 Task: Look for space in Eagle River, United States from 10th September, 2023 to 18th September, 2023 for 7 adults, 3 children in price range Rs.10000 to Rs.15000. Place can be shared room with 5 bedrooms having 10 beds and 5 bathrooms. Property type can be house, flat, guest house. Amenities needed are: wifi, TV, free parkinig on premises, gym, breakfast. Booking option can be shelf check-in. Required host language is English.
Action: Mouse moved to (634, 152)
Screenshot: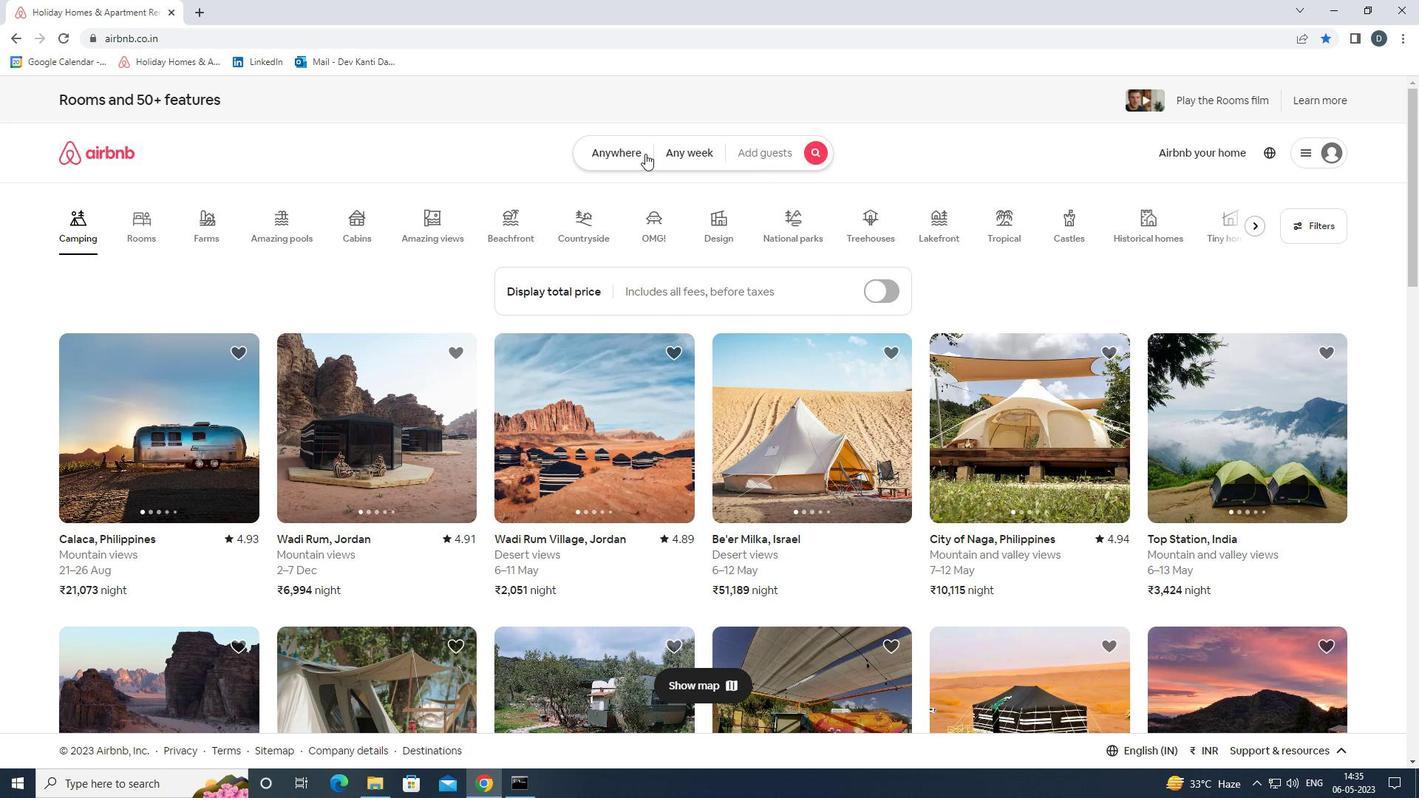 
Action: Mouse pressed left at (634, 152)
Screenshot: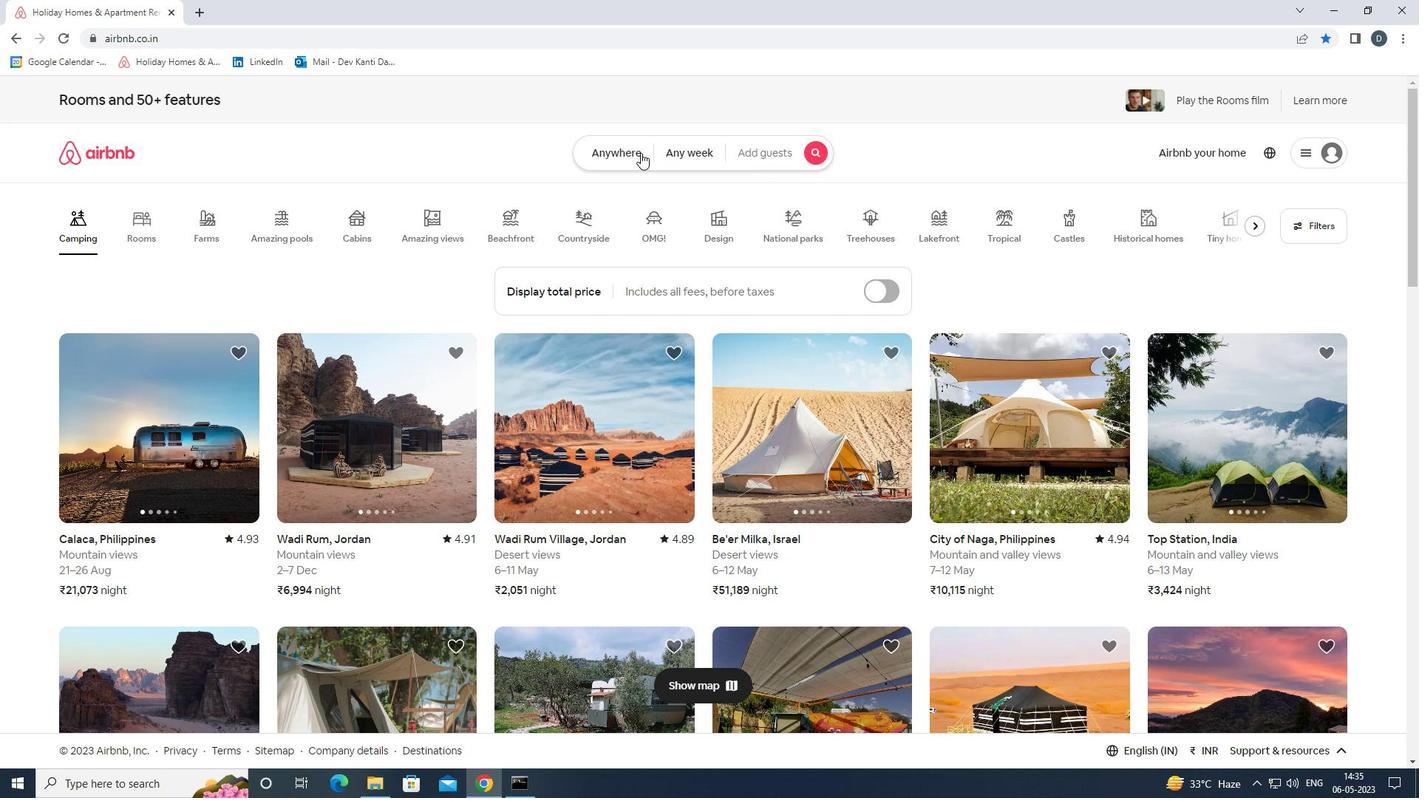 
Action: Mouse moved to (537, 212)
Screenshot: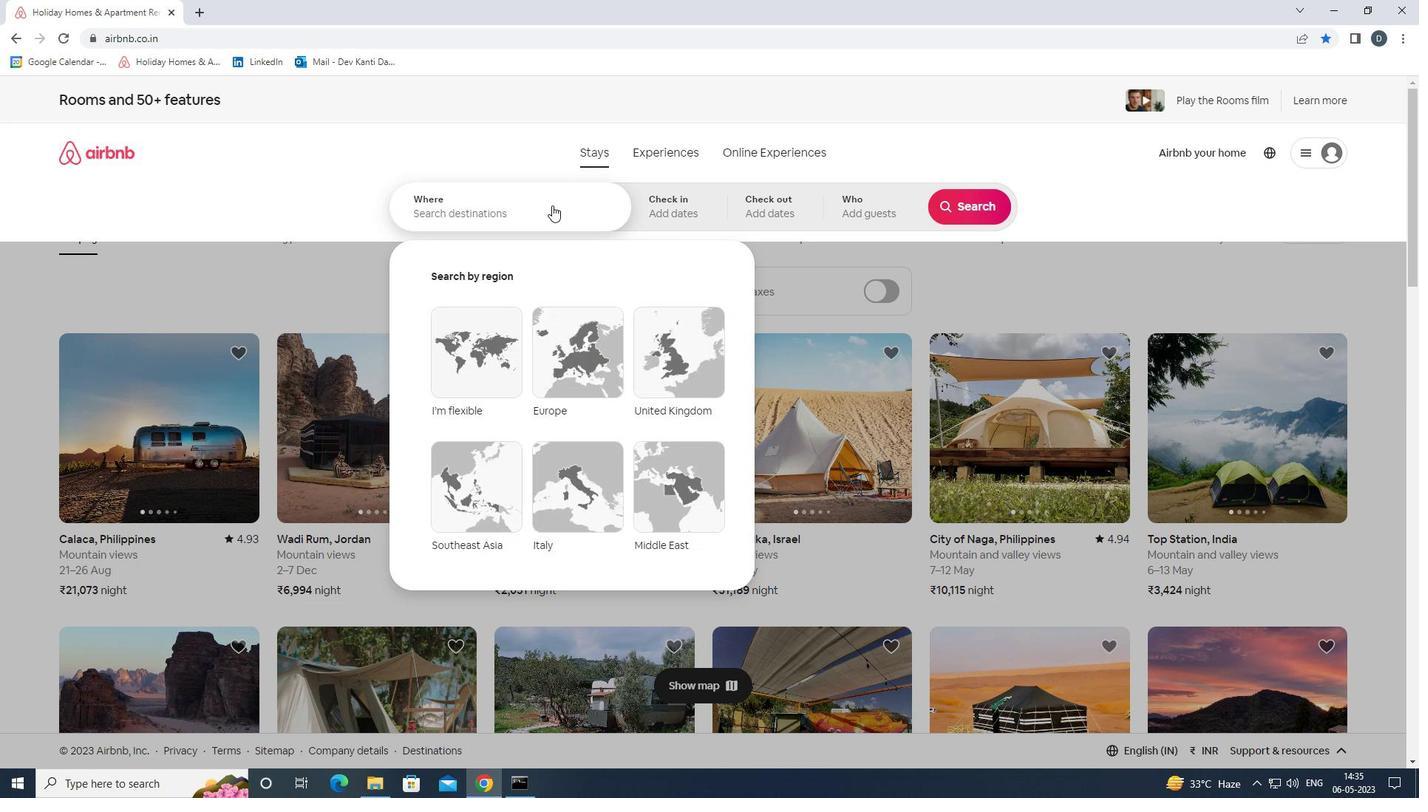 
Action: Mouse pressed left at (537, 212)
Screenshot: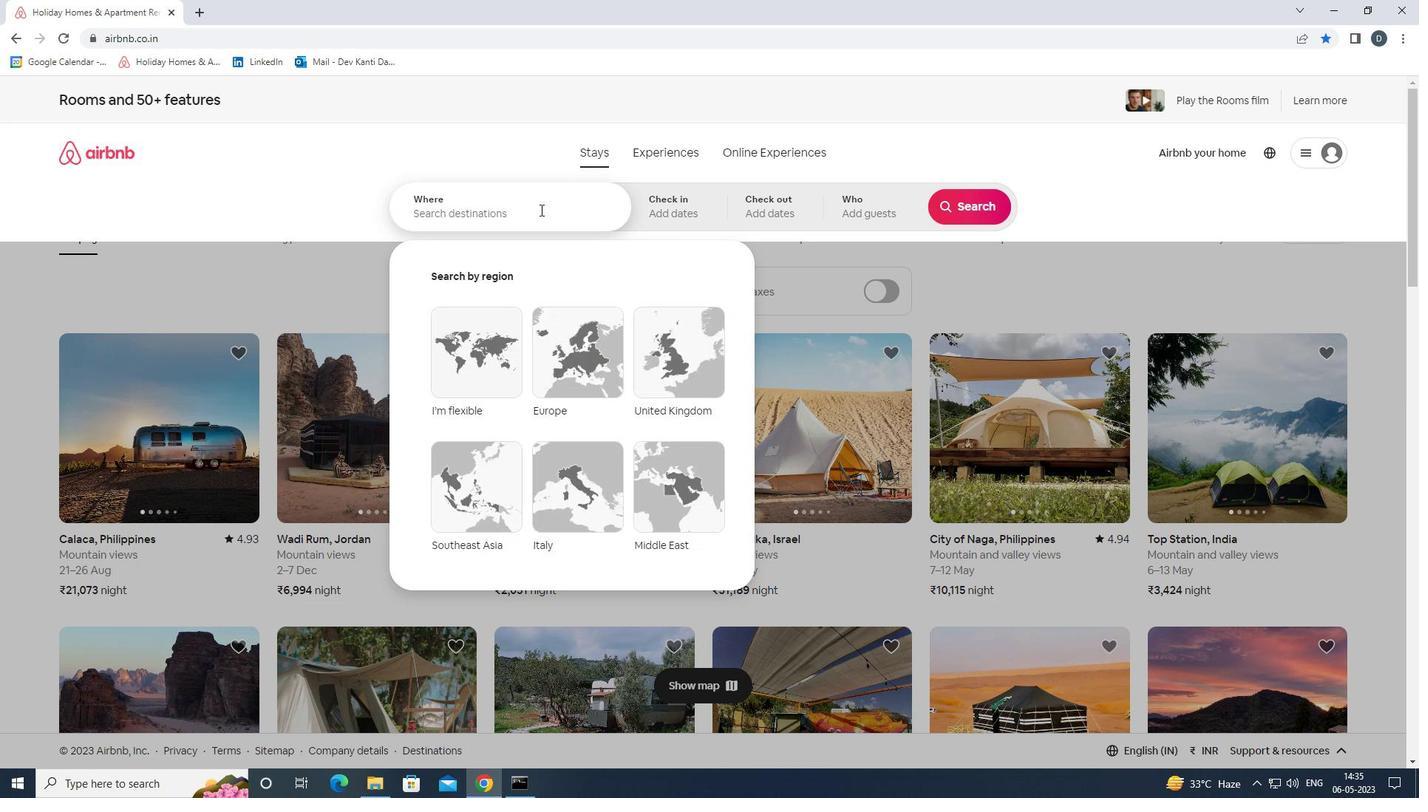 
Action: Mouse moved to (562, 206)
Screenshot: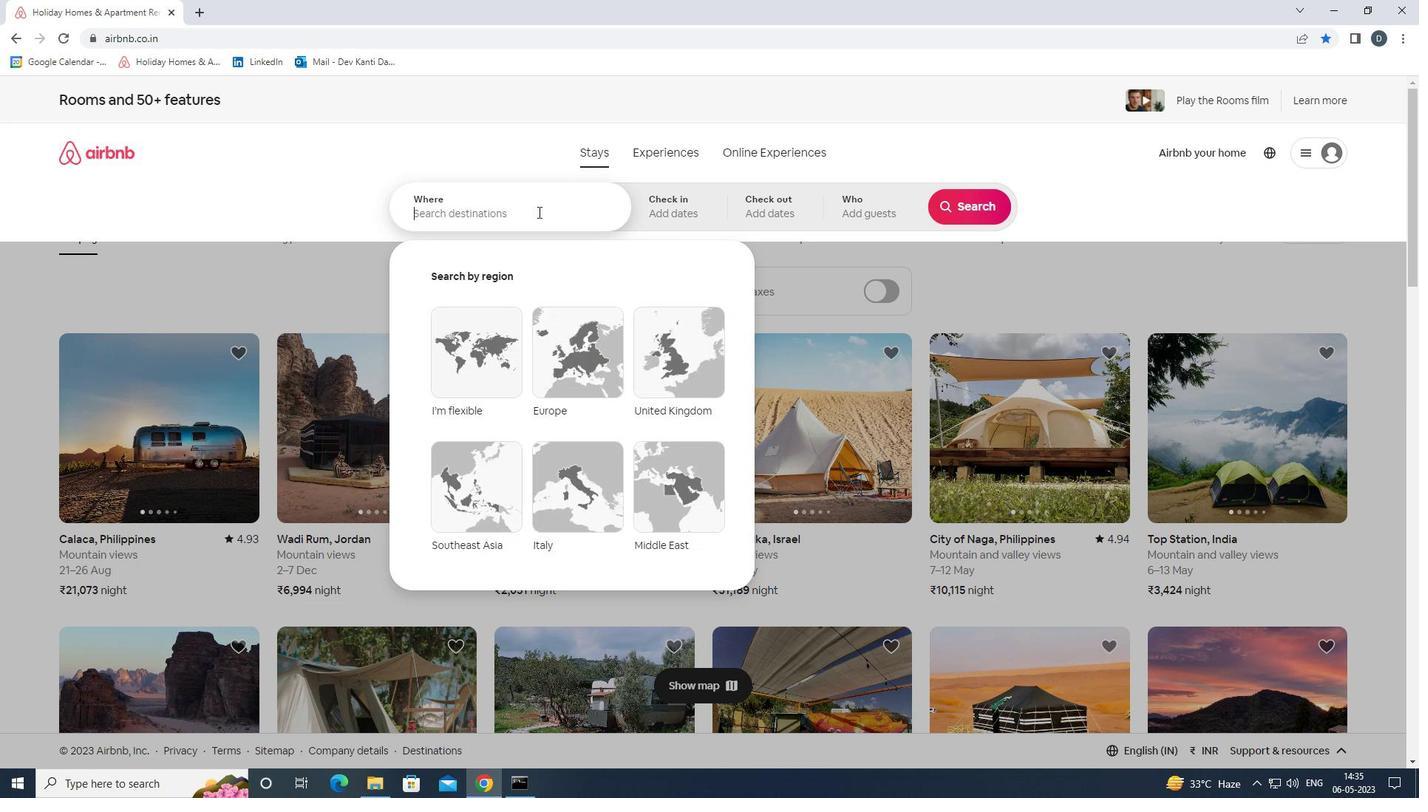 
Action: Key pressed <Key.shift>
Screenshot: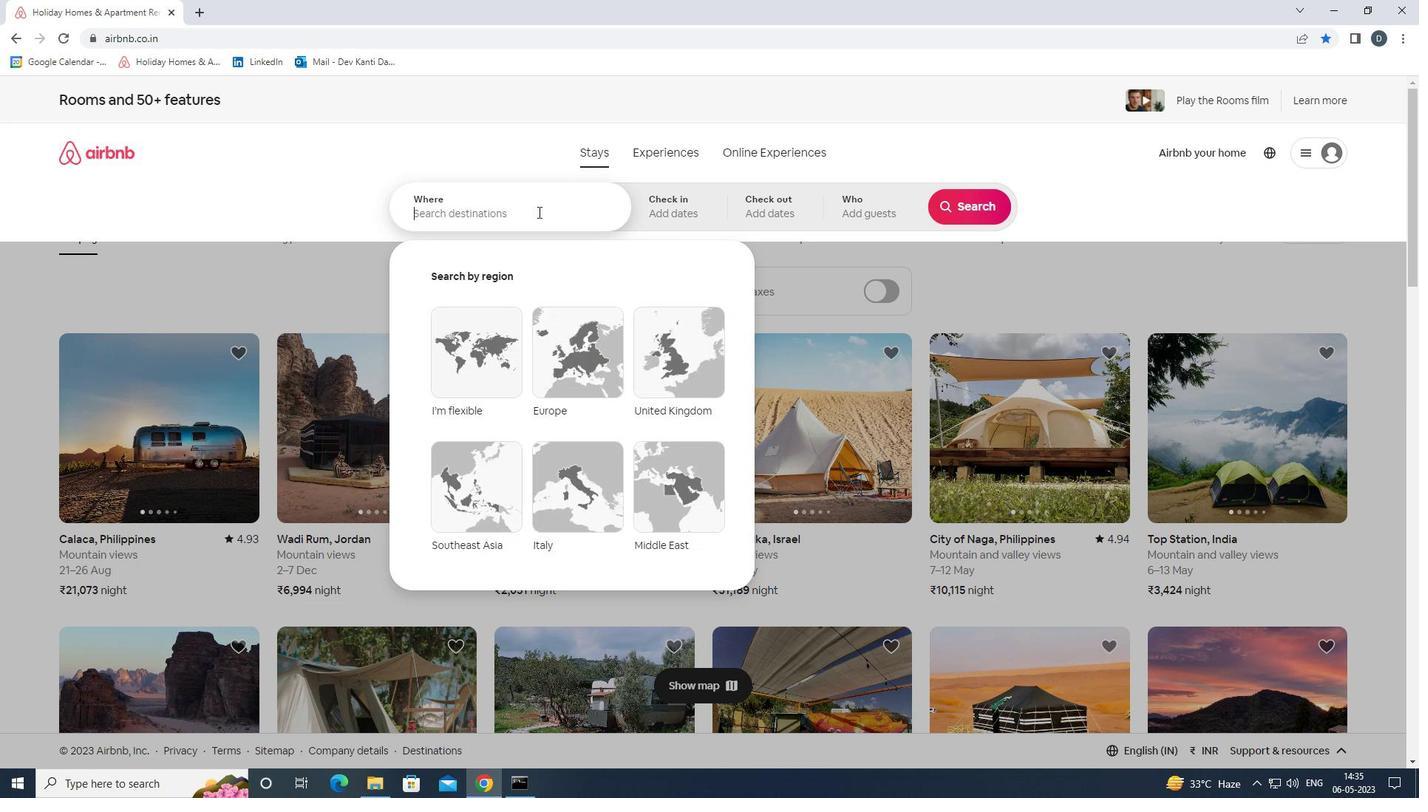 
Action: Mouse moved to (567, 204)
Screenshot: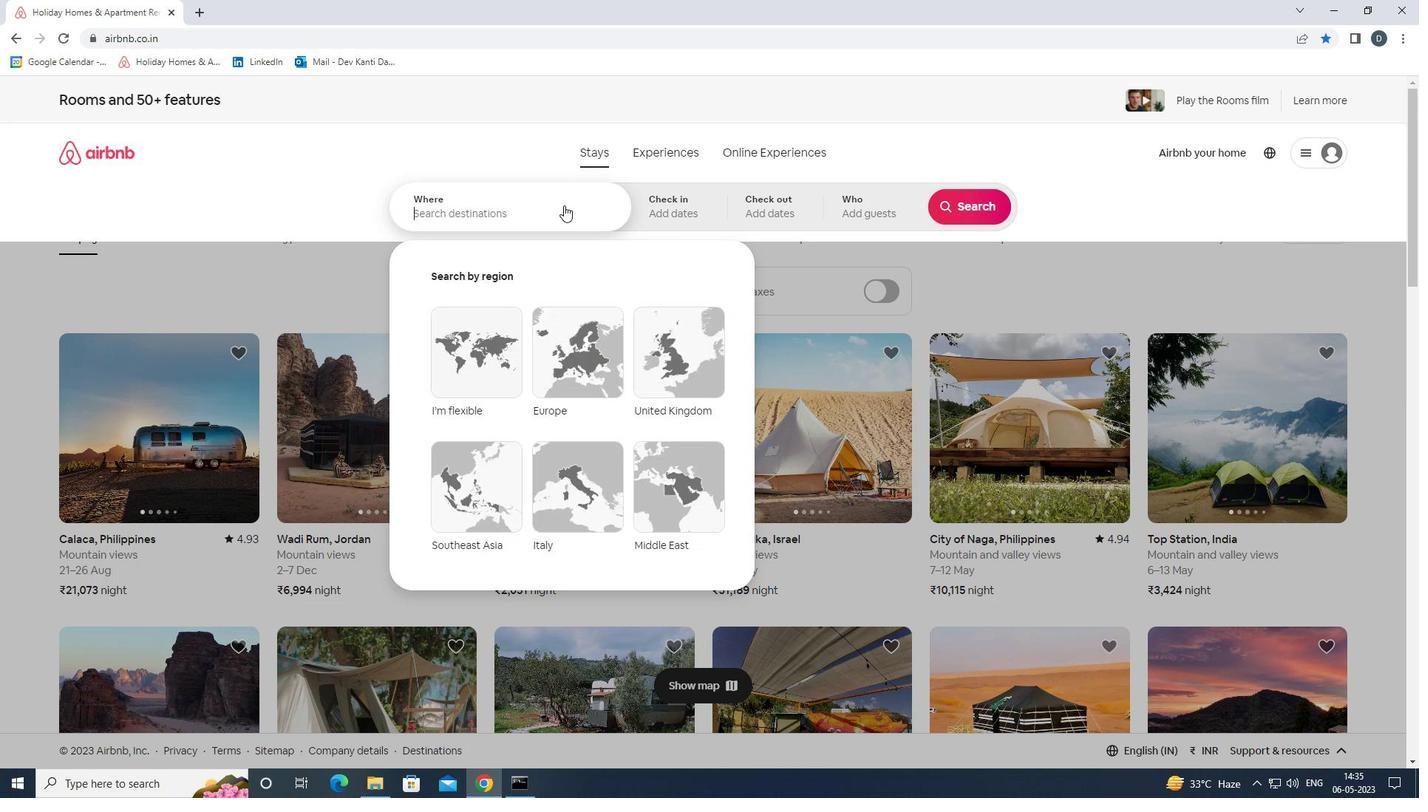 
Action: Key pressed <Key.shift><Key.shift>EAGLE<Key.space><Key.shift><Key.shift><Key.shift><Key.shift><Key.shift><Key.shift><Key.shift>RIVER,<Key.shift>UNITED<Key.space><Key.shift>STATES<Key.enter>
Screenshot: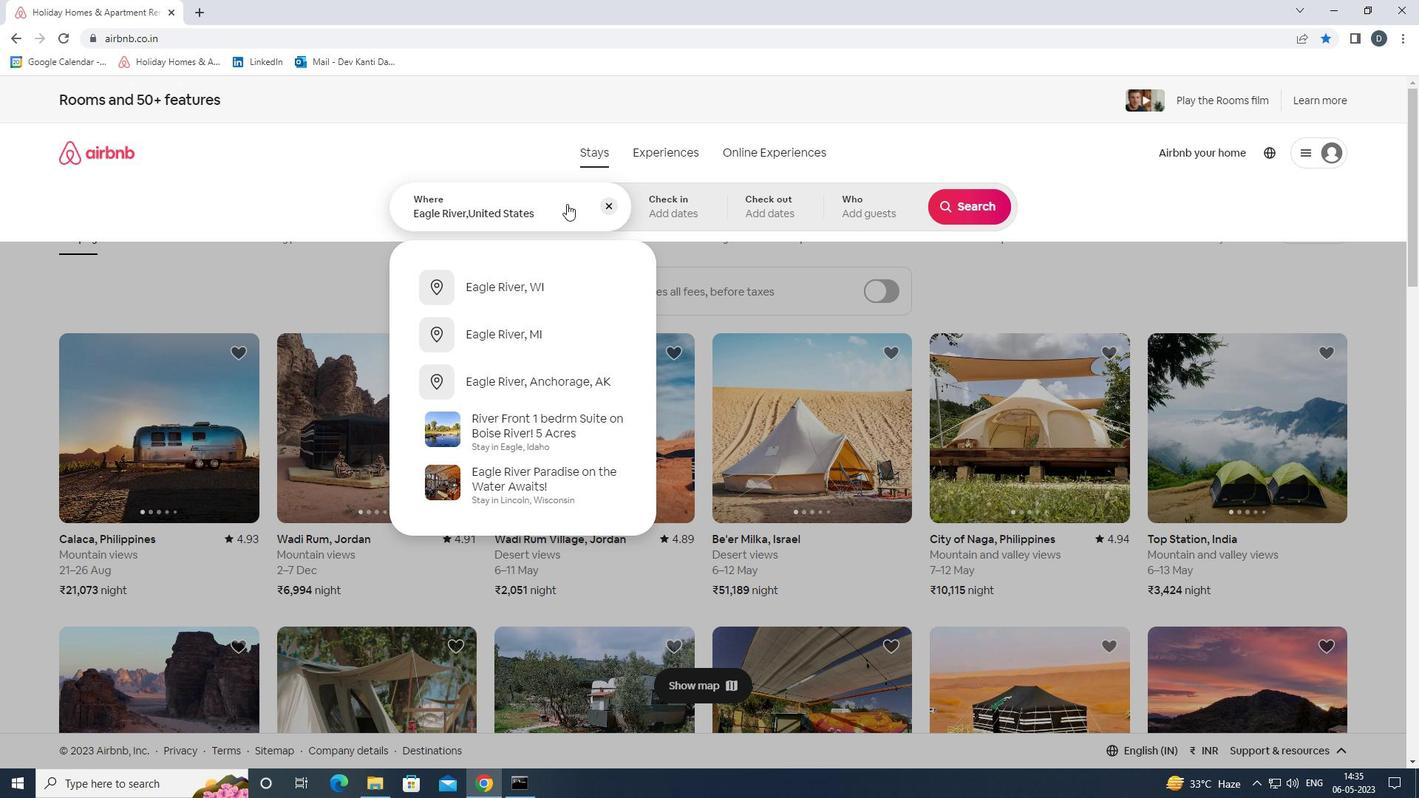 
Action: Mouse moved to (965, 330)
Screenshot: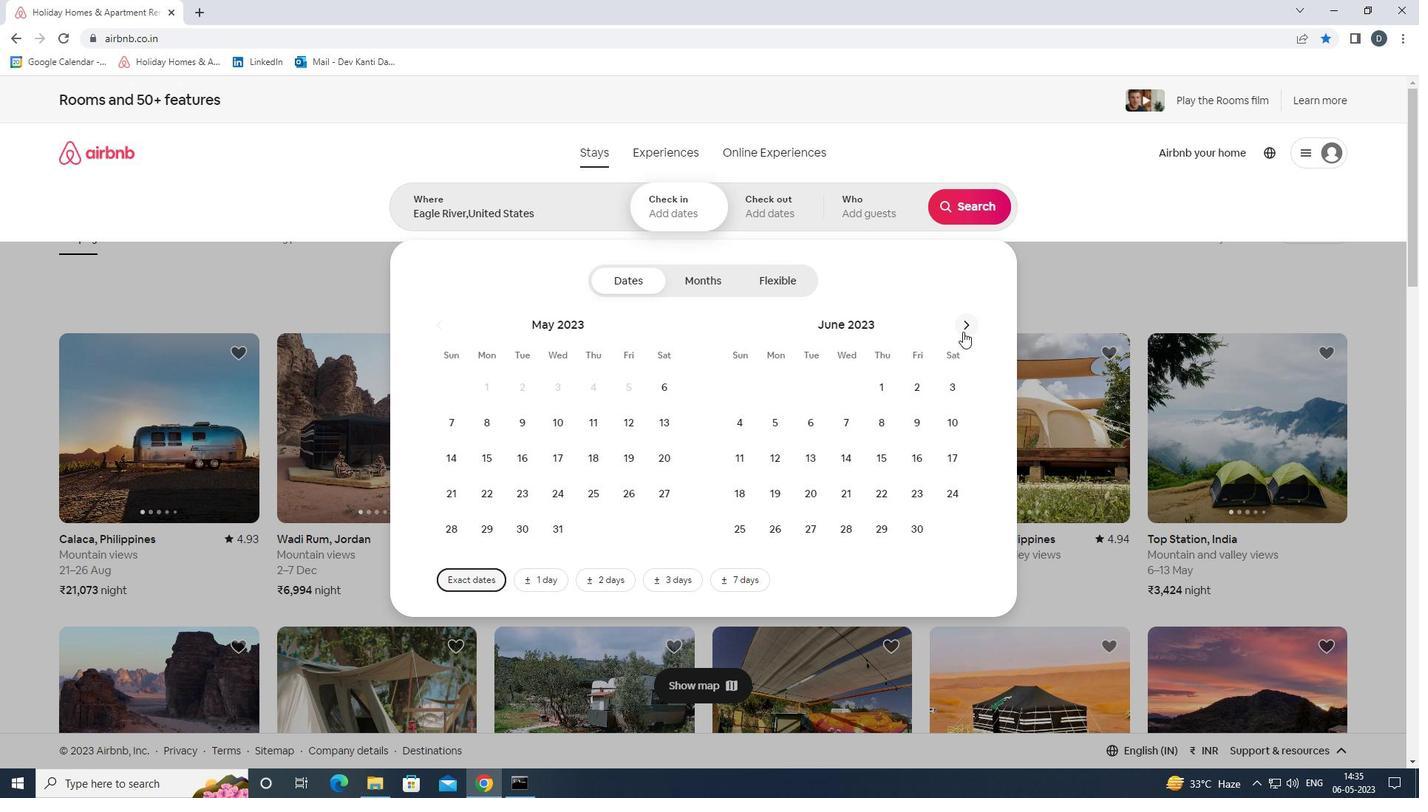 
Action: Mouse pressed left at (965, 330)
Screenshot: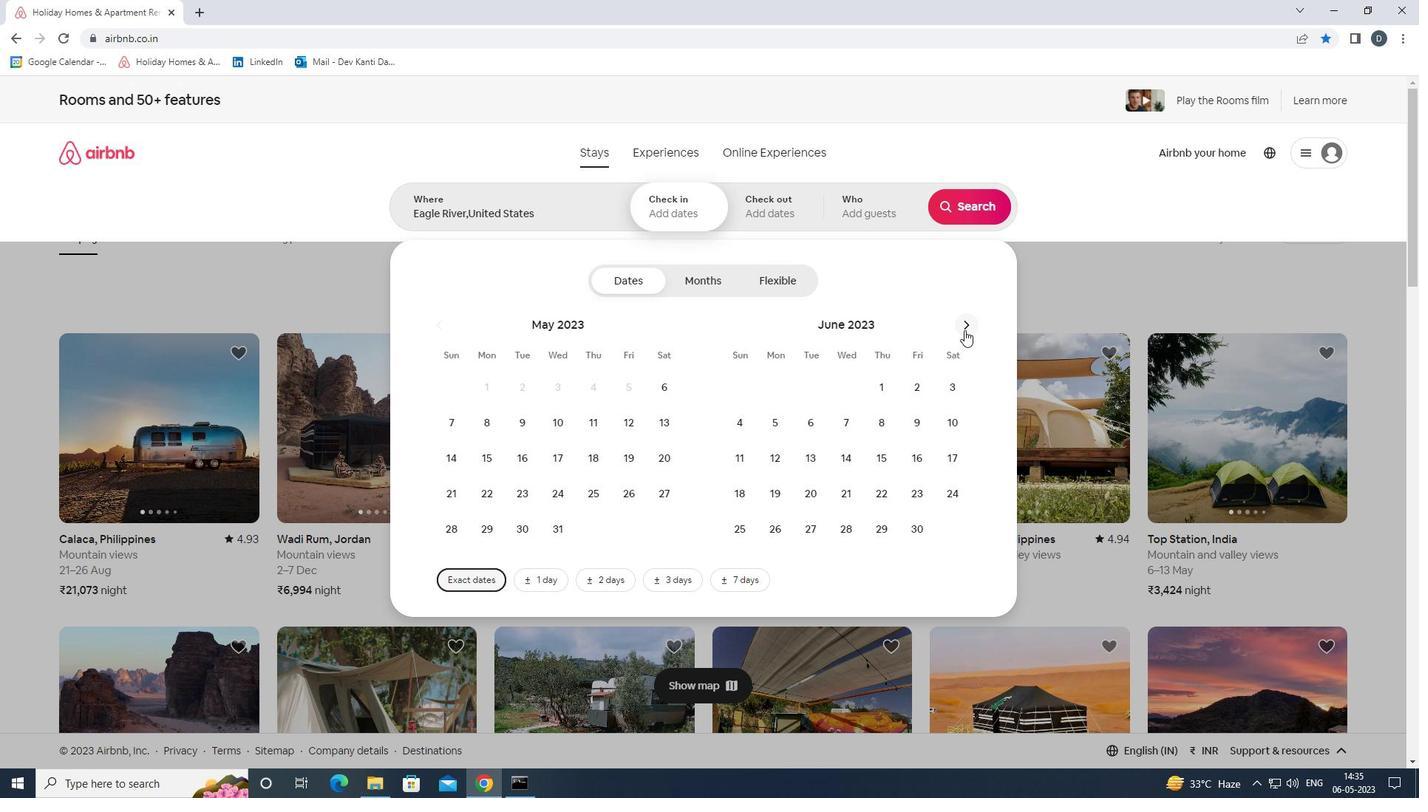
Action: Mouse pressed left at (965, 330)
Screenshot: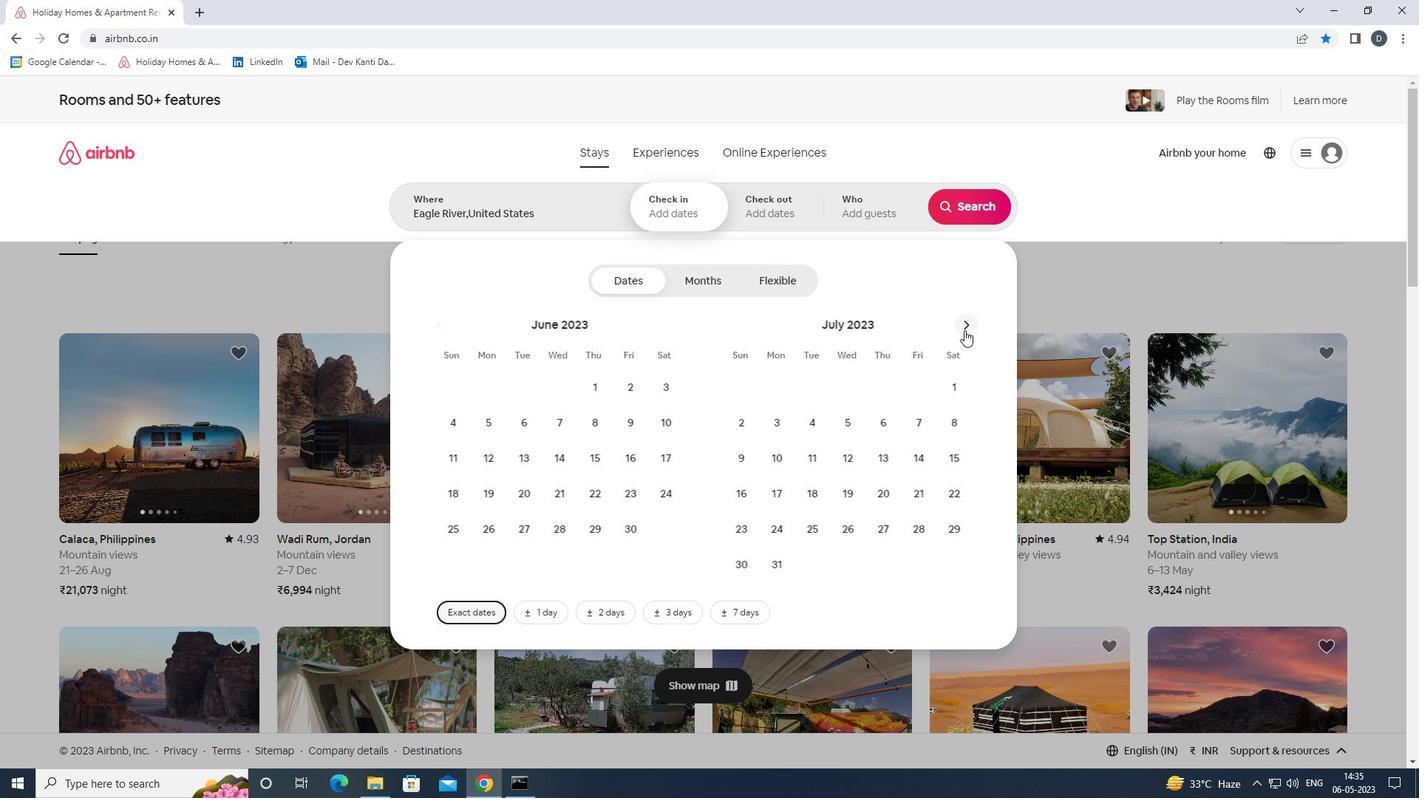 
Action: Mouse pressed left at (965, 330)
Screenshot: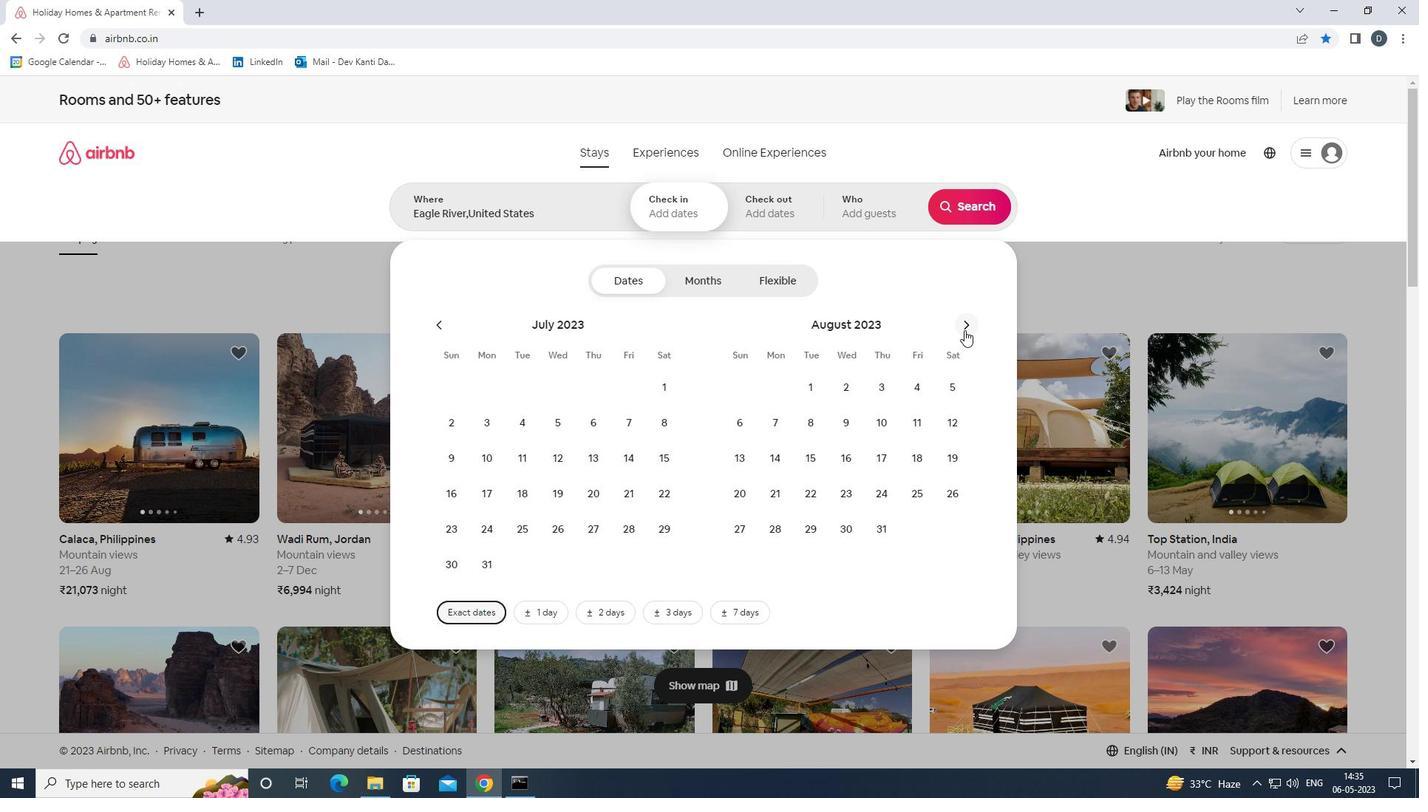 
Action: Mouse moved to (749, 451)
Screenshot: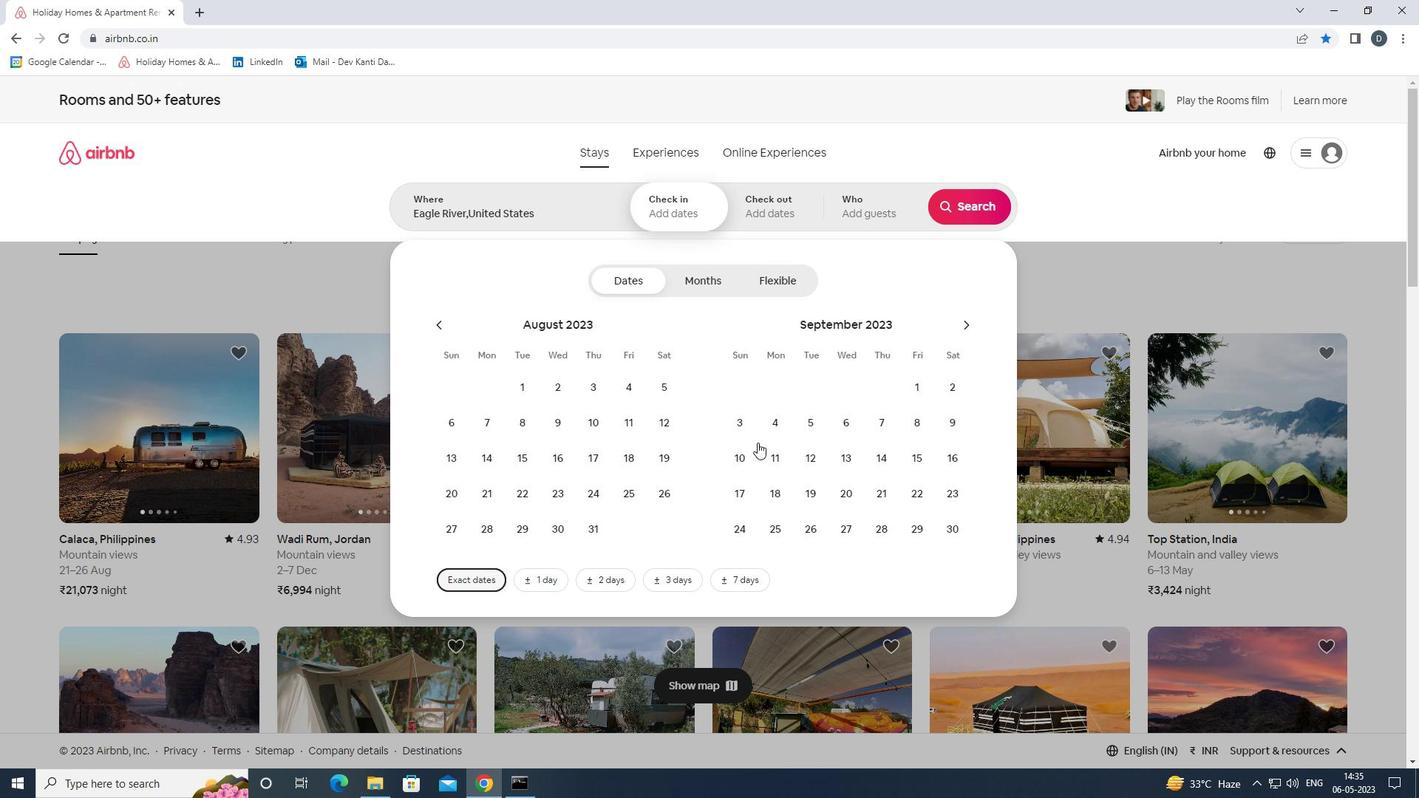 
Action: Mouse pressed left at (749, 451)
Screenshot: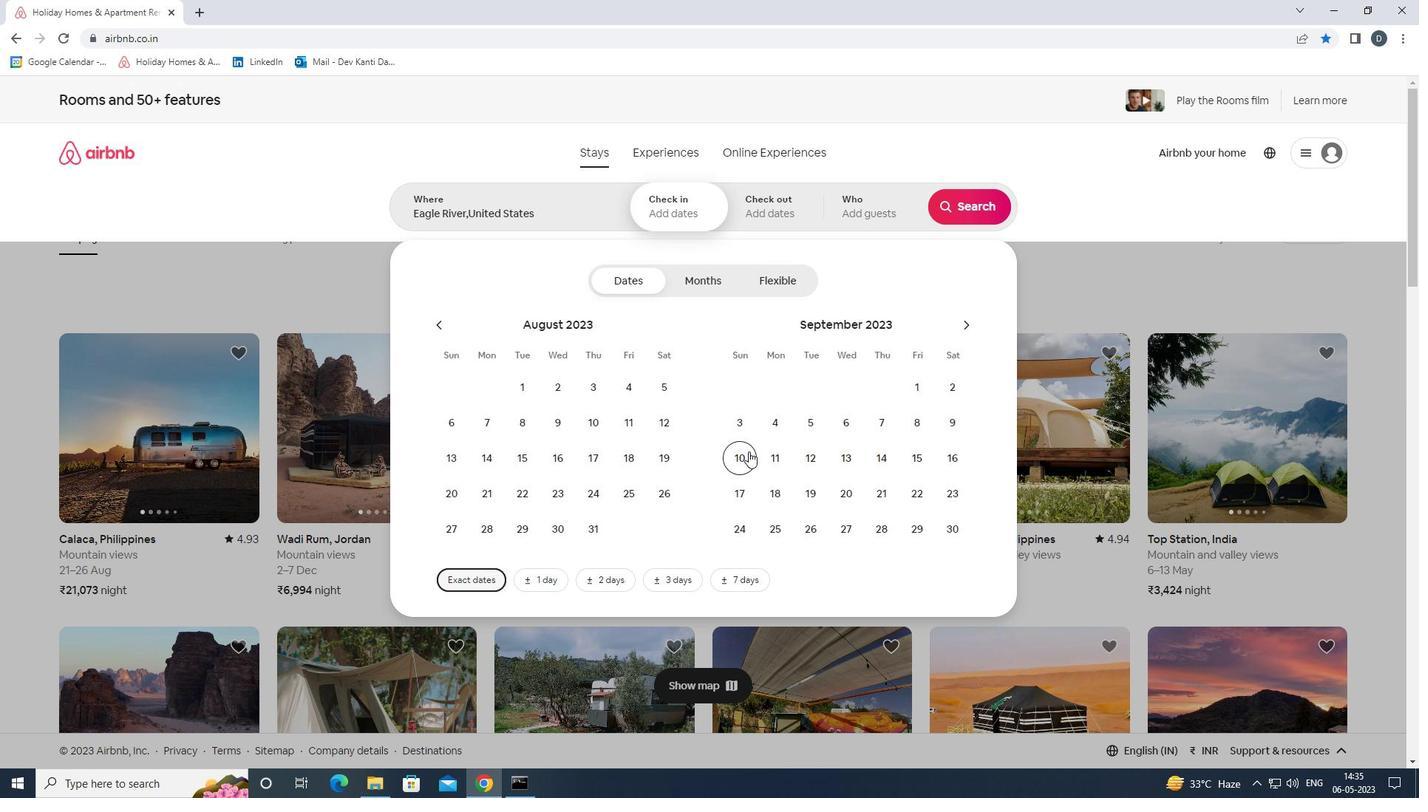 
Action: Mouse moved to (781, 484)
Screenshot: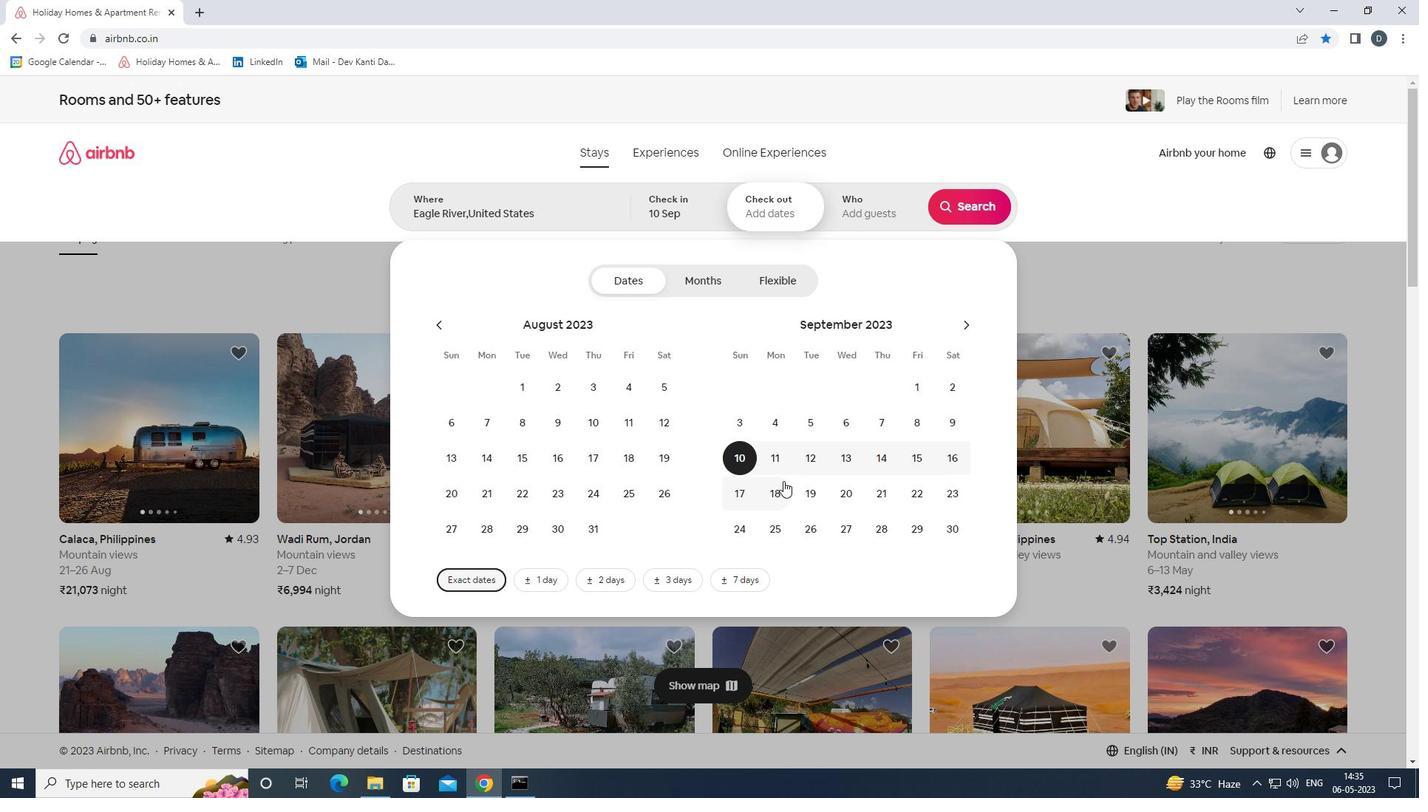 
Action: Mouse pressed left at (781, 484)
Screenshot: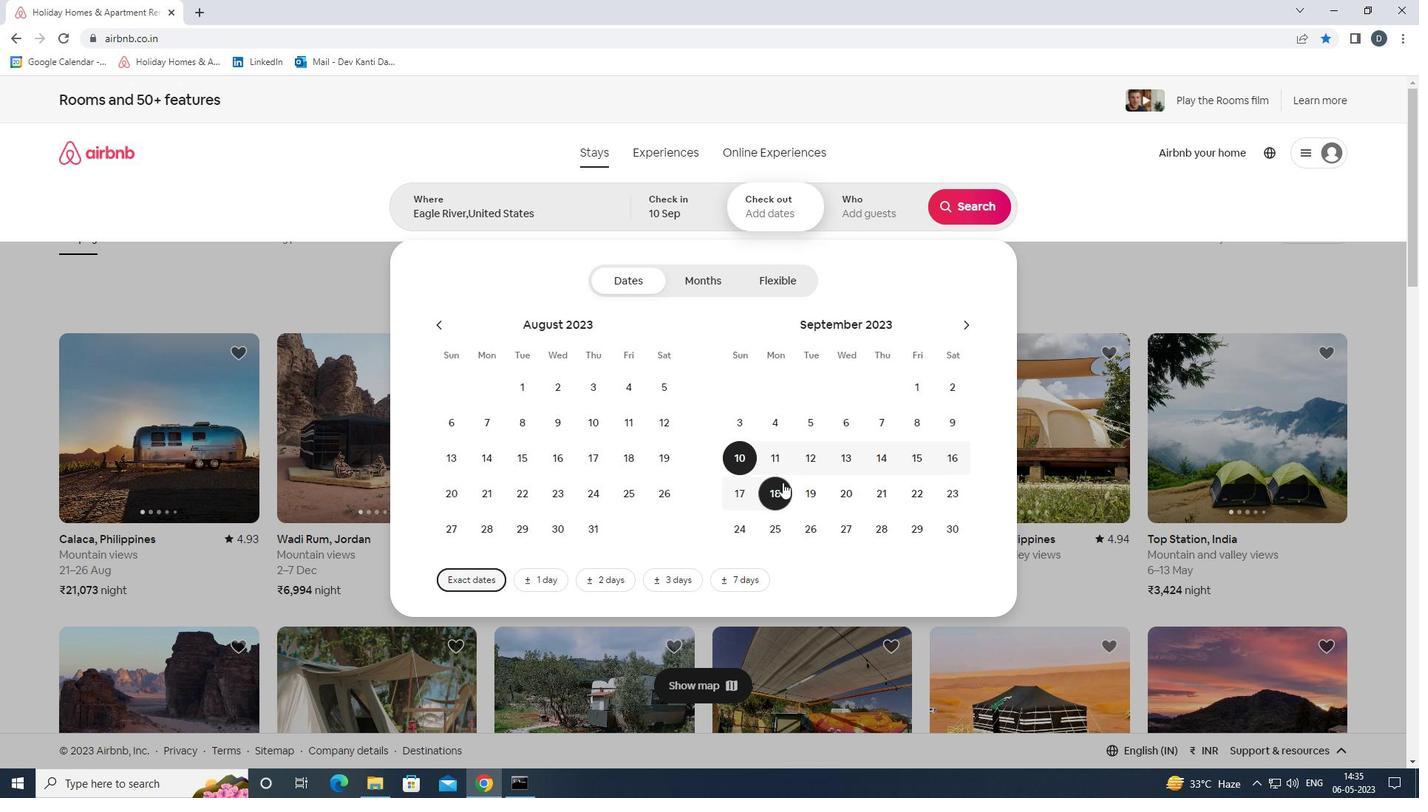 
Action: Mouse moved to (863, 223)
Screenshot: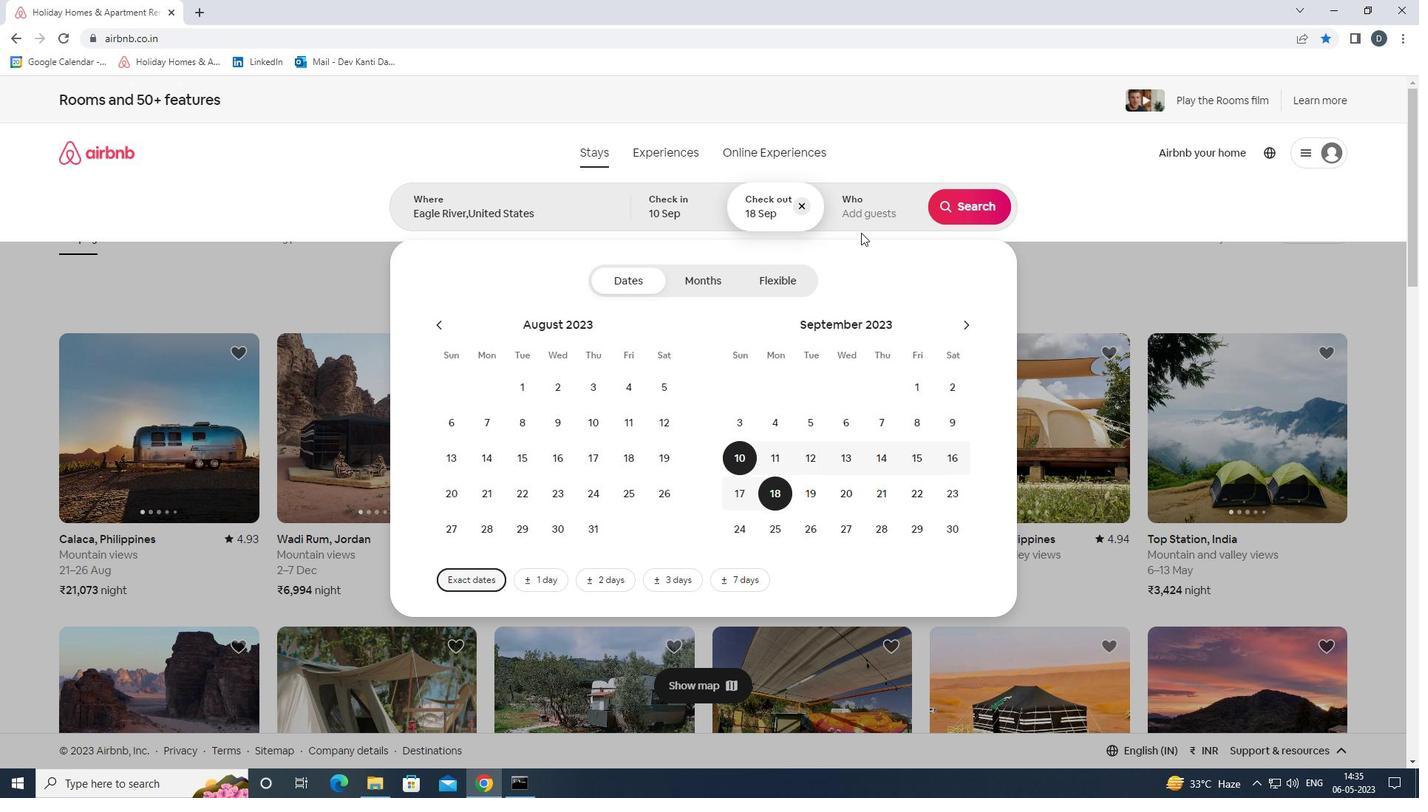 
Action: Mouse pressed left at (863, 223)
Screenshot: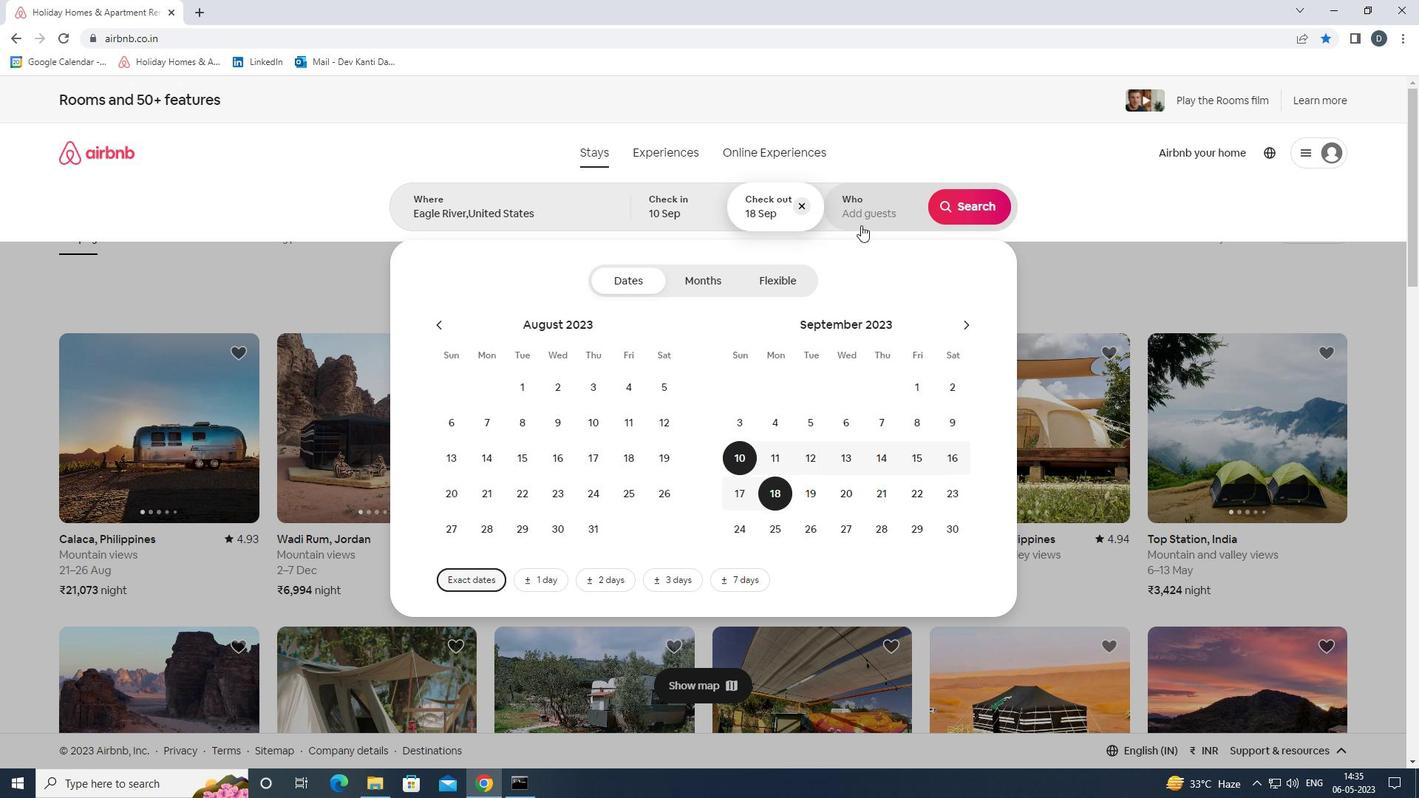 
Action: Mouse moved to (970, 284)
Screenshot: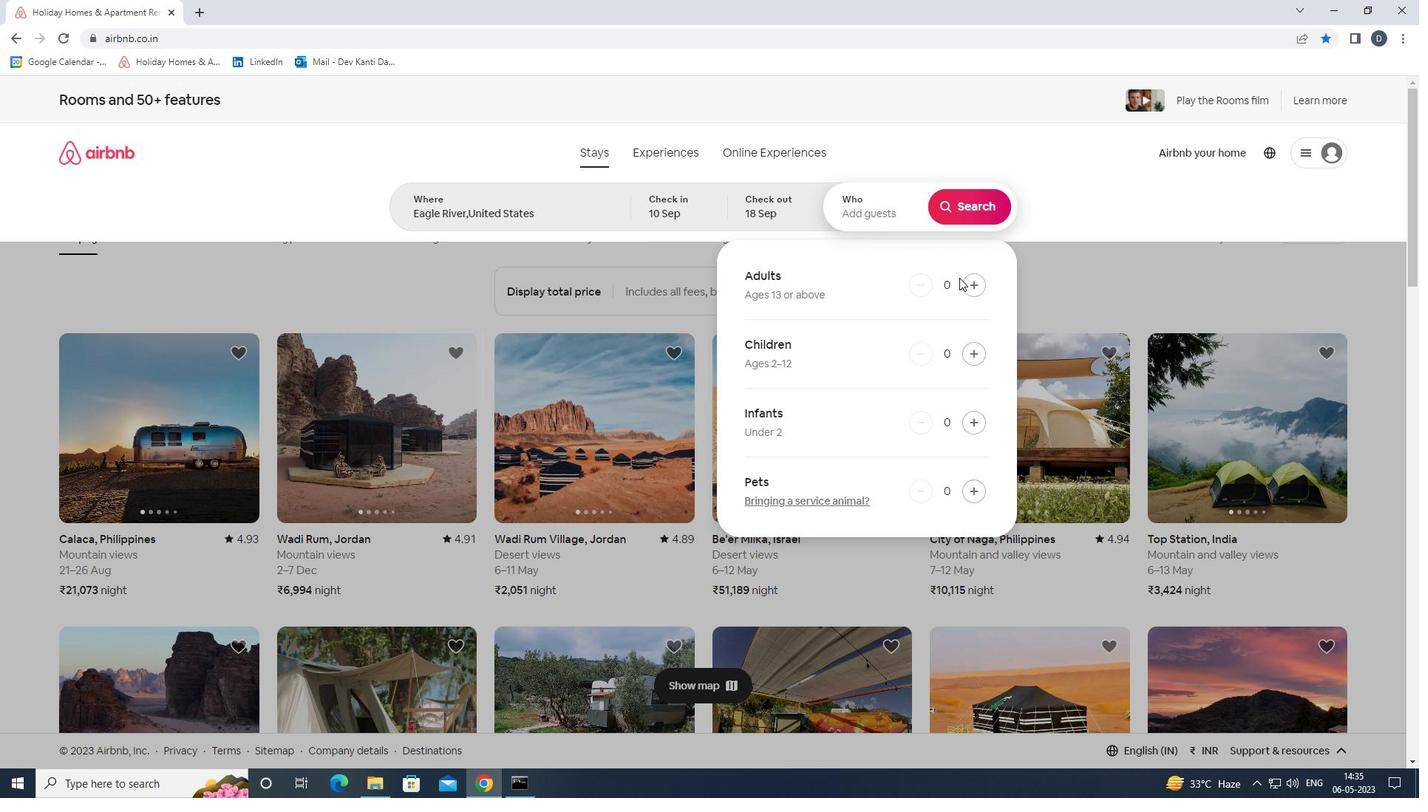 
Action: Mouse pressed left at (970, 284)
Screenshot: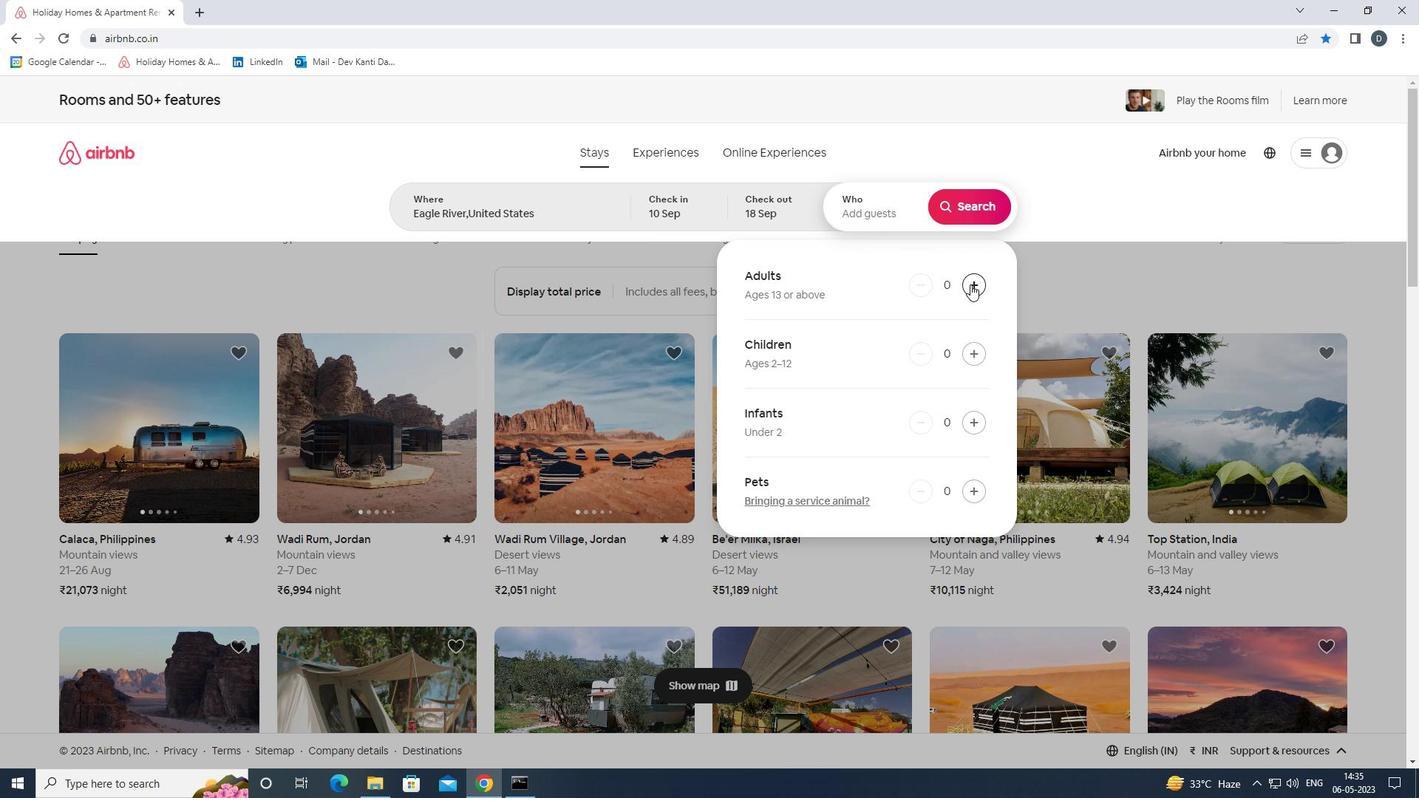 
Action: Mouse pressed left at (970, 284)
Screenshot: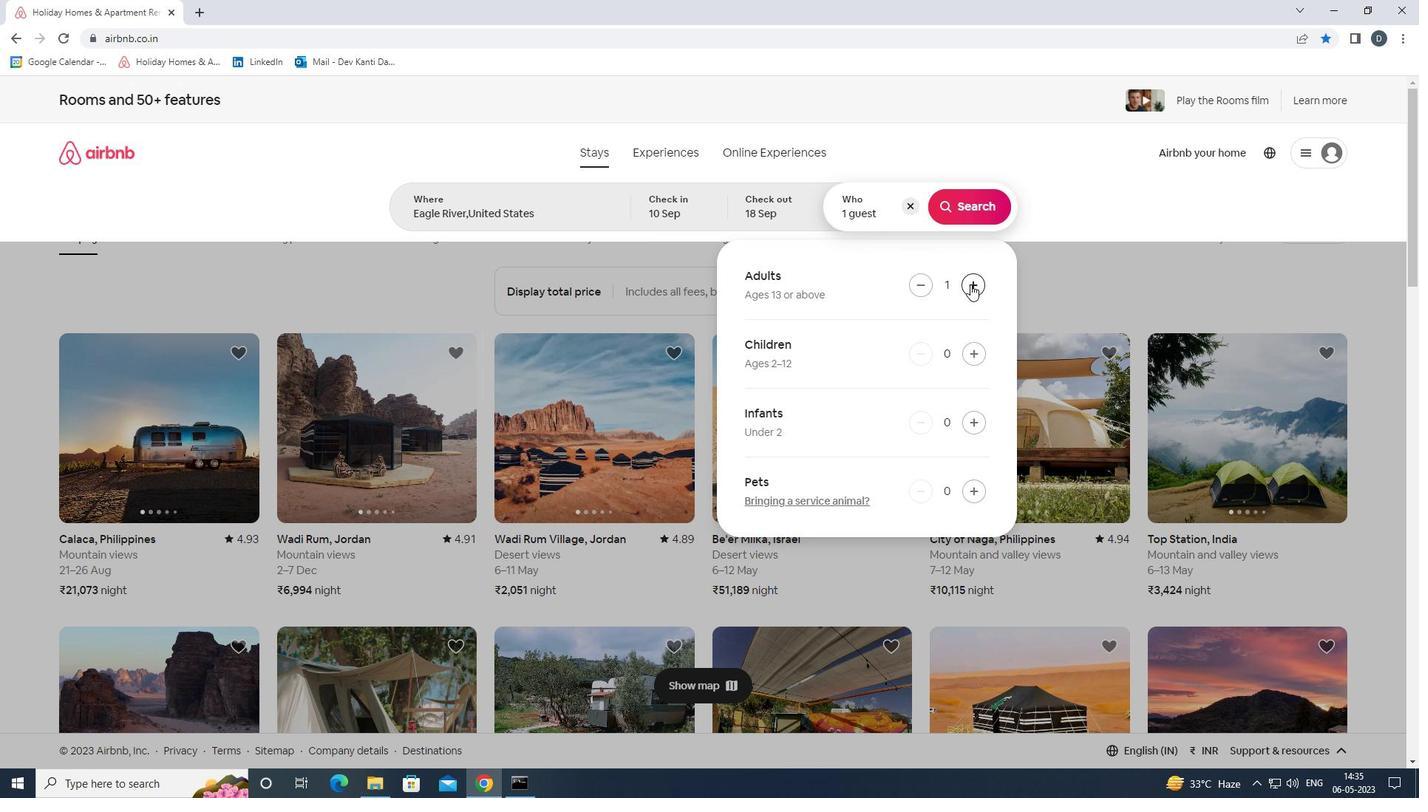 
Action: Mouse pressed left at (970, 284)
Screenshot: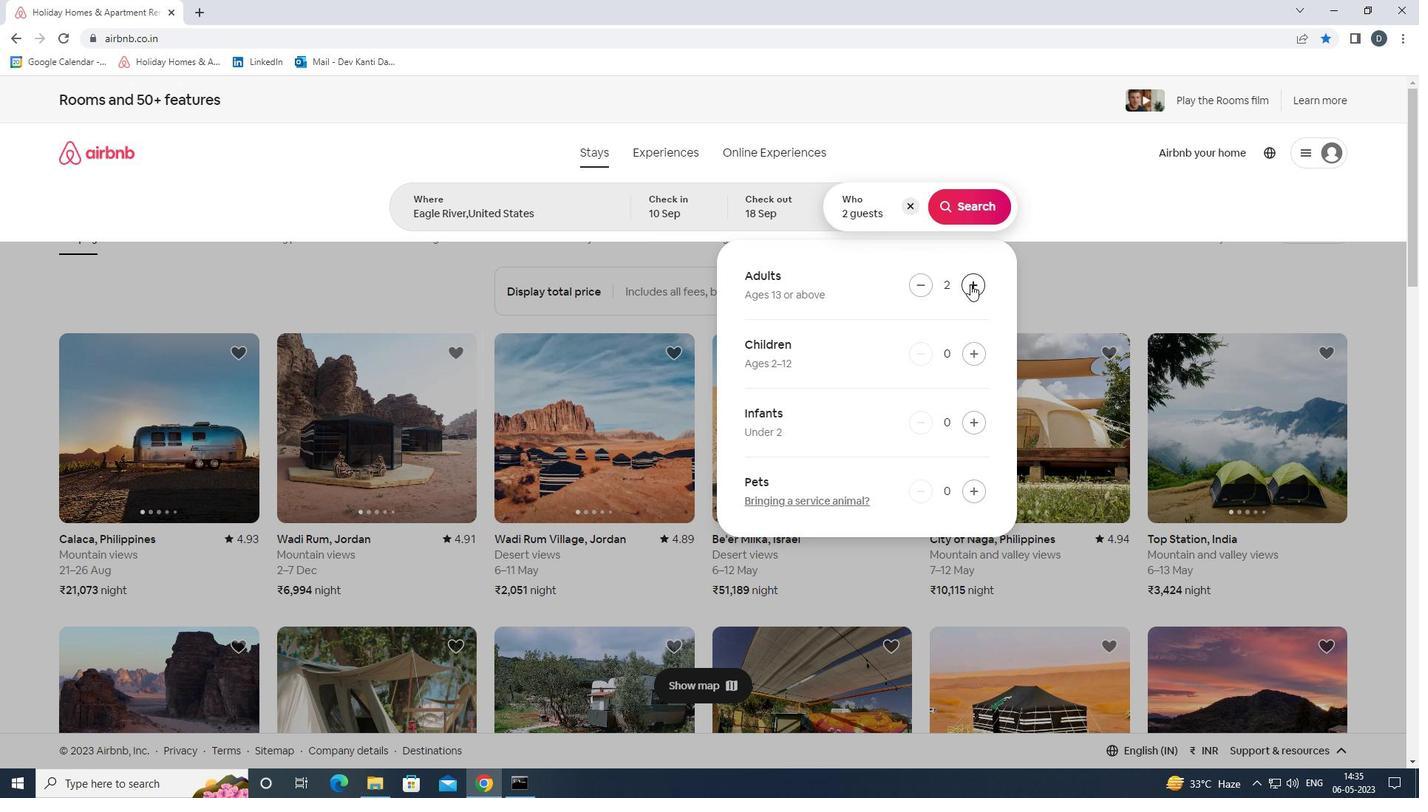 
Action: Mouse pressed left at (970, 284)
Screenshot: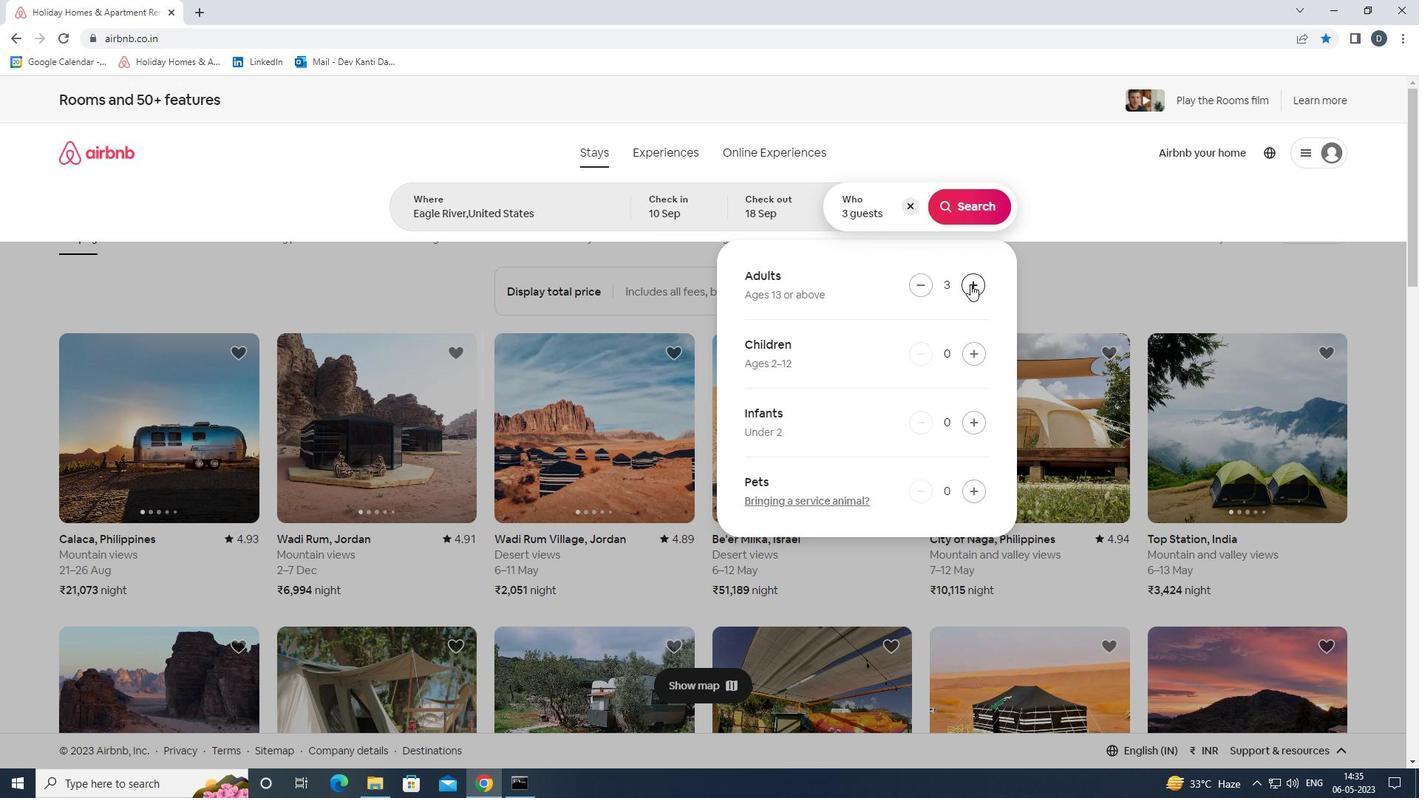 
Action: Mouse moved to (970, 284)
Screenshot: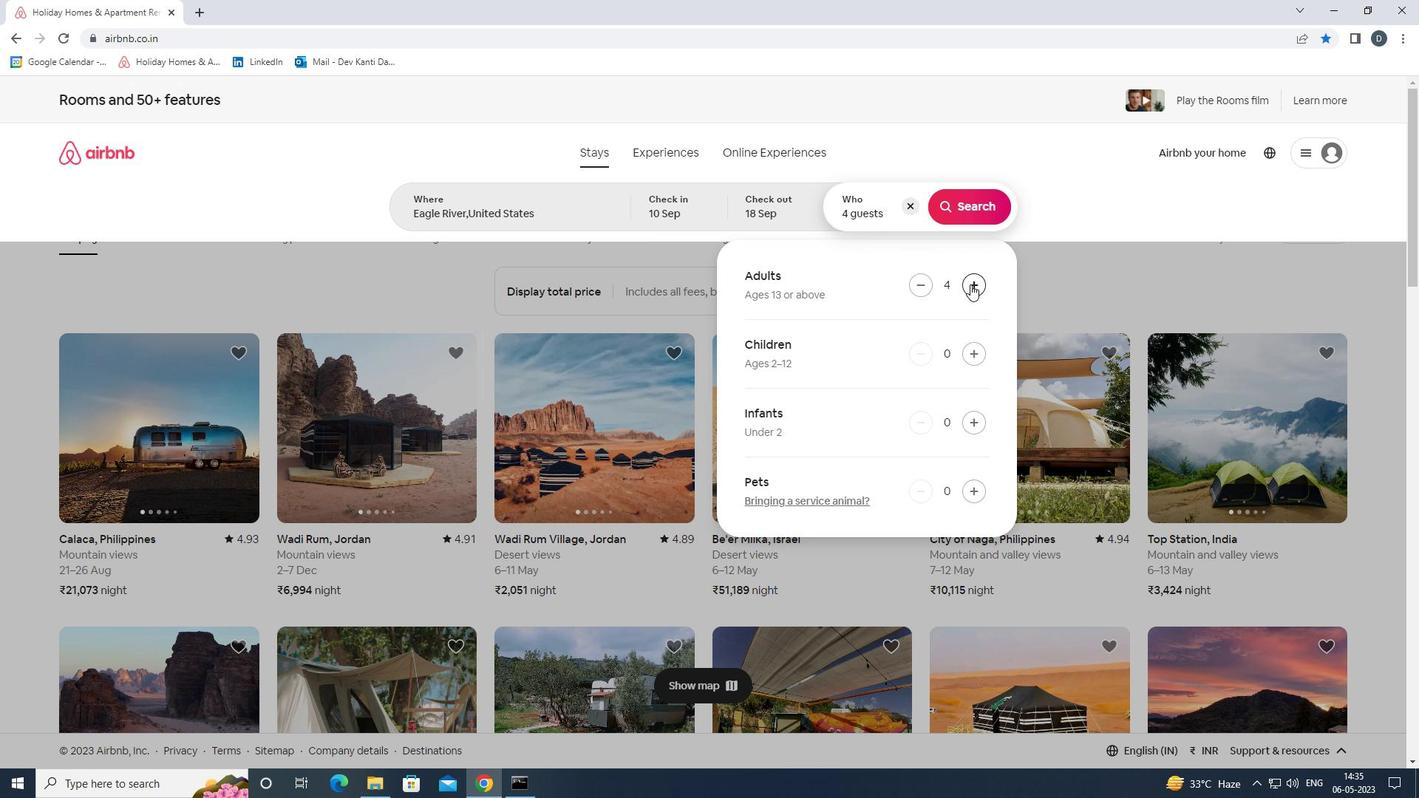 
Action: Mouse pressed left at (970, 284)
Screenshot: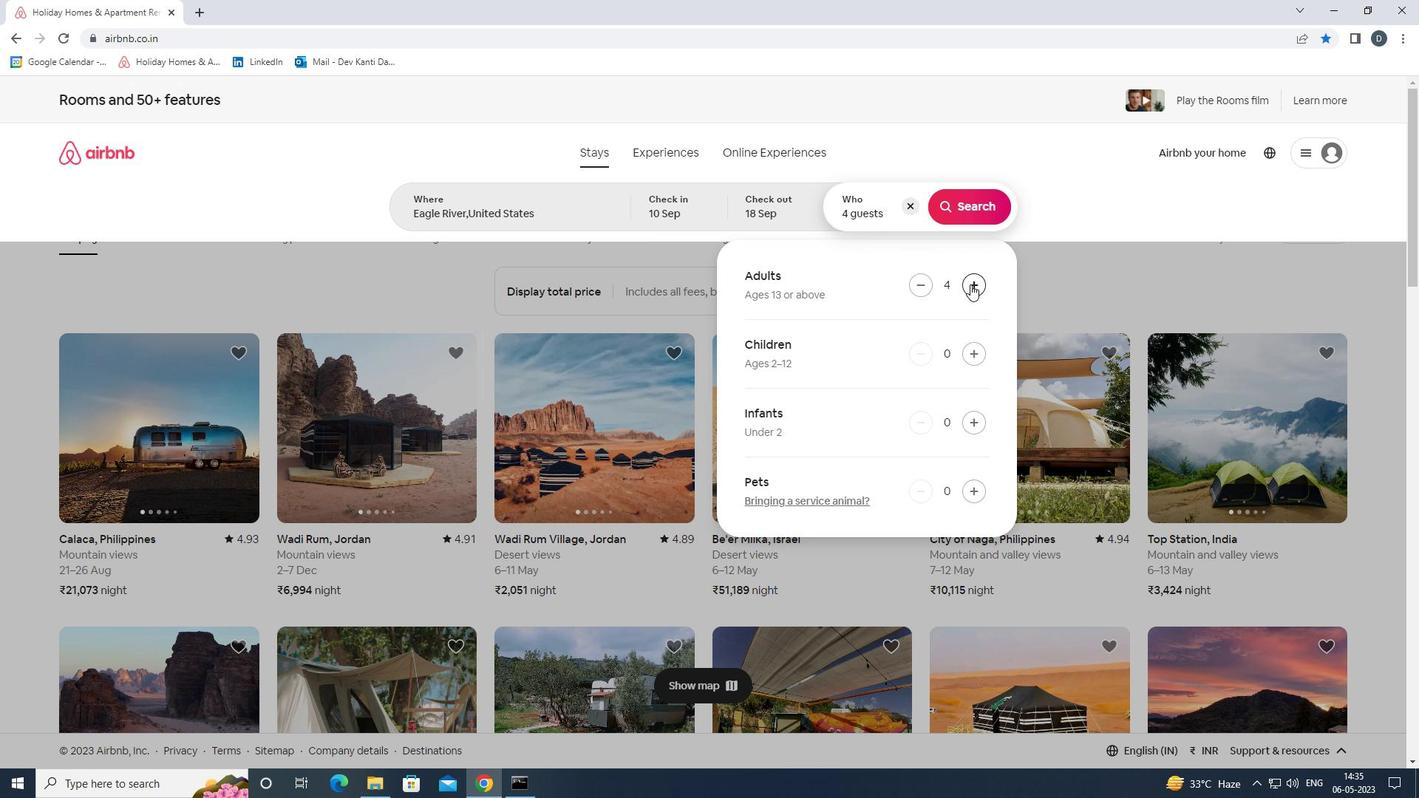 
Action: Mouse pressed left at (970, 284)
Screenshot: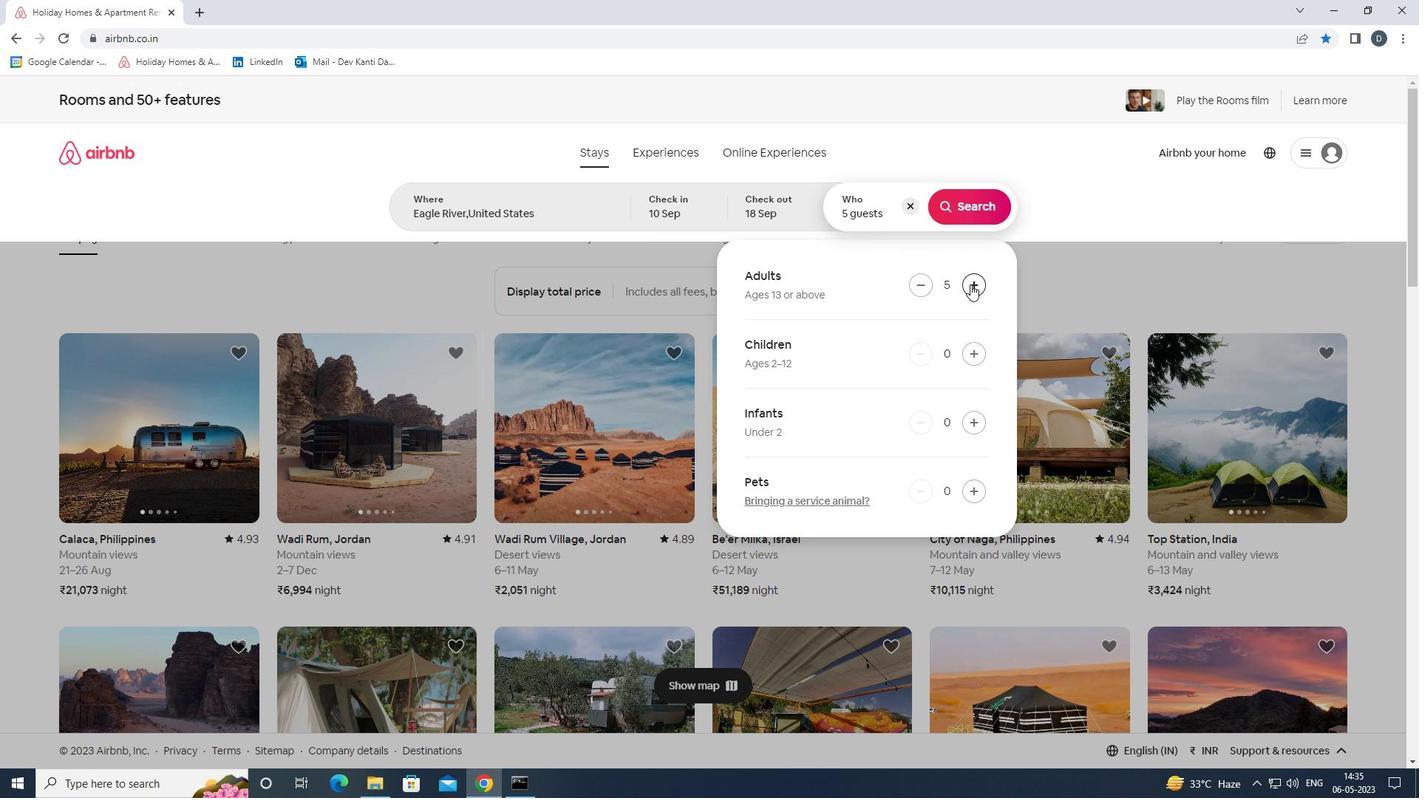 
Action: Mouse pressed left at (970, 284)
Screenshot: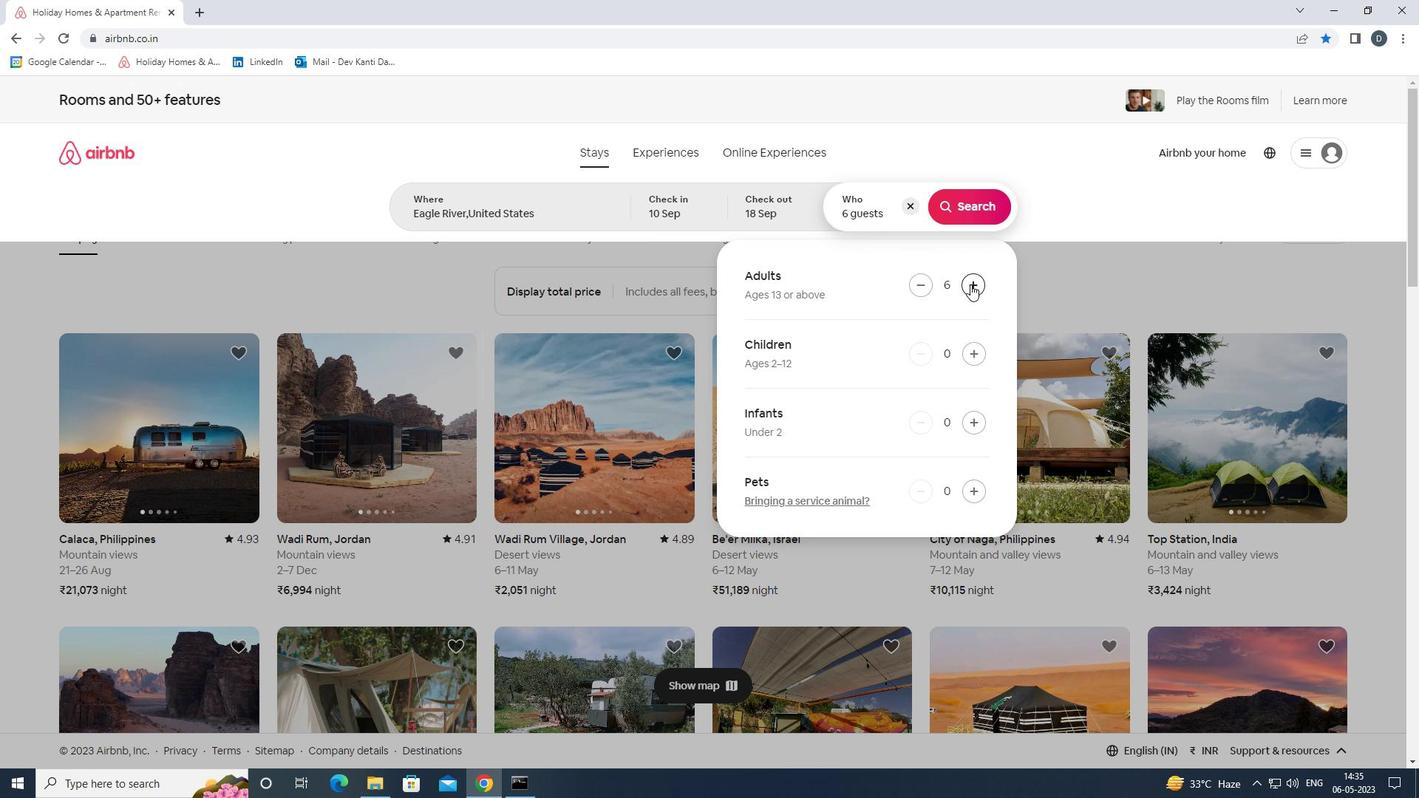 
Action: Mouse moved to (976, 348)
Screenshot: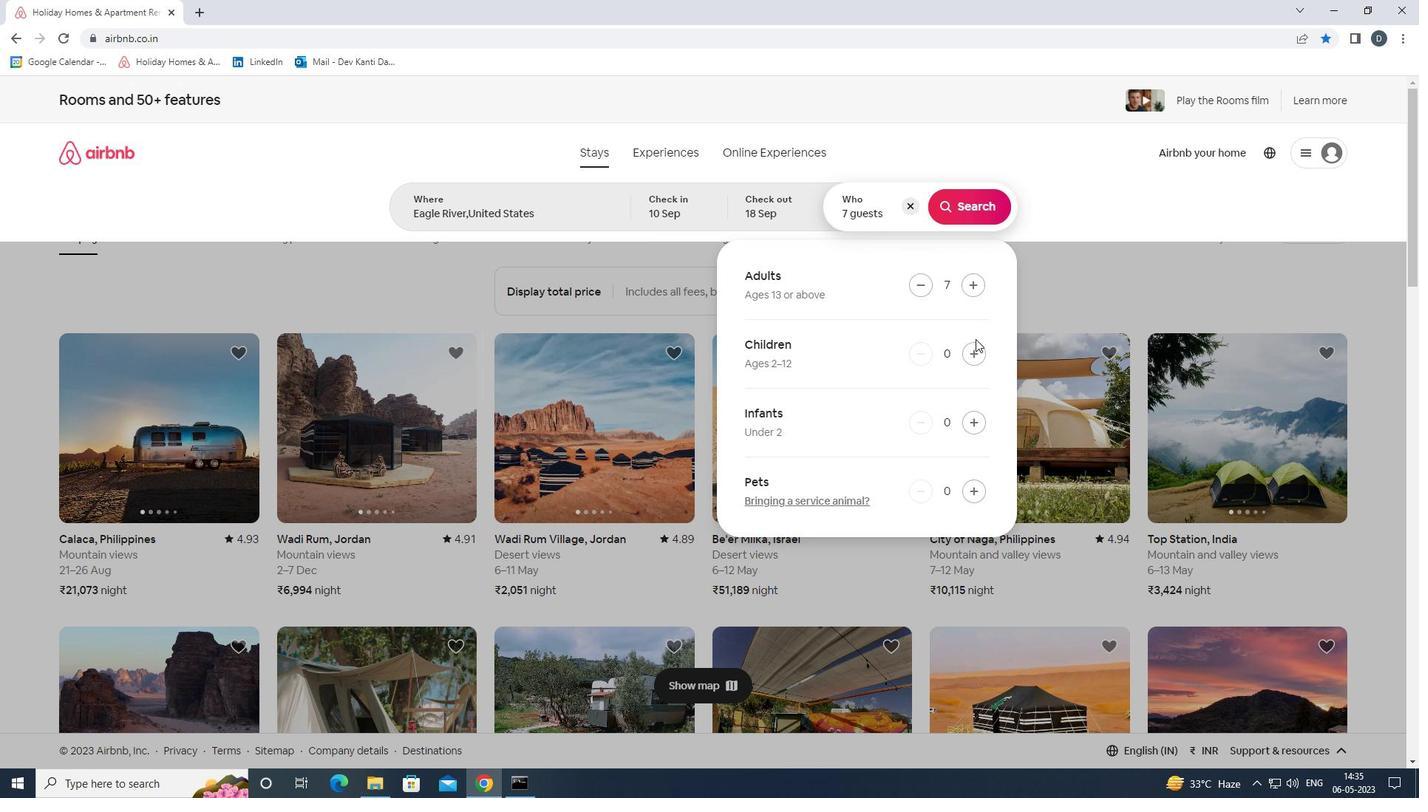 
Action: Mouse pressed left at (976, 348)
Screenshot: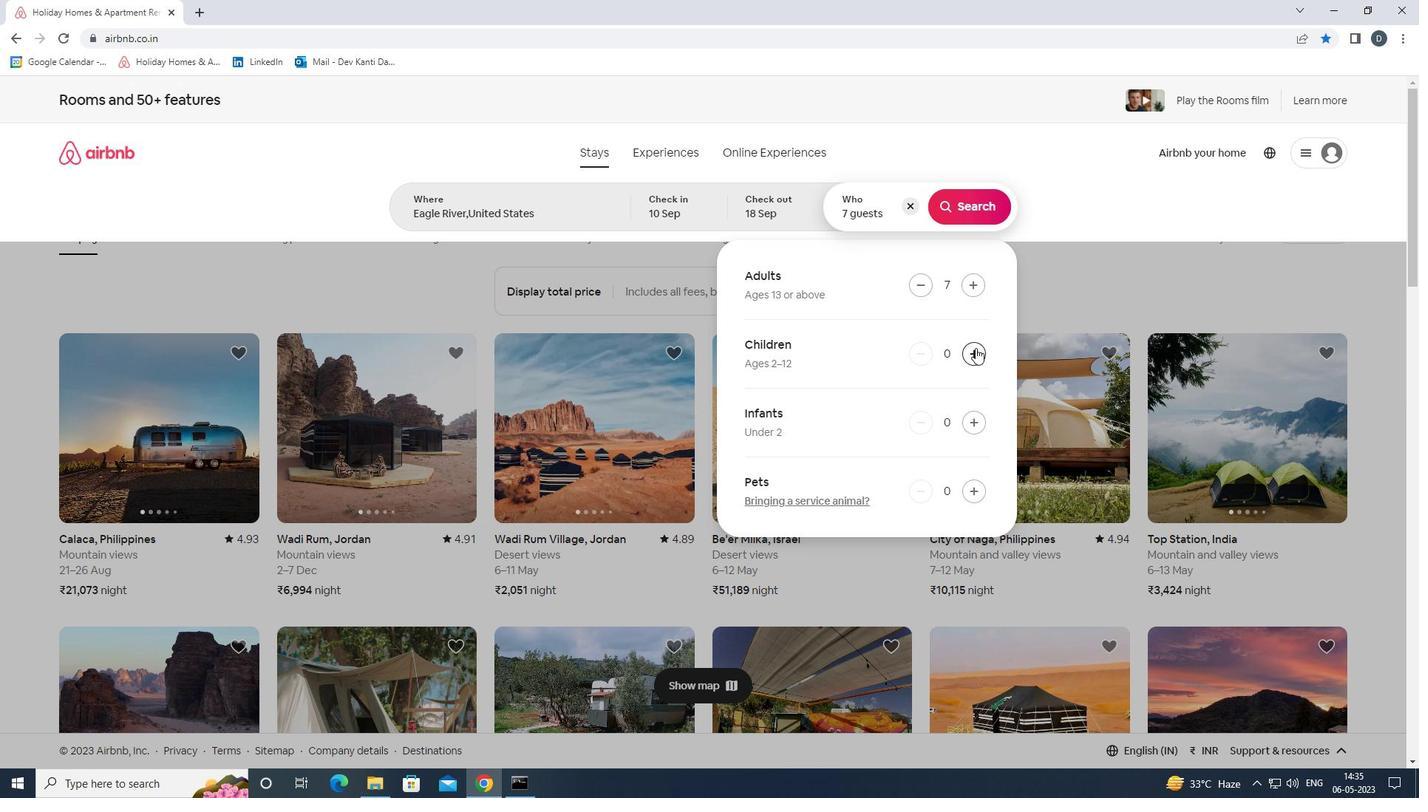 
Action: Mouse pressed left at (976, 348)
Screenshot: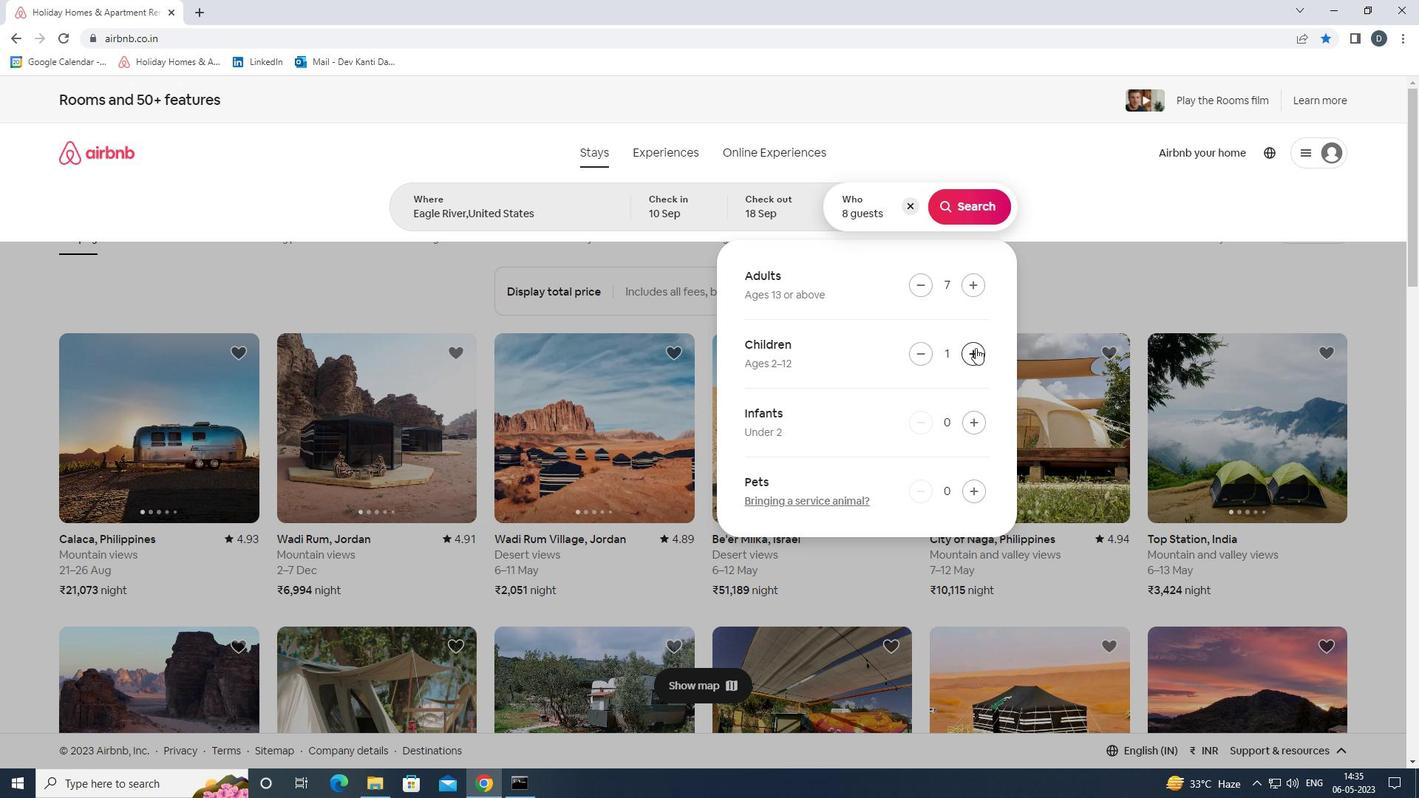 
Action: Mouse pressed left at (976, 348)
Screenshot: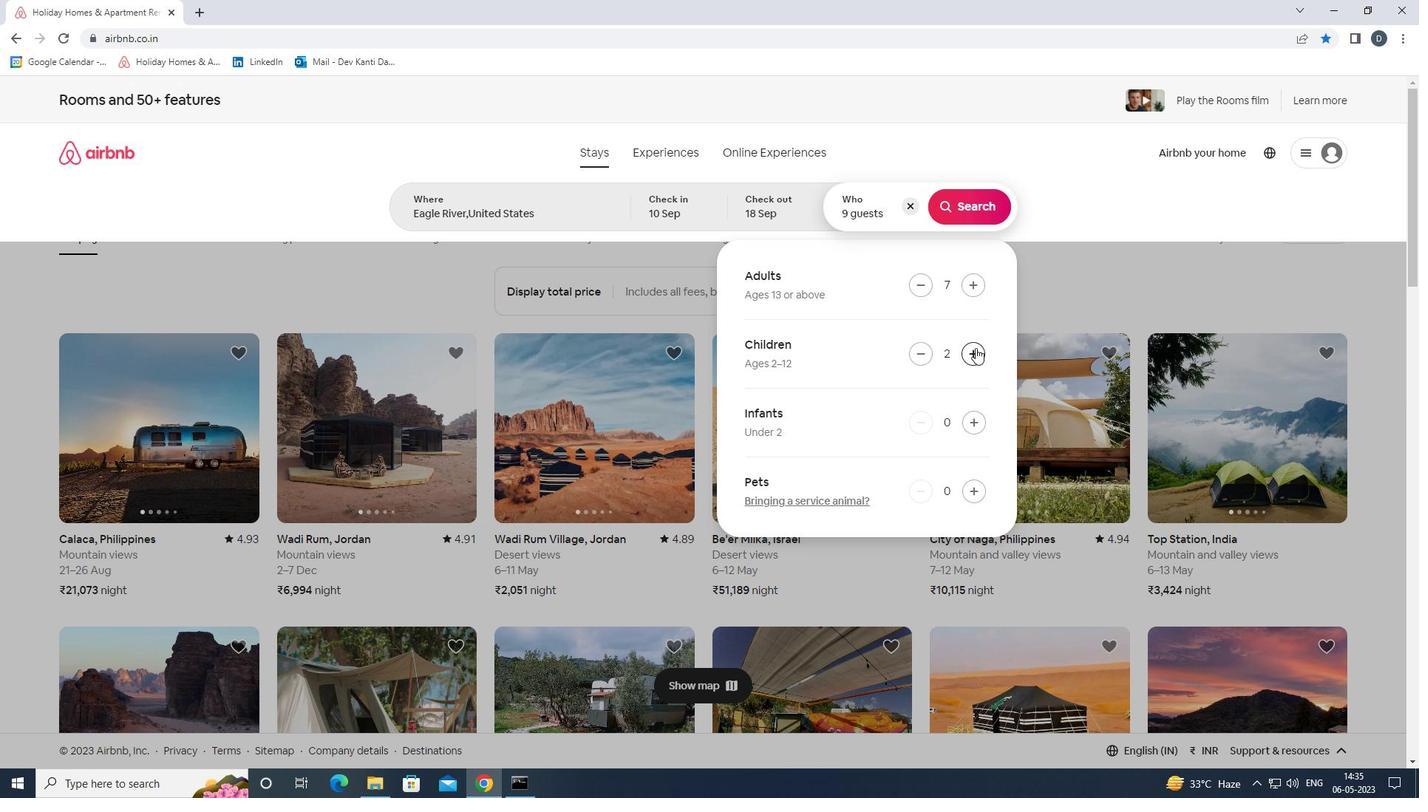 
Action: Mouse moved to (982, 215)
Screenshot: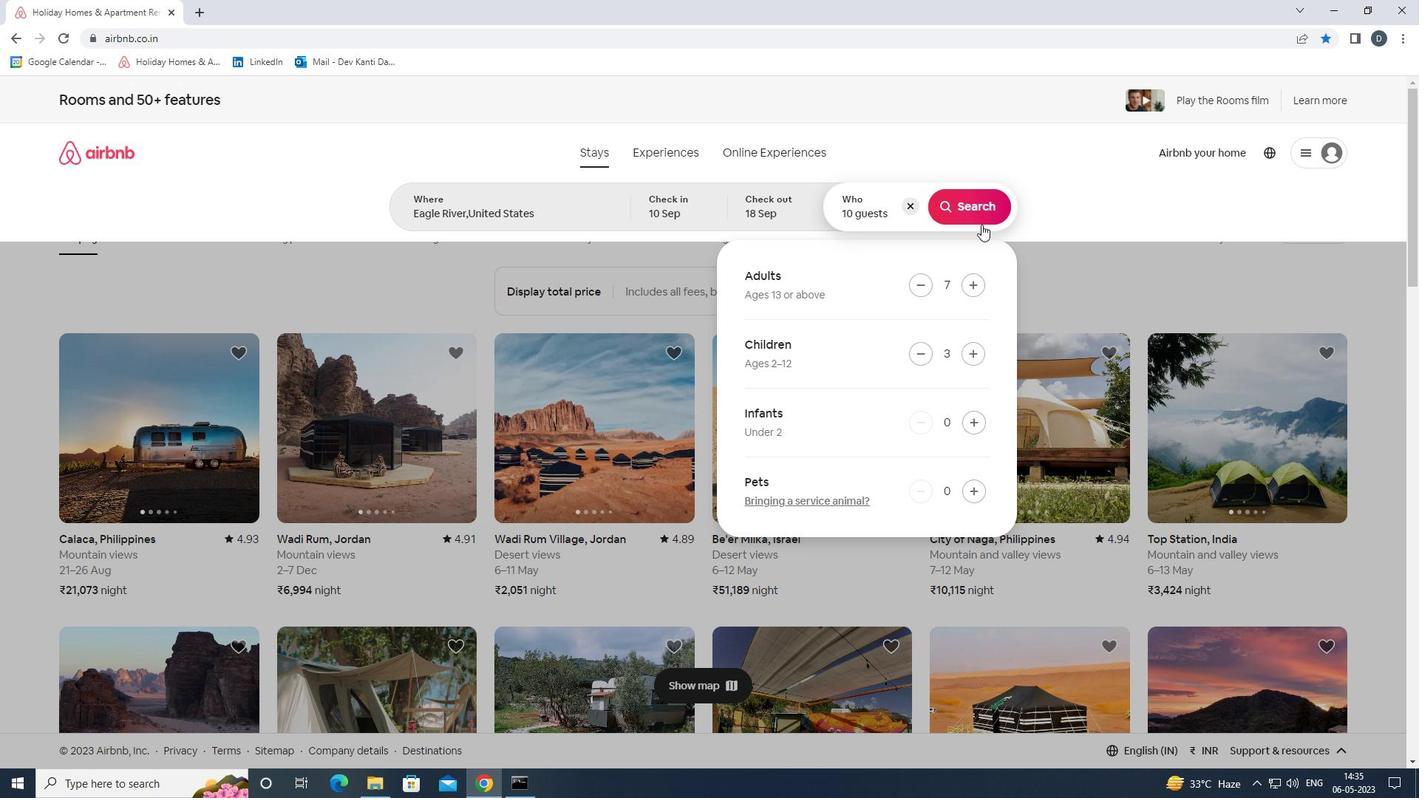 
Action: Mouse pressed left at (982, 215)
Screenshot: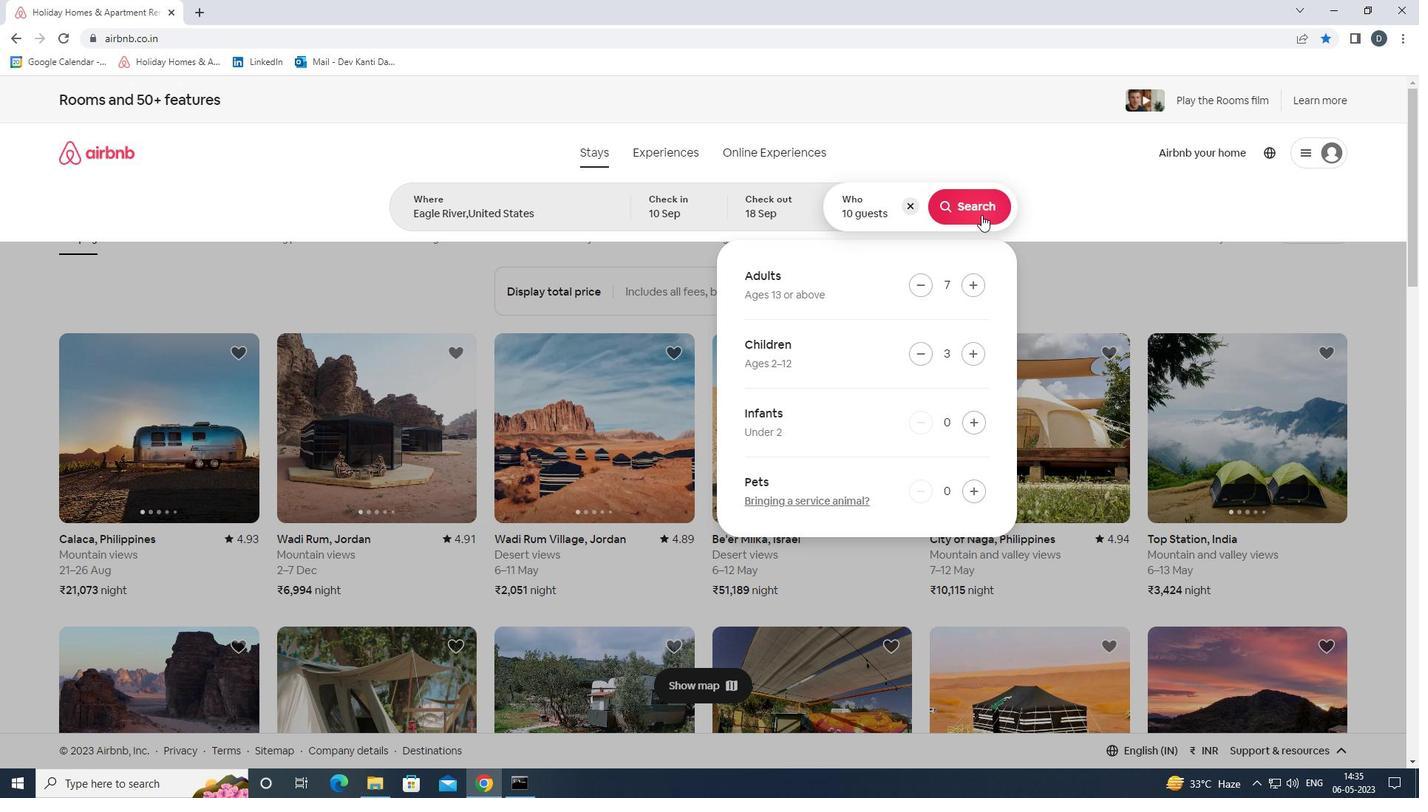 
Action: Mouse moved to (1340, 164)
Screenshot: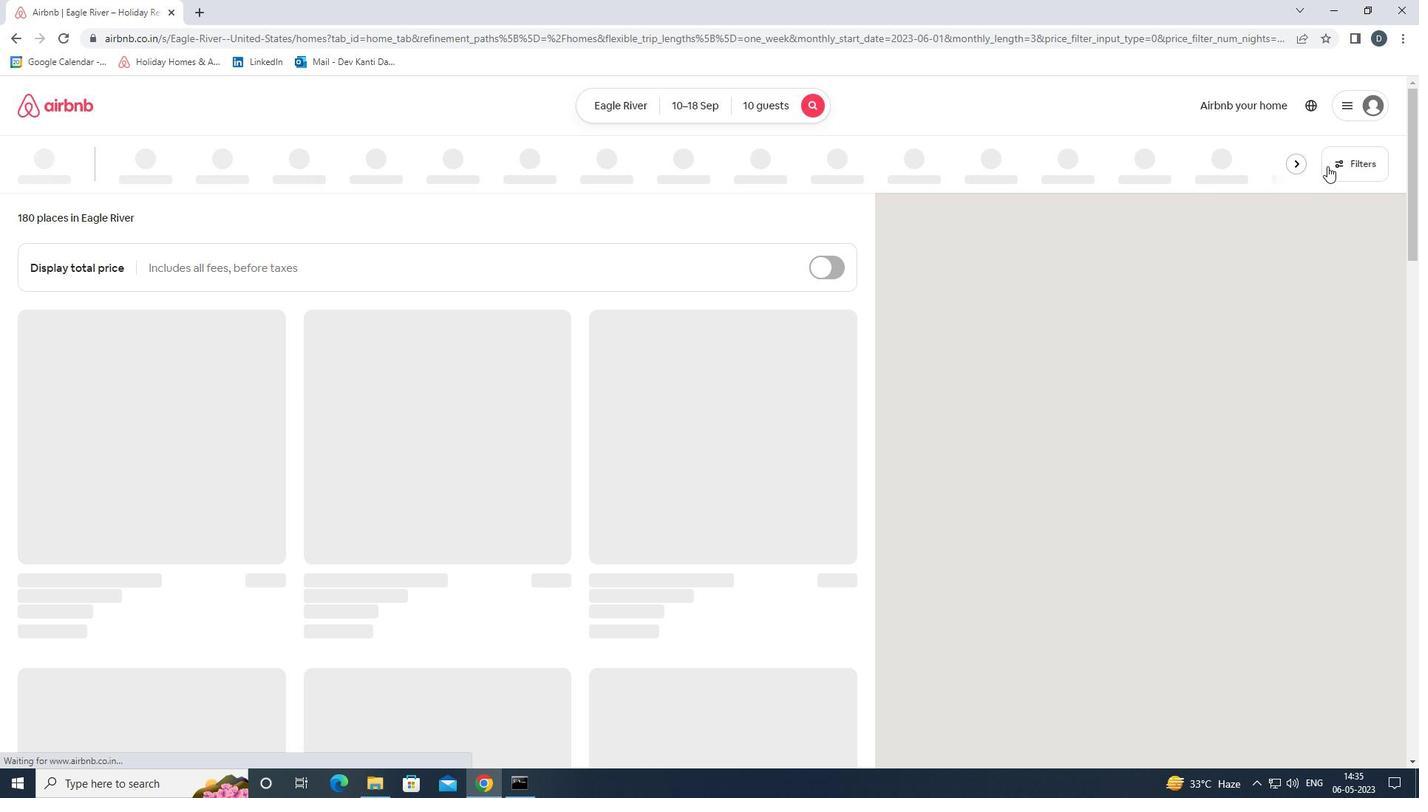 
Action: Mouse pressed left at (1340, 164)
Screenshot: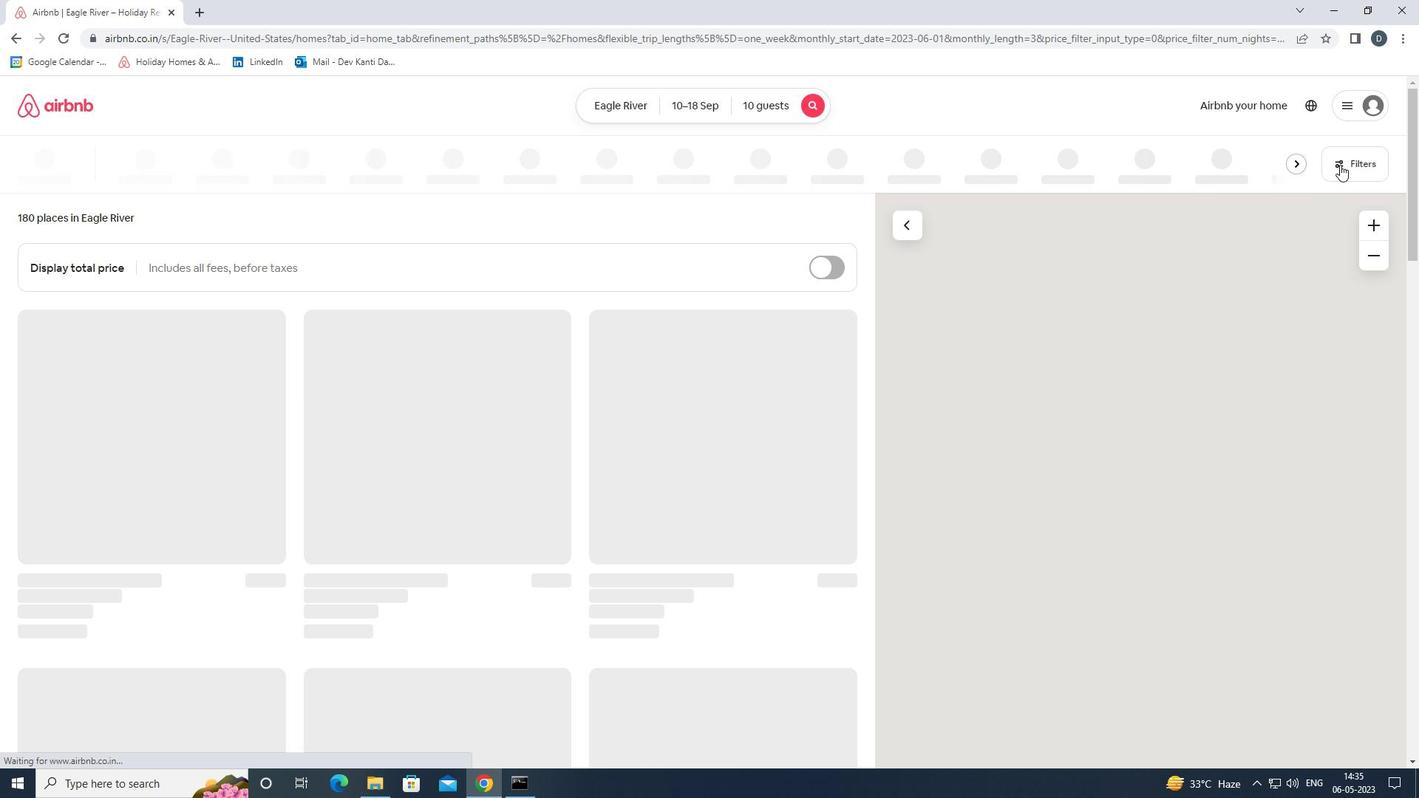 
Action: Mouse moved to (623, 525)
Screenshot: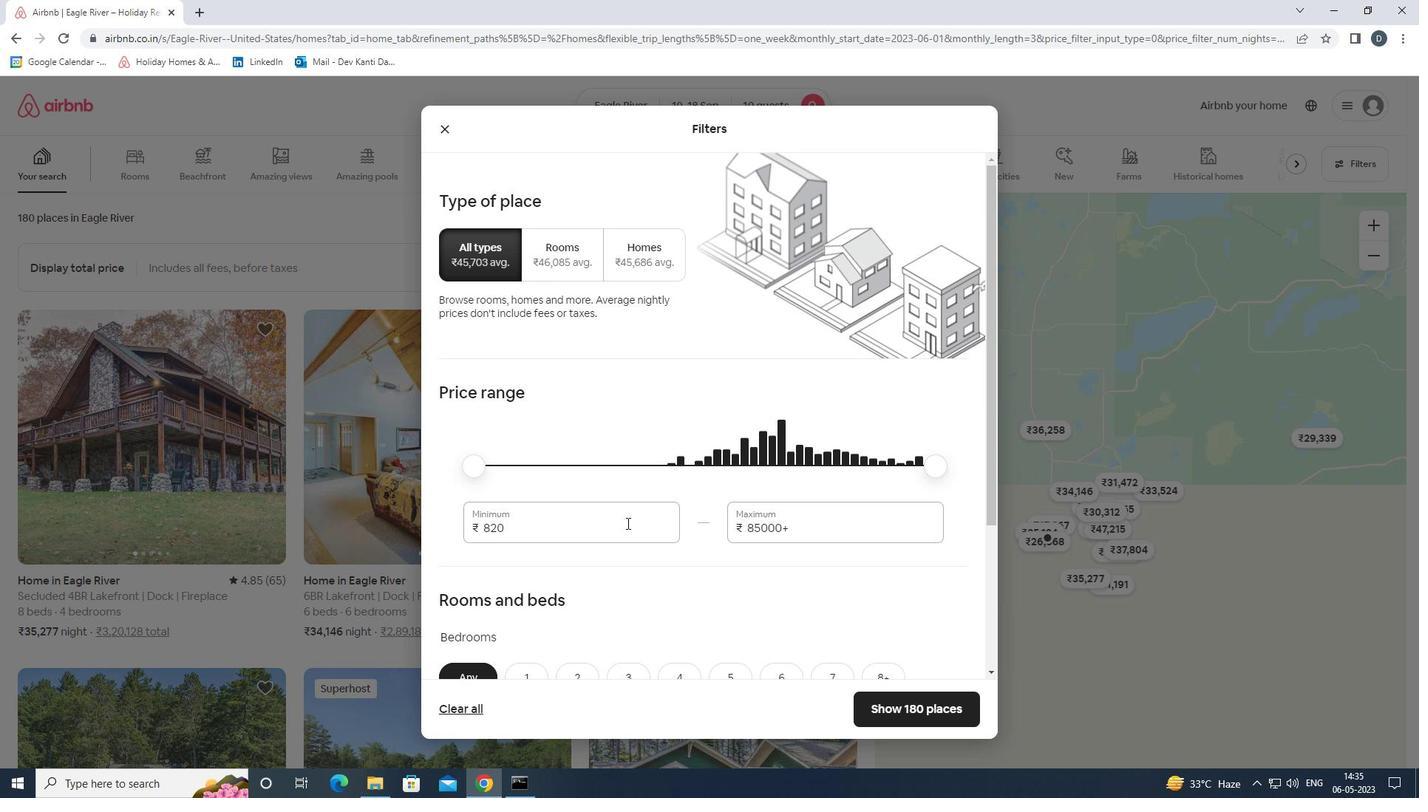 
Action: Mouse pressed left at (623, 525)
Screenshot: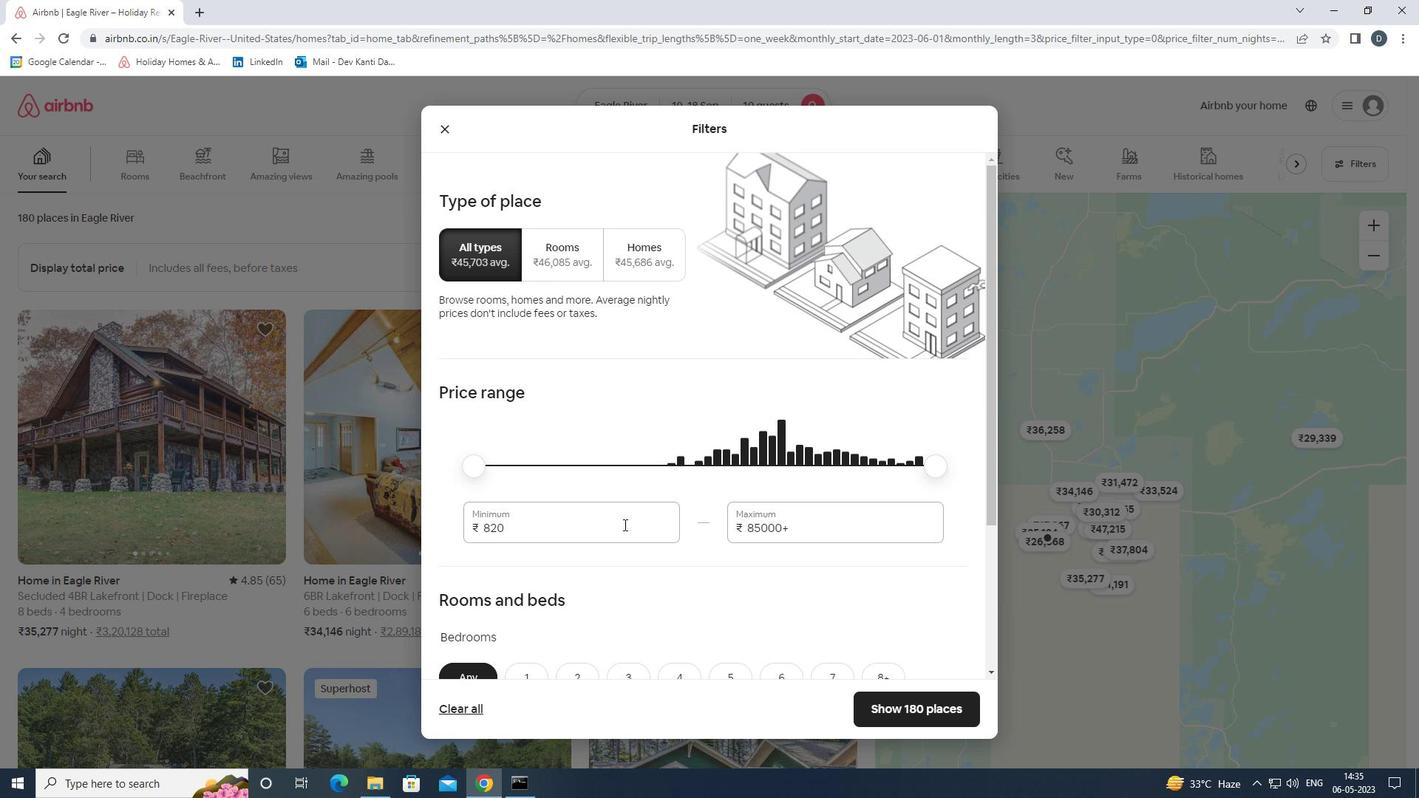 
Action: Mouse pressed left at (623, 525)
Screenshot: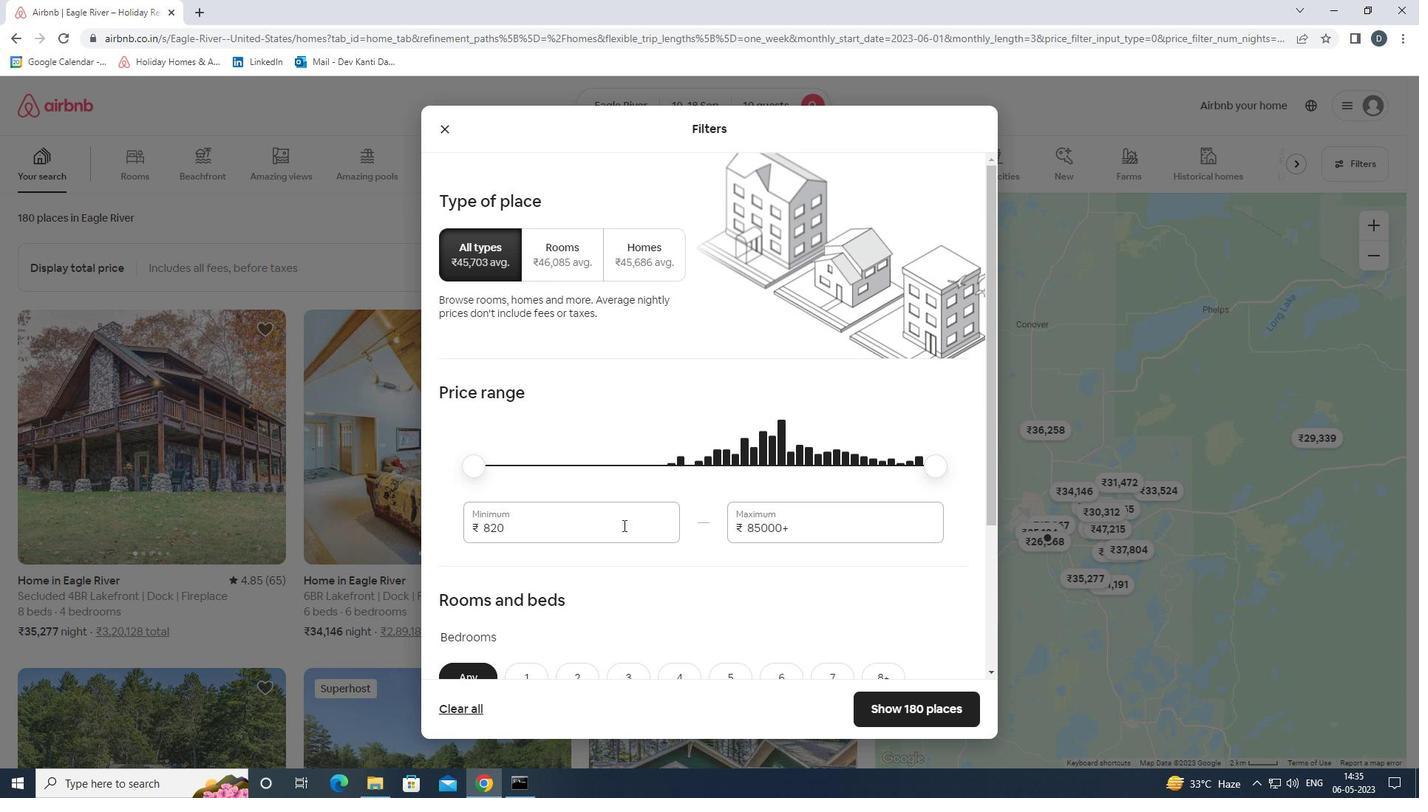 
Action: Mouse moved to (626, 519)
Screenshot: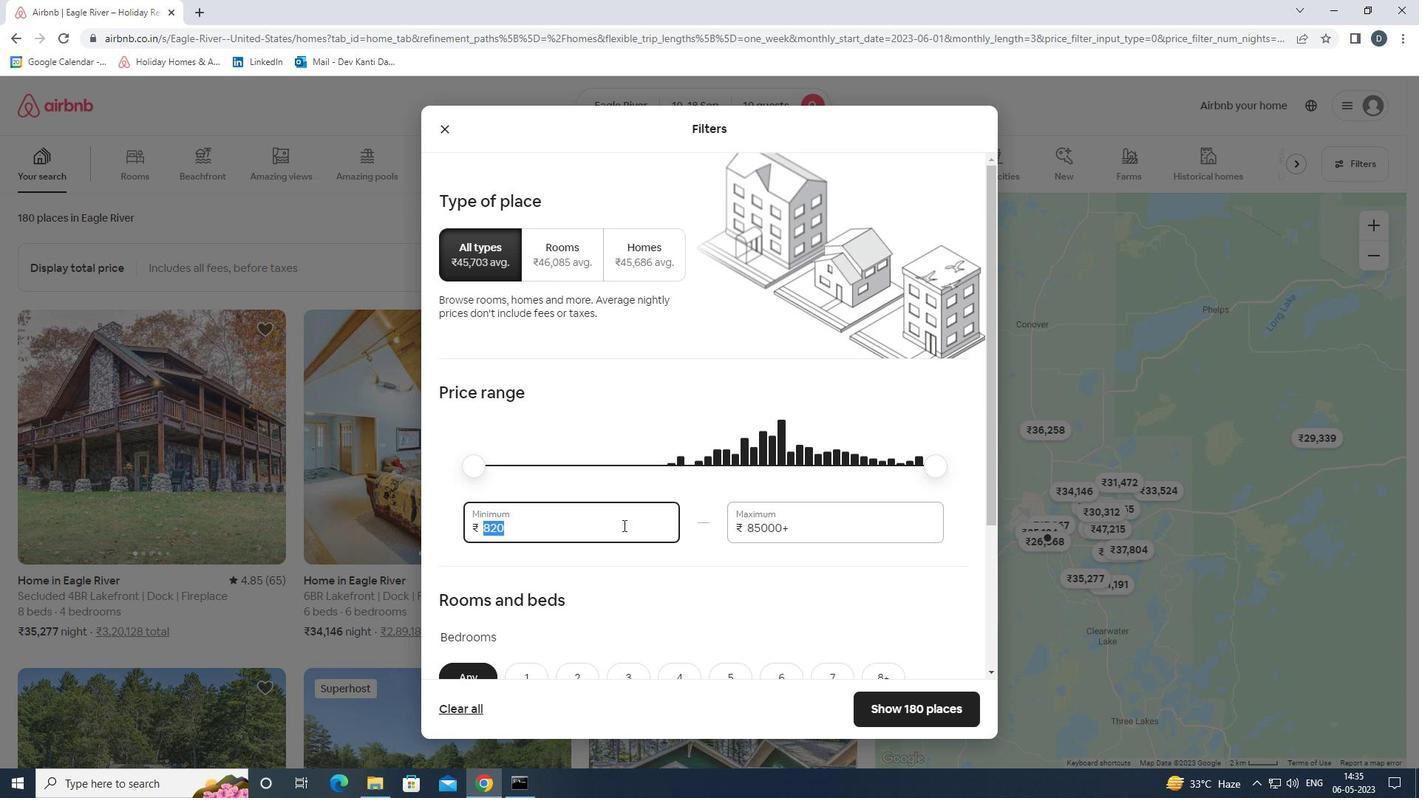 
Action: Key pressed 10000<Key.tab>15000
Screenshot: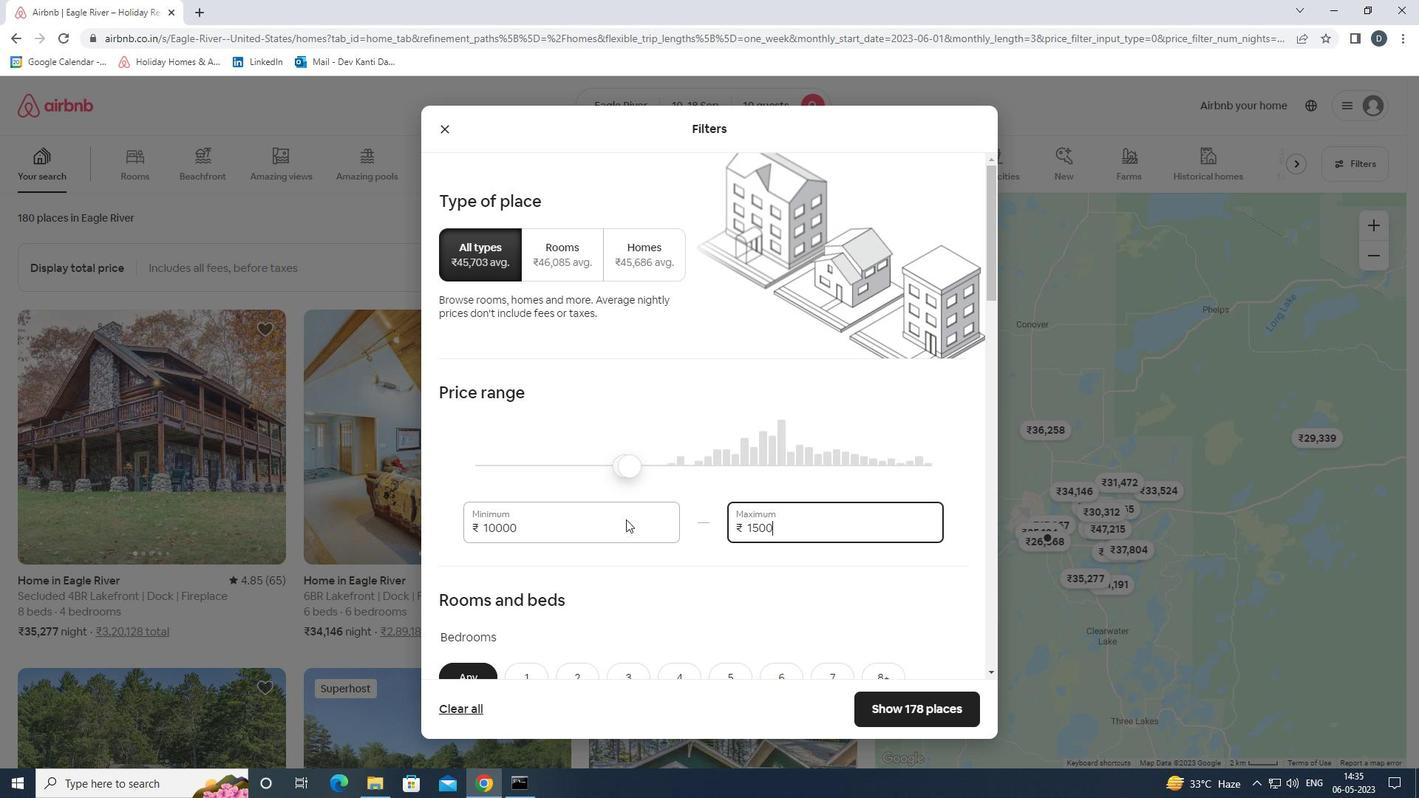 
Action: Mouse moved to (627, 519)
Screenshot: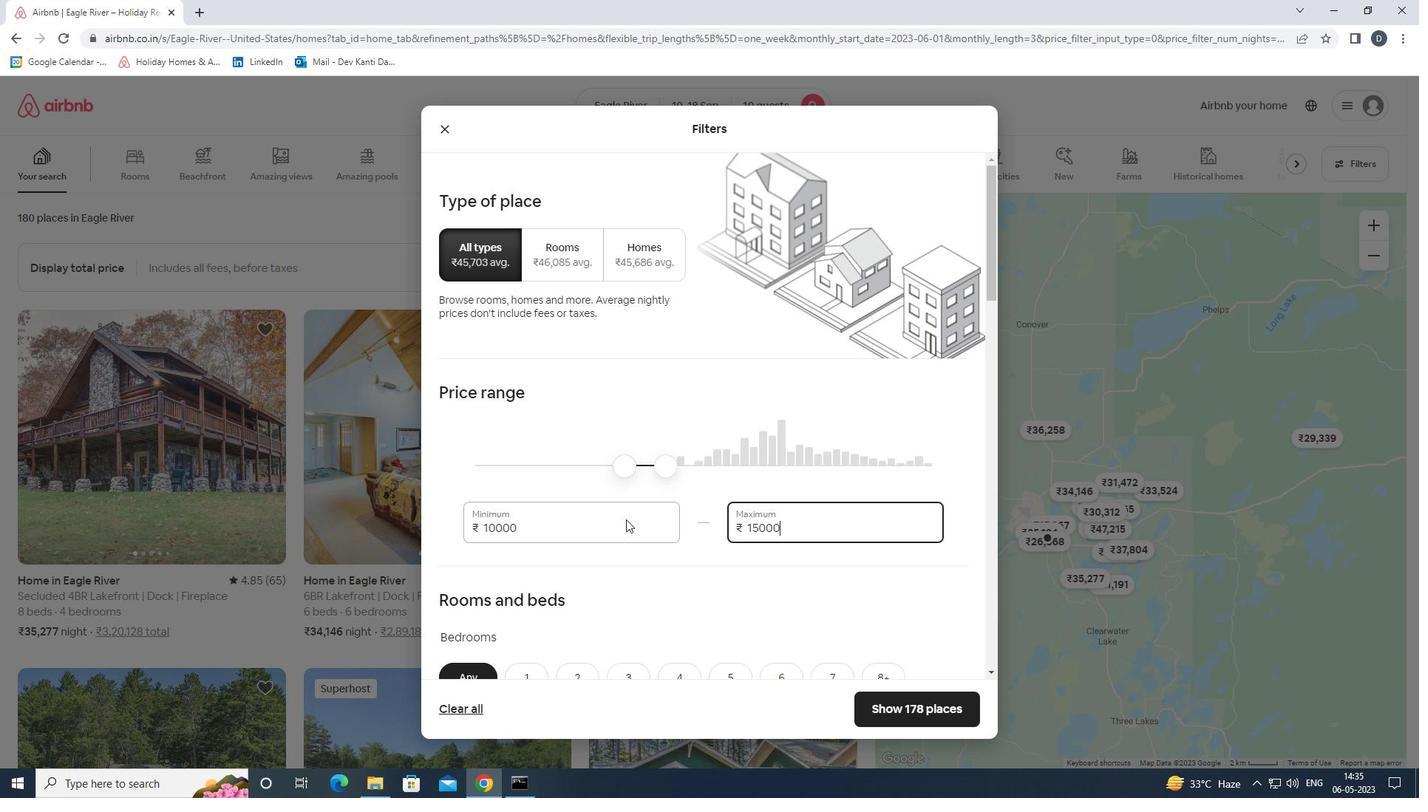 
Action: Mouse scrolled (627, 518) with delta (0, 0)
Screenshot: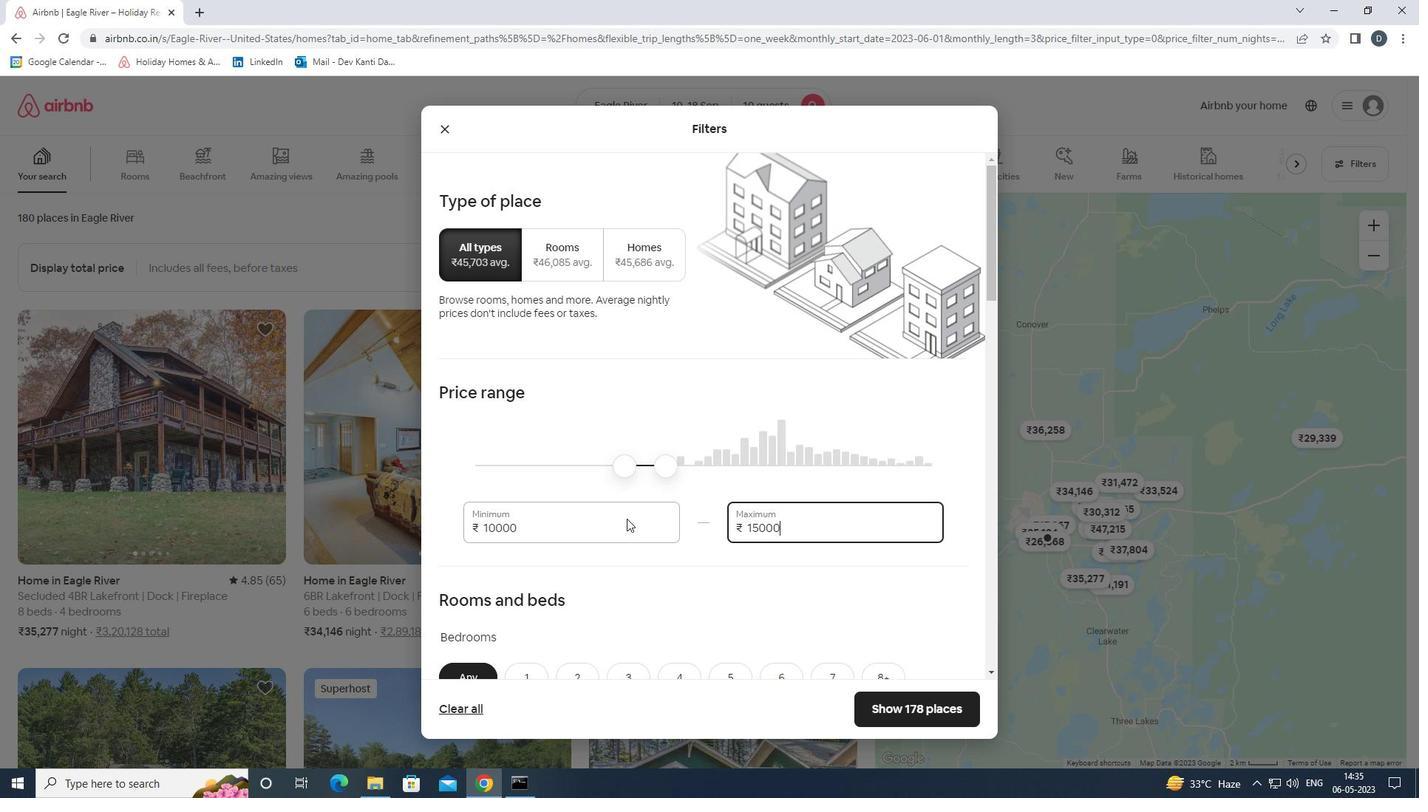 
Action: Mouse scrolled (627, 518) with delta (0, 0)
Screenshot: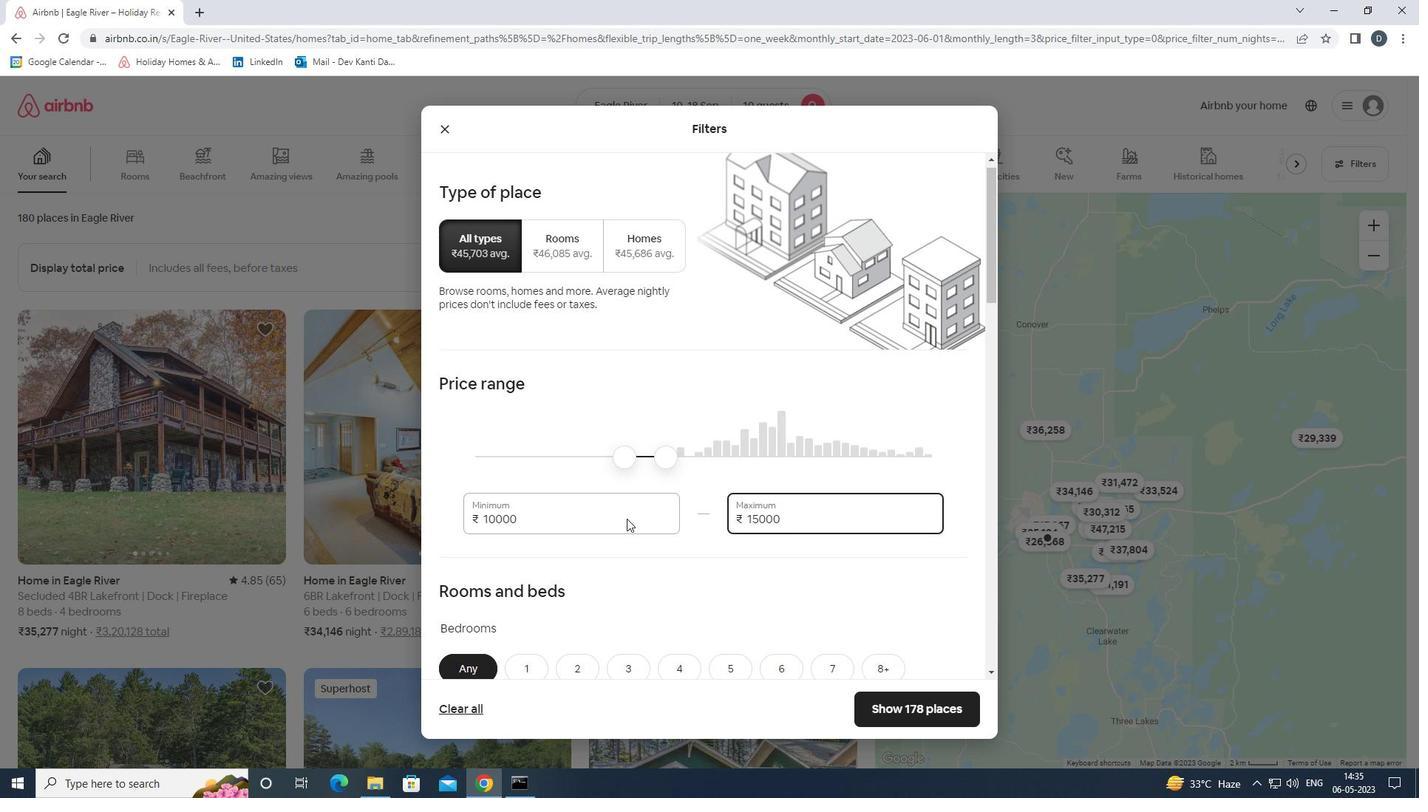 
Action: Mouse moved to (738, 528)
Screenshot: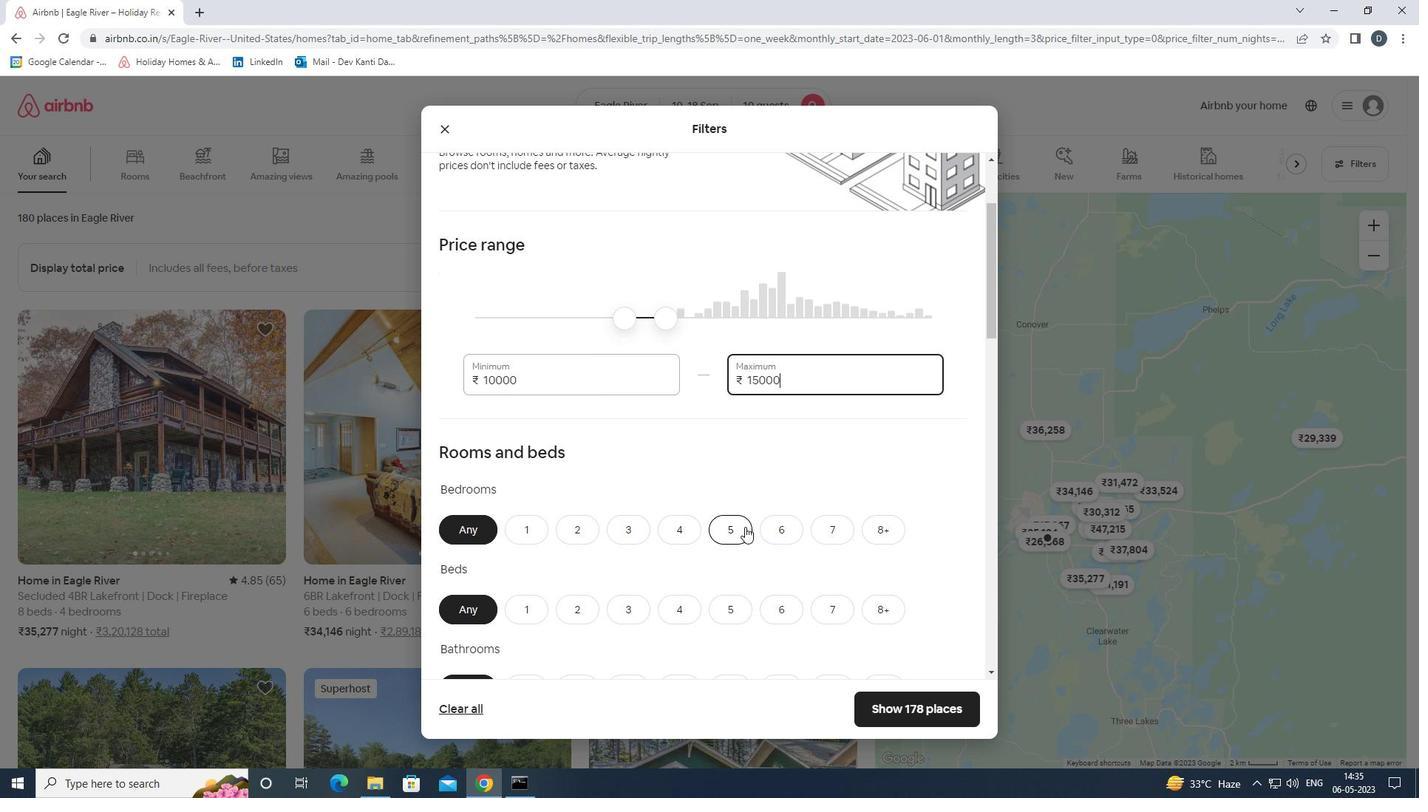 
Action: Mouse pressed left at (738, 528)
Screenshot: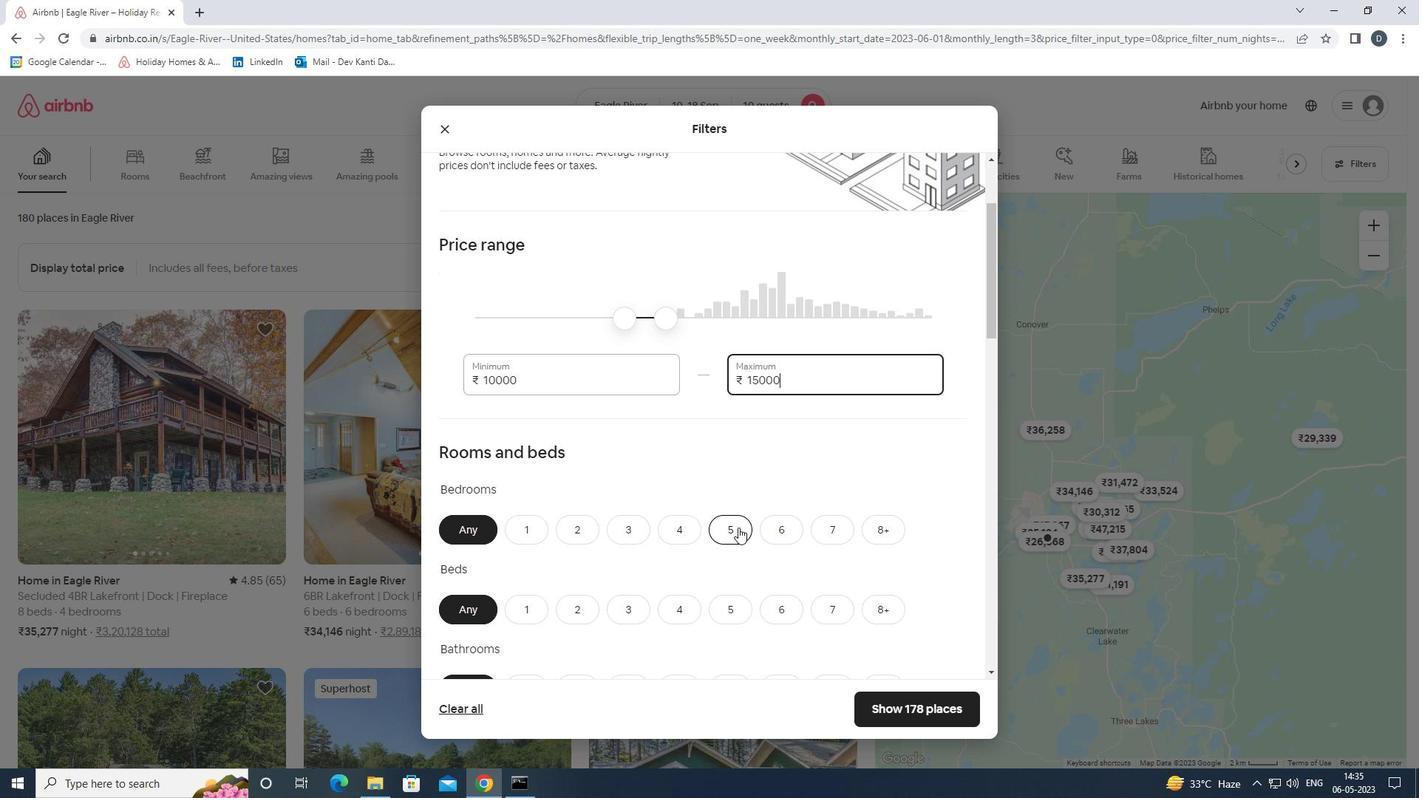 
Action: Mouse scrolled (738, 527) with delta (0, 0)
Screenshot: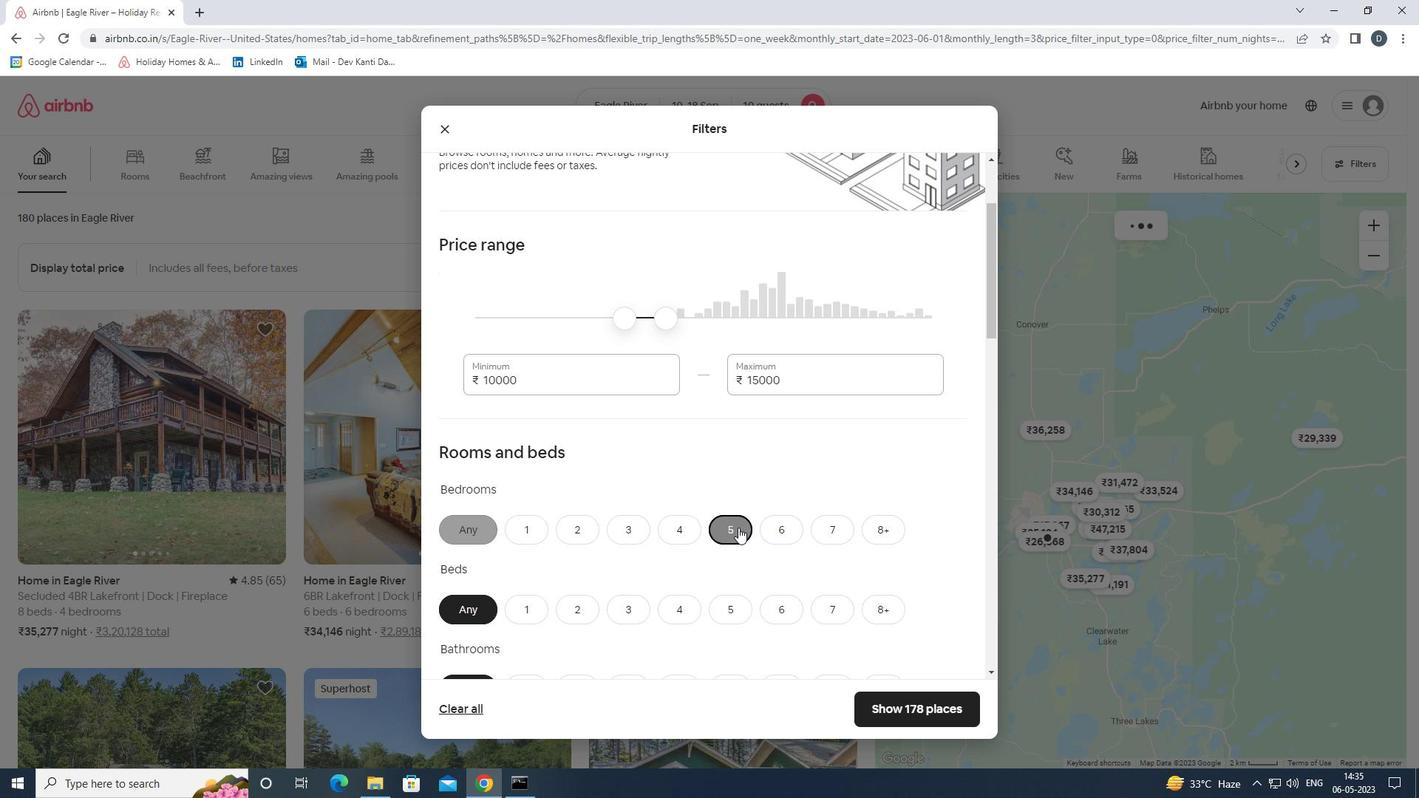
Action: Mouse moved to (880, 533)
Screenshot: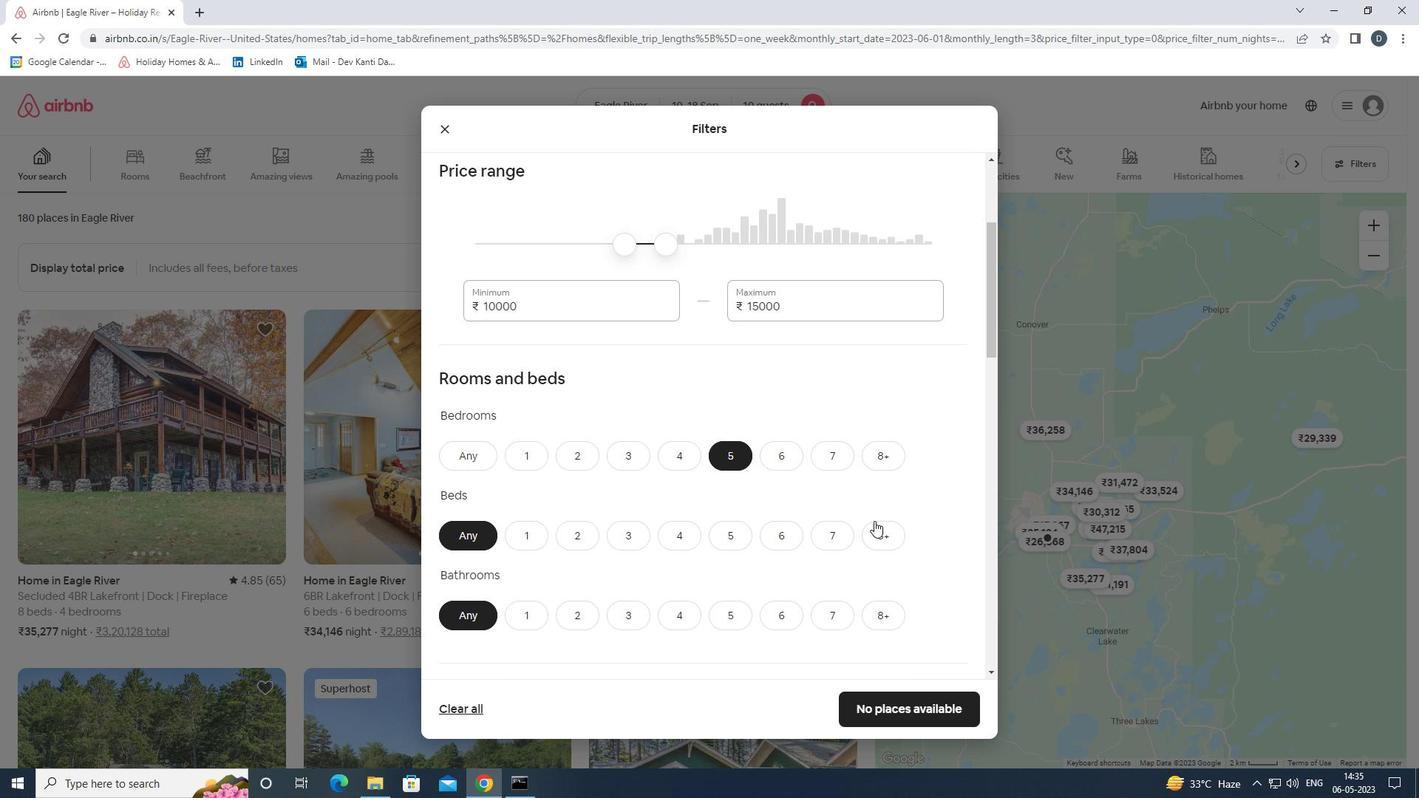
Action: Mouse pressed left at (880, 533)
Screenshot: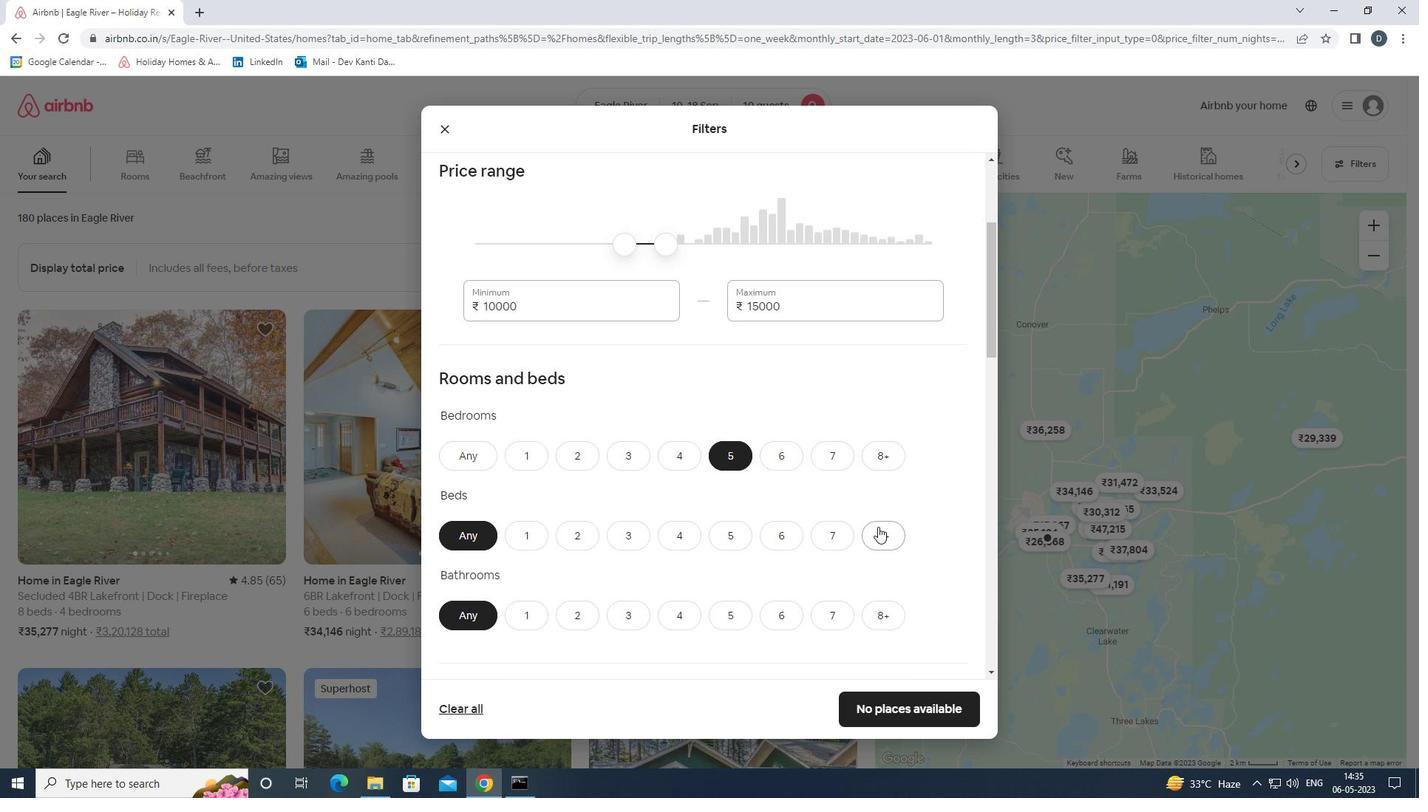 
Action: Mouse scrolled (880, 532) with delta (0, 0)
Screenshot: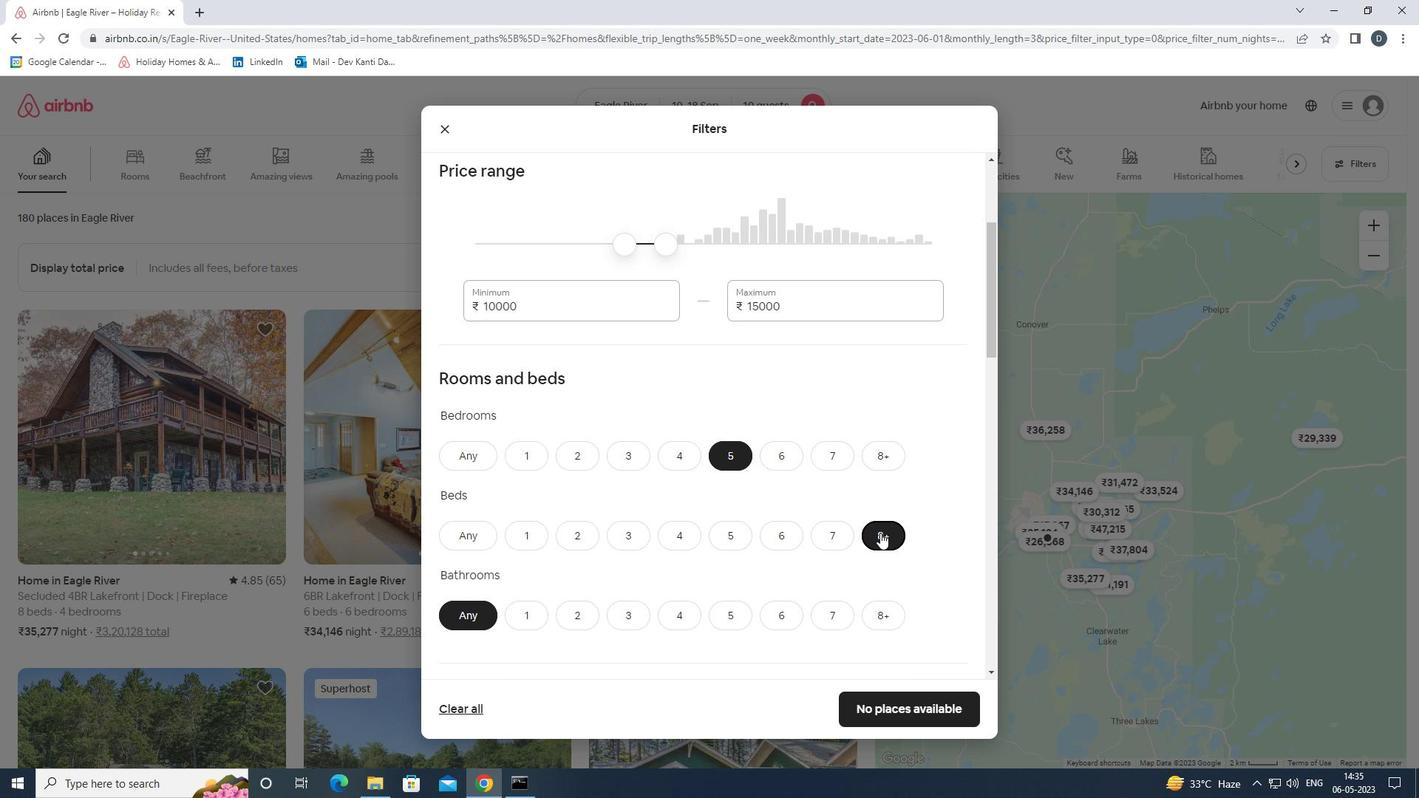 
Action: Mouse moved to (737, 542)
Screenshot: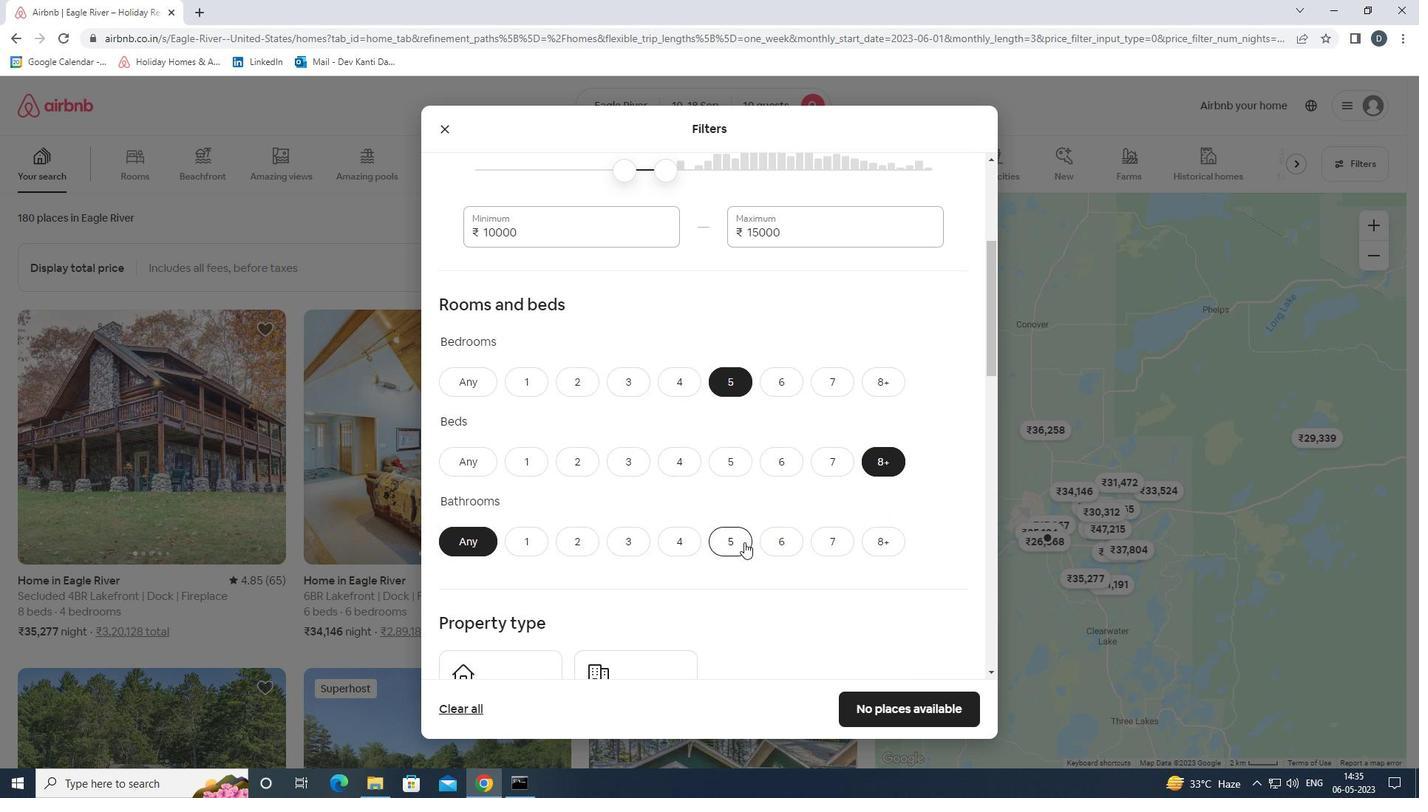 
Action: Mouse pressed left at (737, 542)
Screenshot: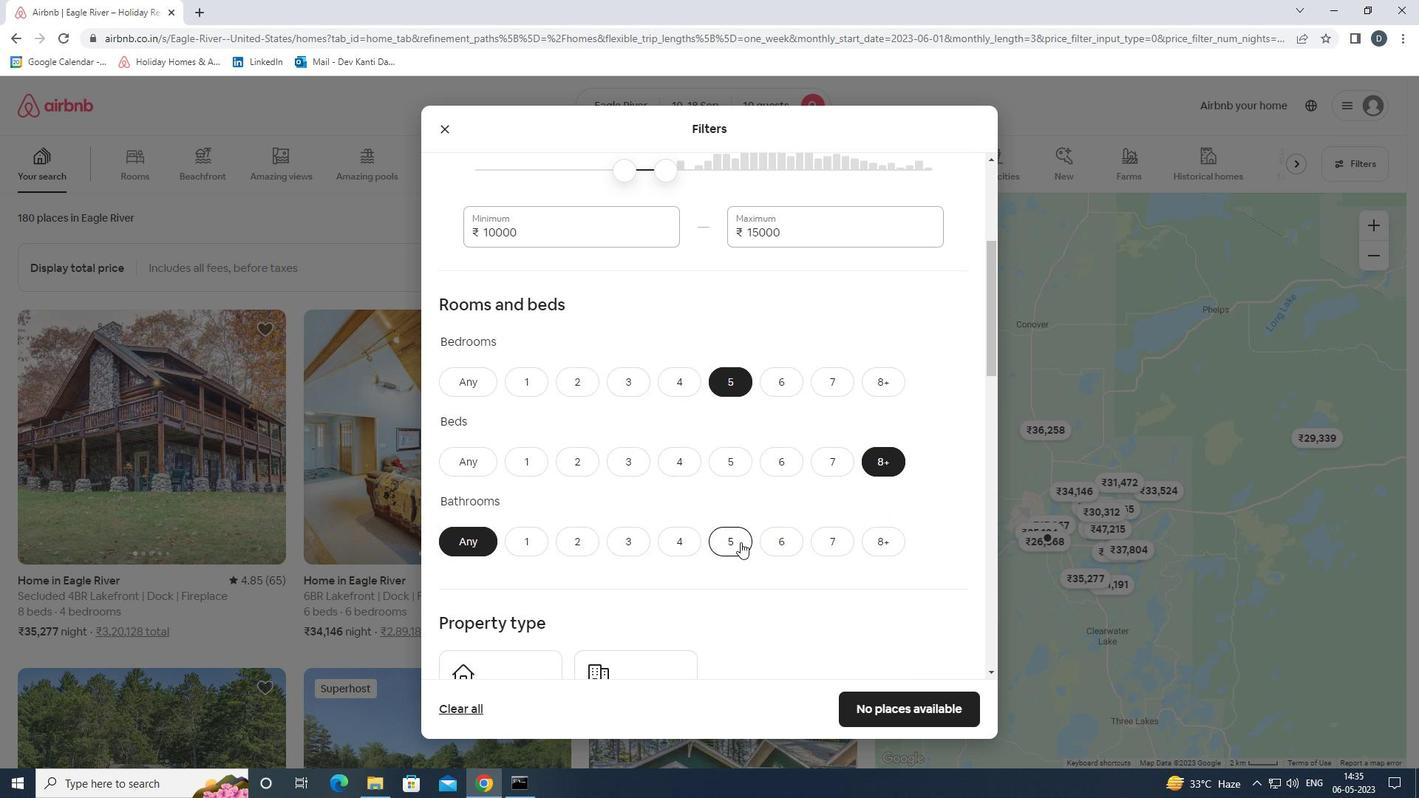 
Action: Mouse scrolled (737, 542) with delta (0, 0)
Screenshot: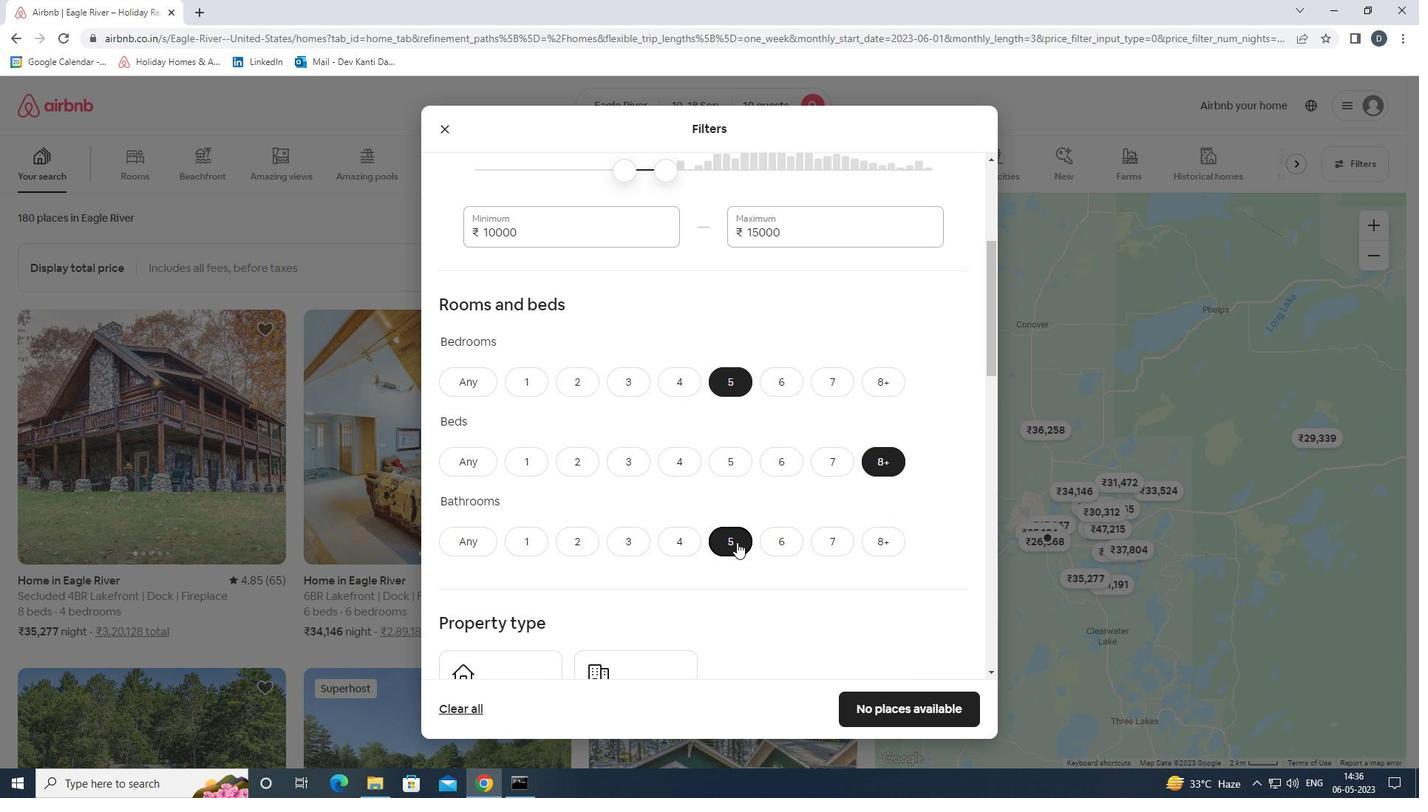 
Action: Mouse scrolled (737, 542) with delta (0, 0)
Screenshot: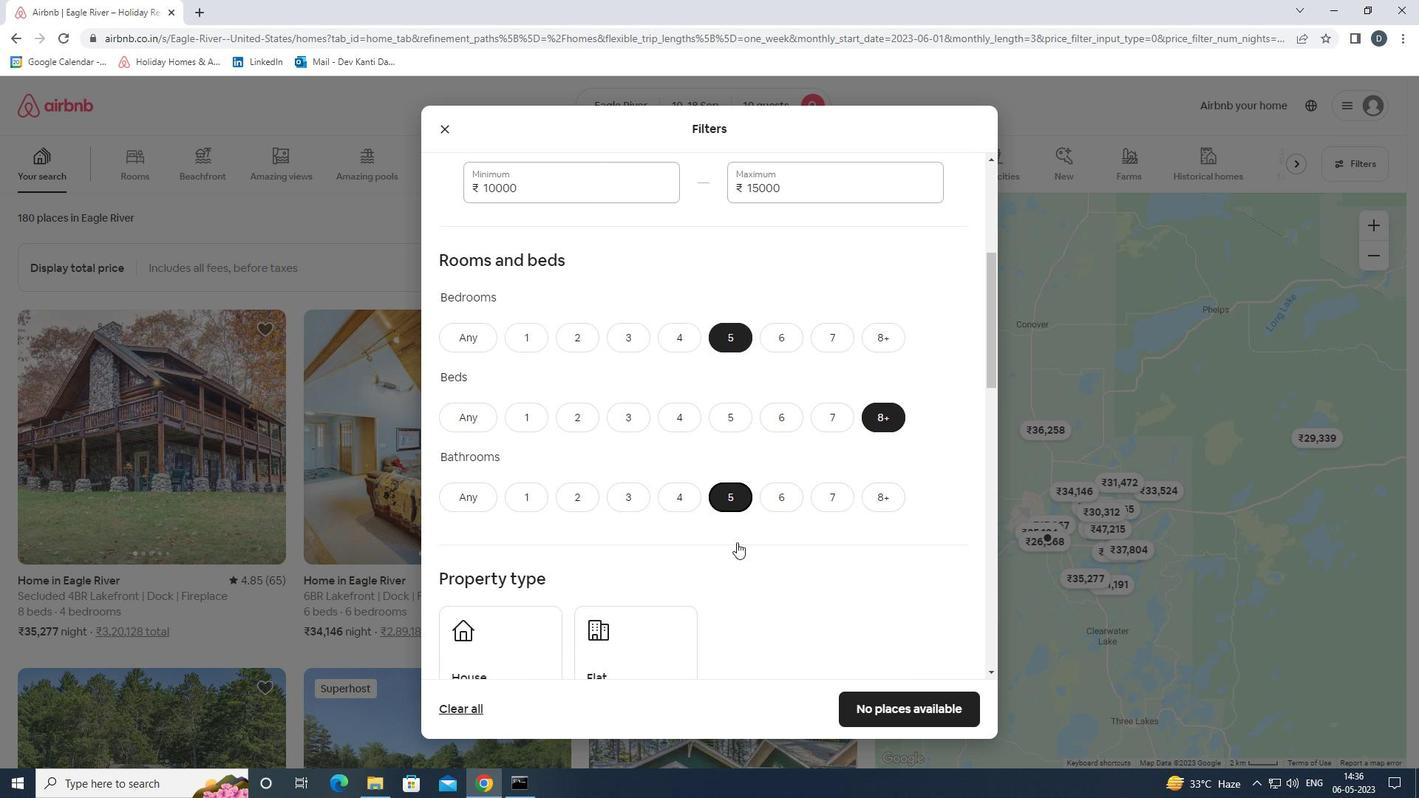 
Action: Mouse moved to (547, 559)
Screenshot: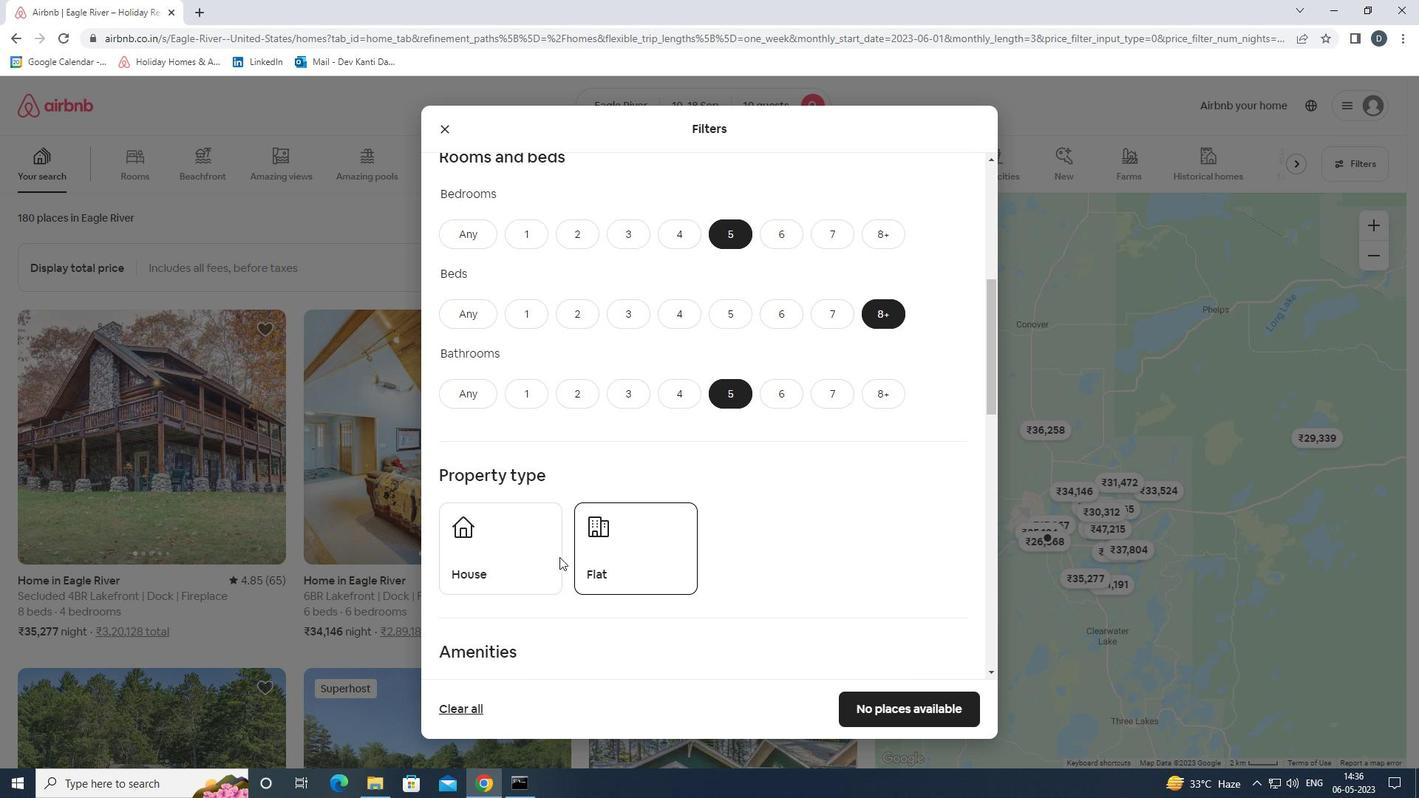 
Action: Mouse pressed left at (547, 559)
Screenshot: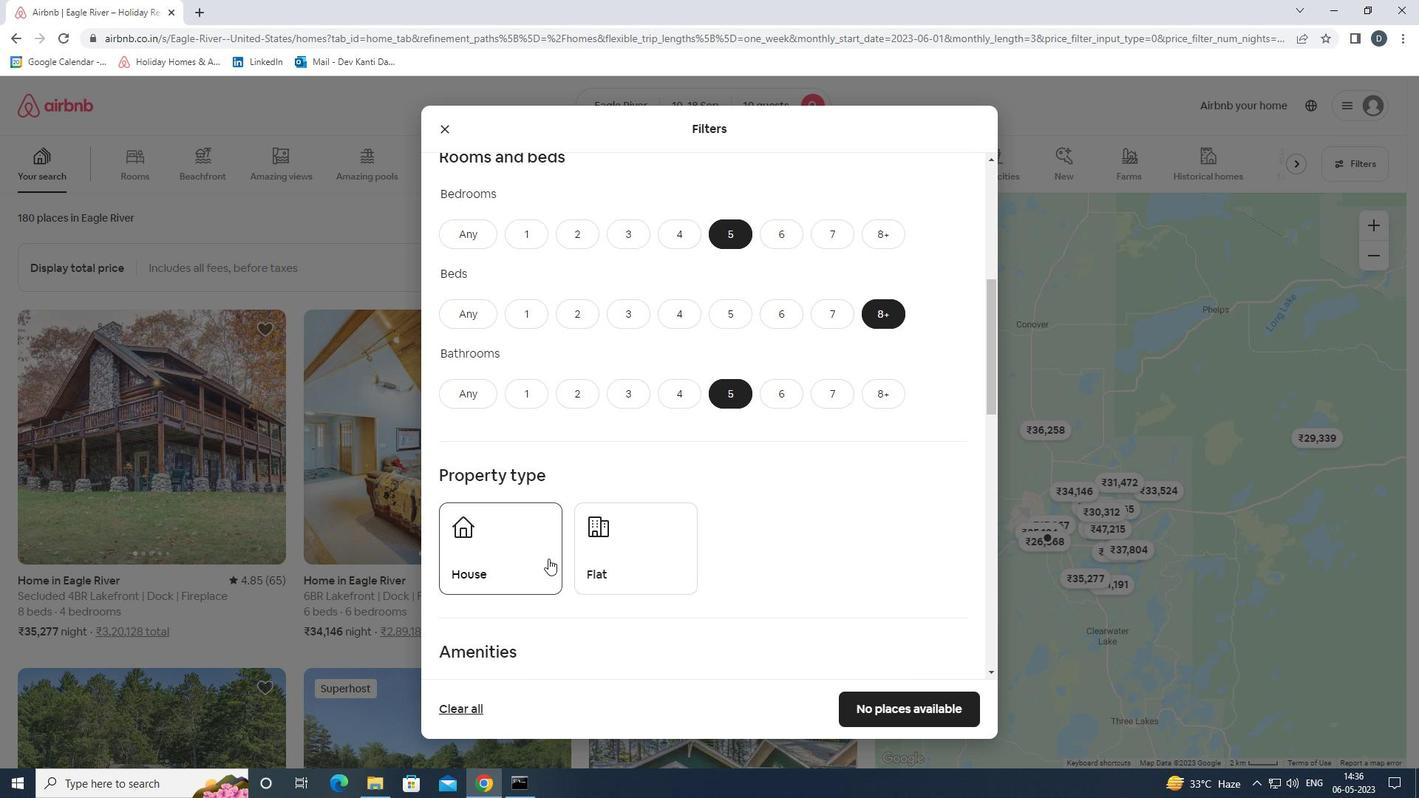 
Action: Mouse moved to (619, 555)
Screenshot: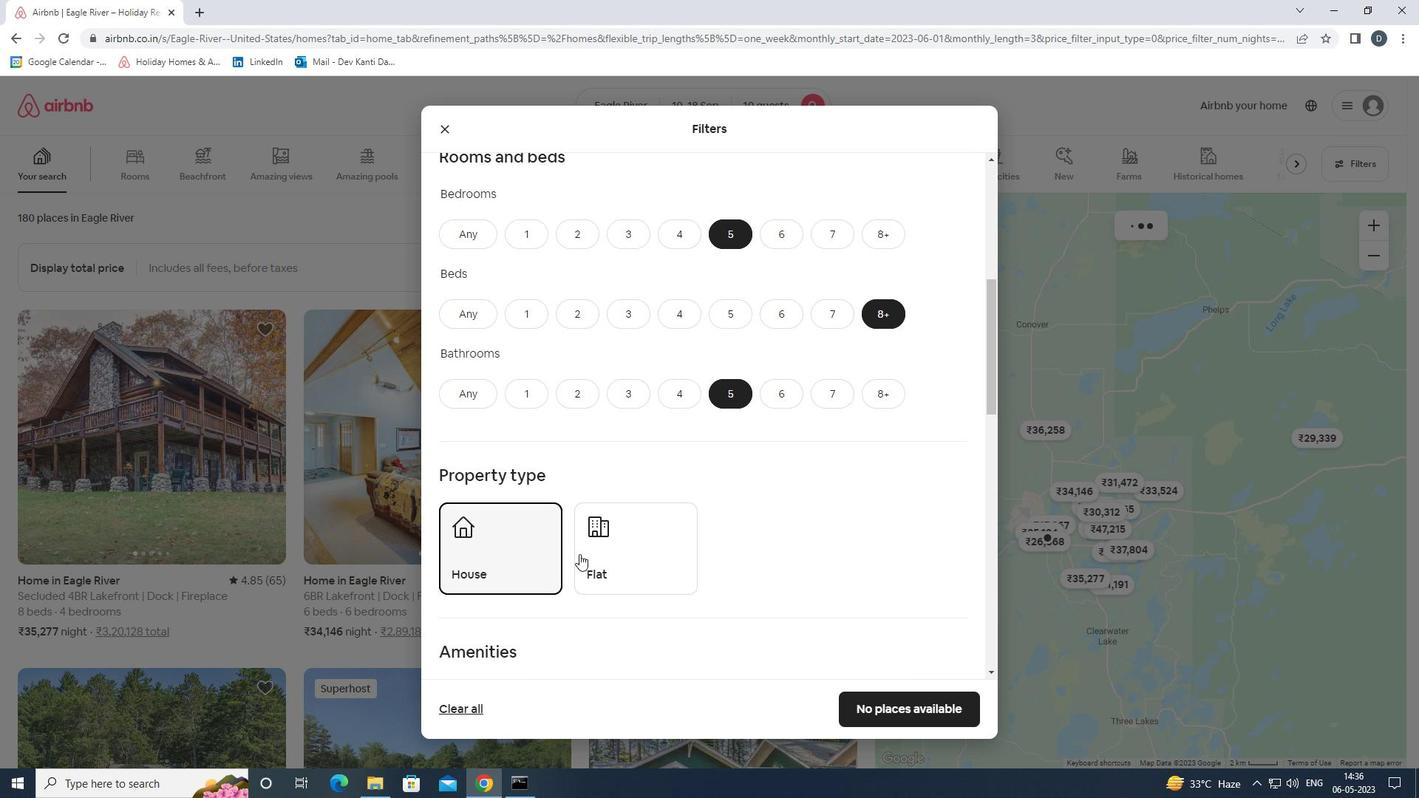 
Action: Mouse pressed left at (619, 555)
Screenshot: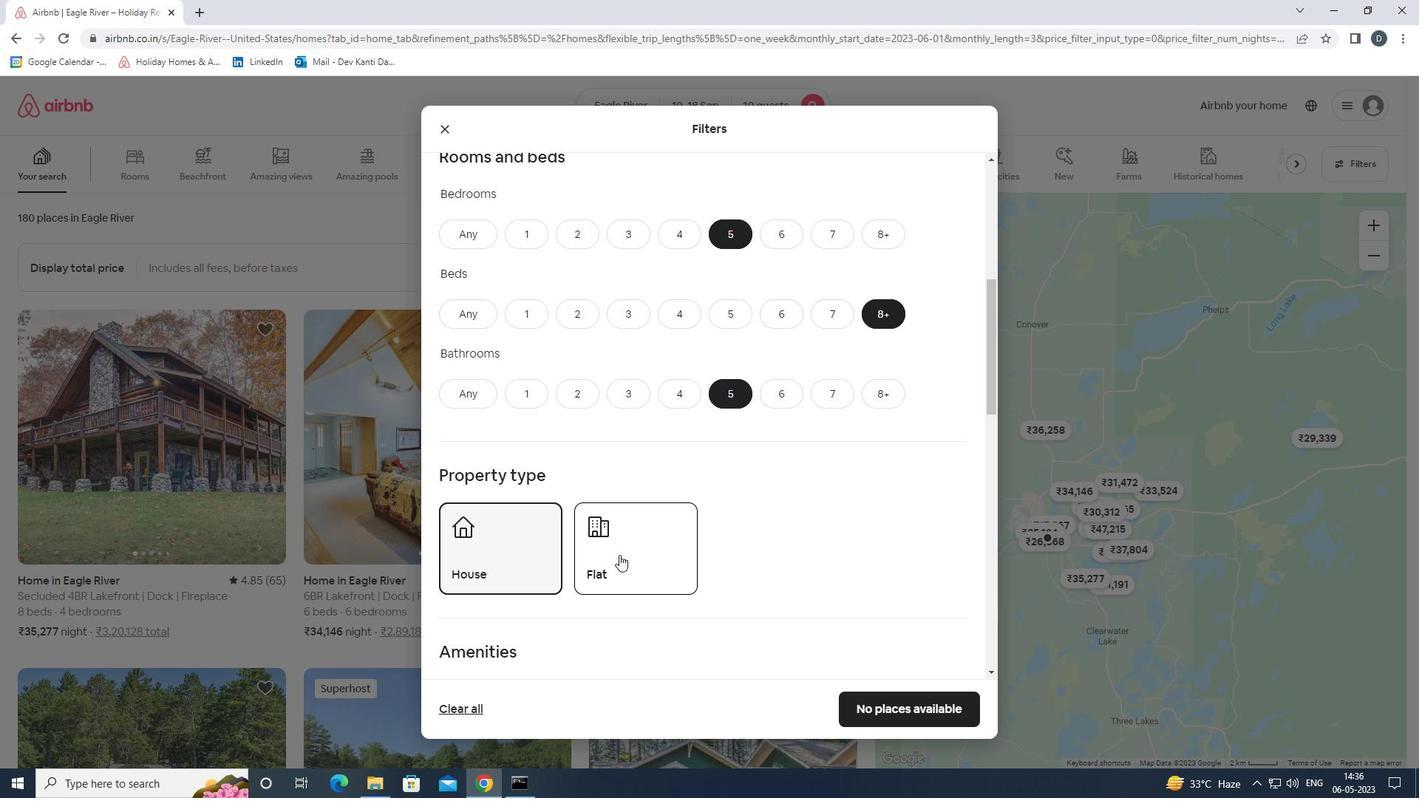 
Action: Mouse scrolled (619, 554) with delta (0, 0)
Screenshot: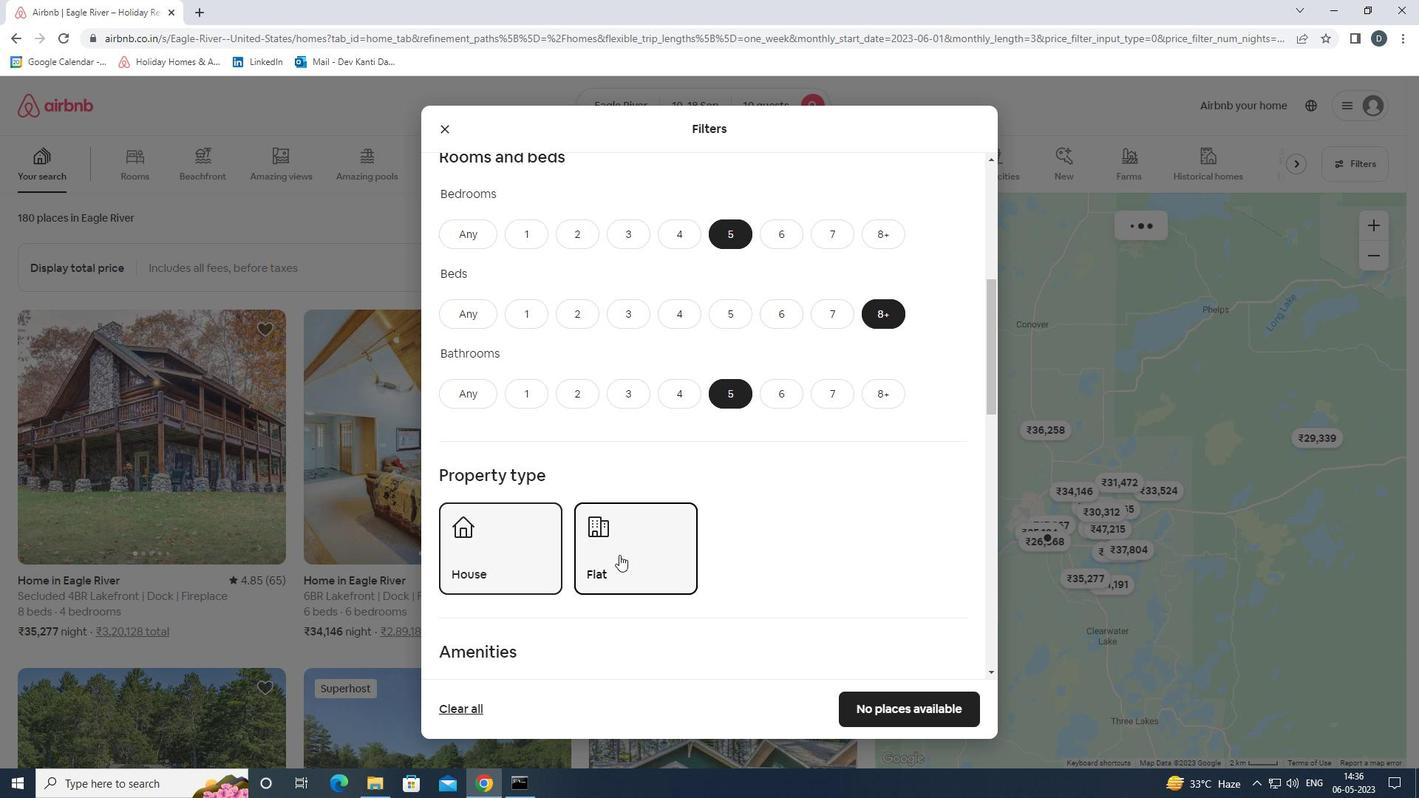 
Action: Mouse moved to (620, 556)
Screenshot: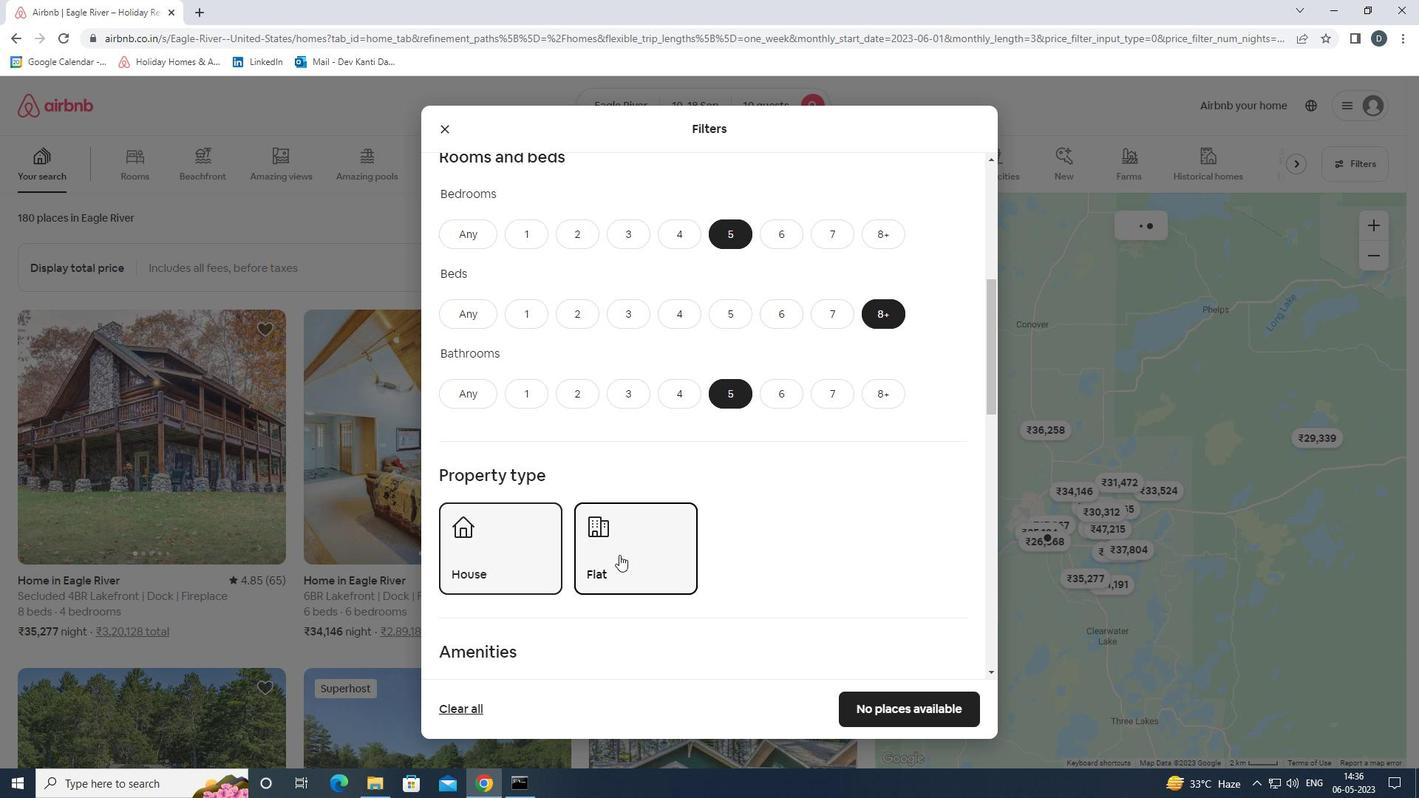 
Action: Mouse scrolled (620, 556) with delta (0, 0)
Screenshot: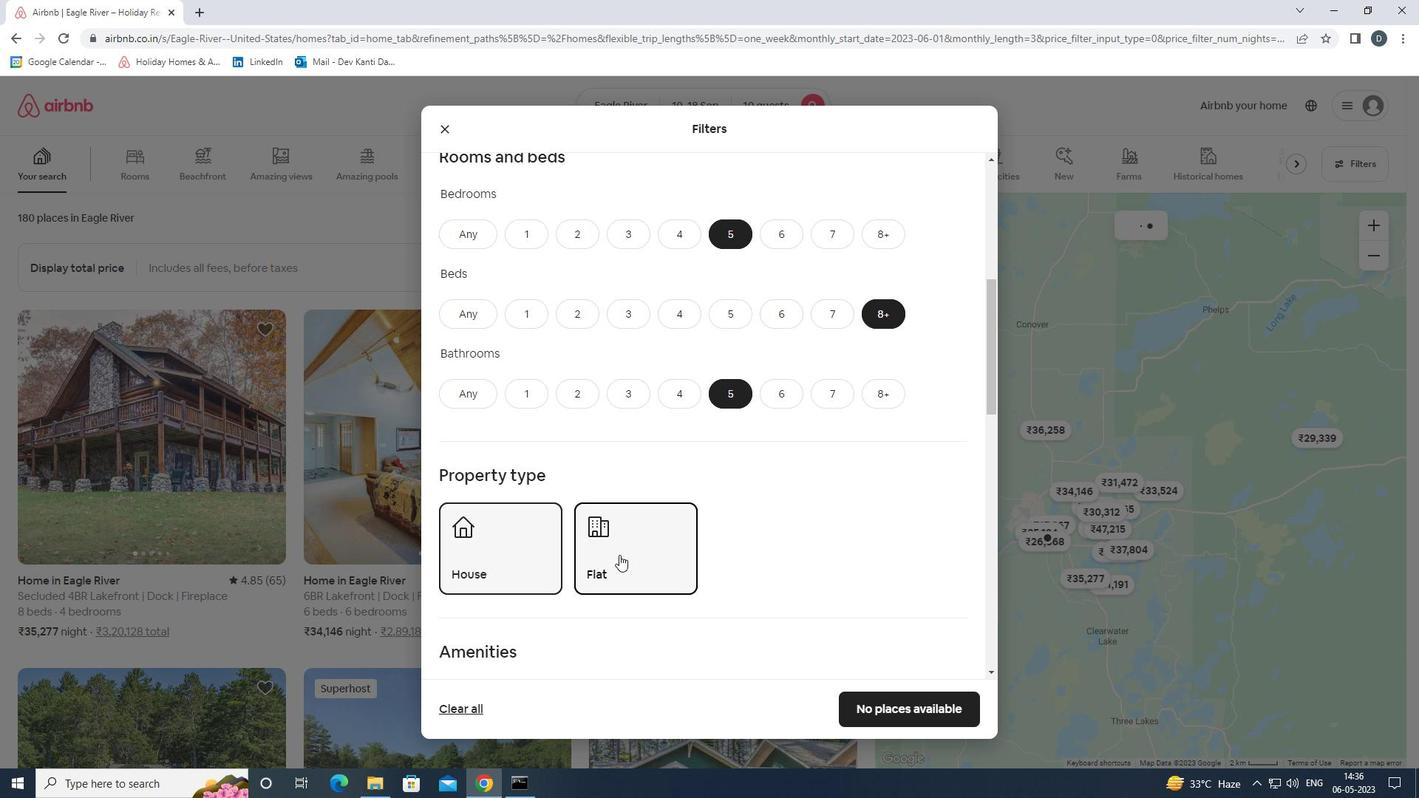 
Action: Mouse scrolled (620, 556) with delta (0, 0)
Screenshot: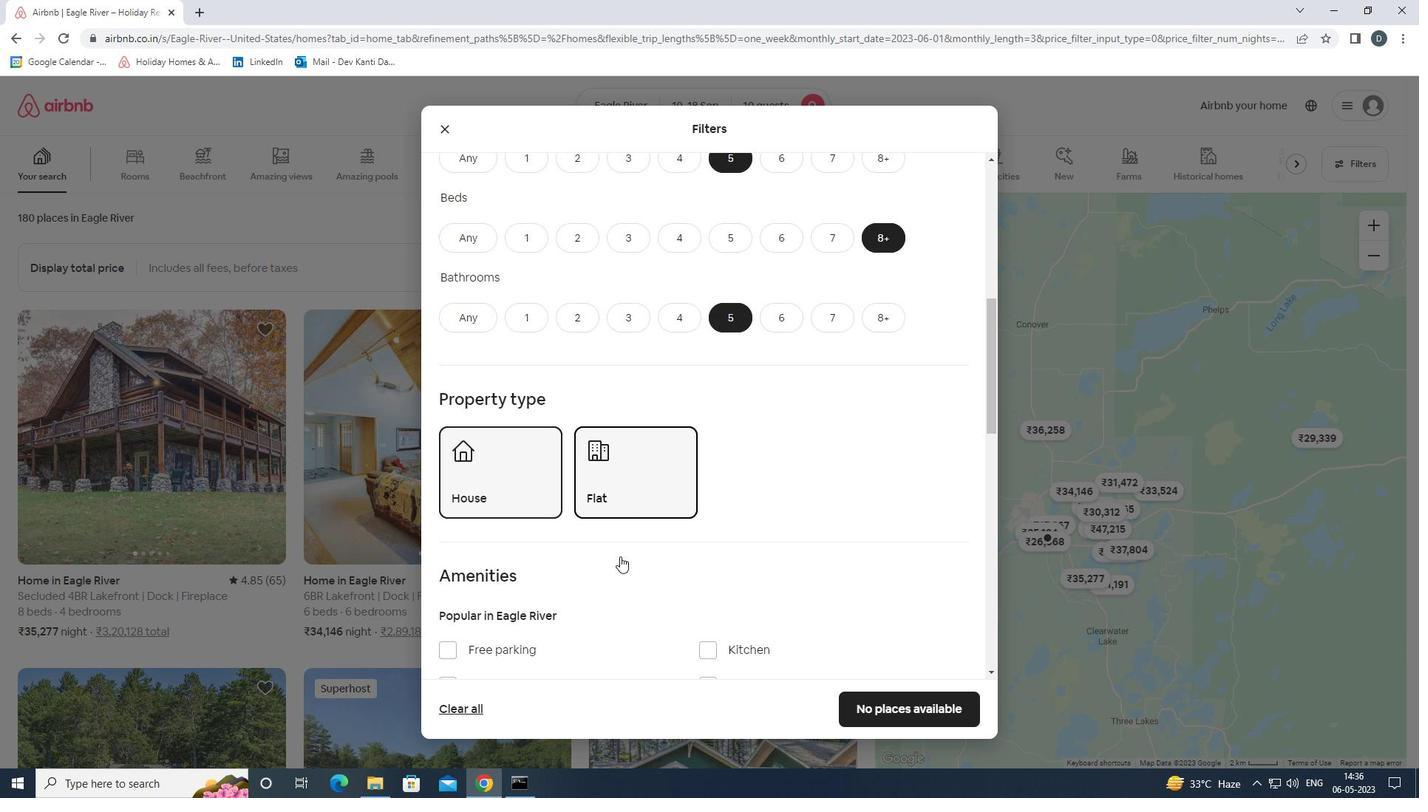 
Action: Mouse moved to (491, 539)
Screenshot: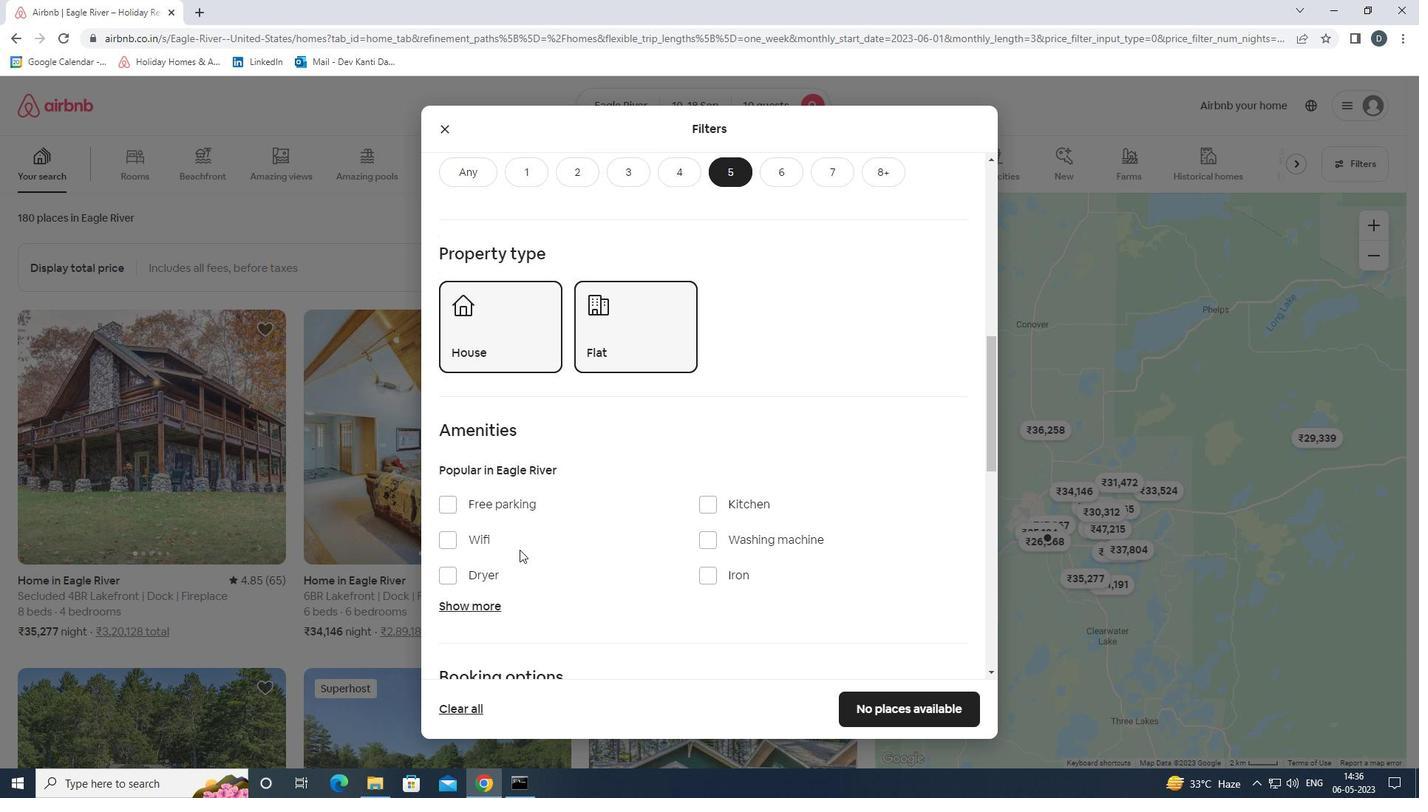 
Action: Mouse pressed left at (491, 539)
Screenshot: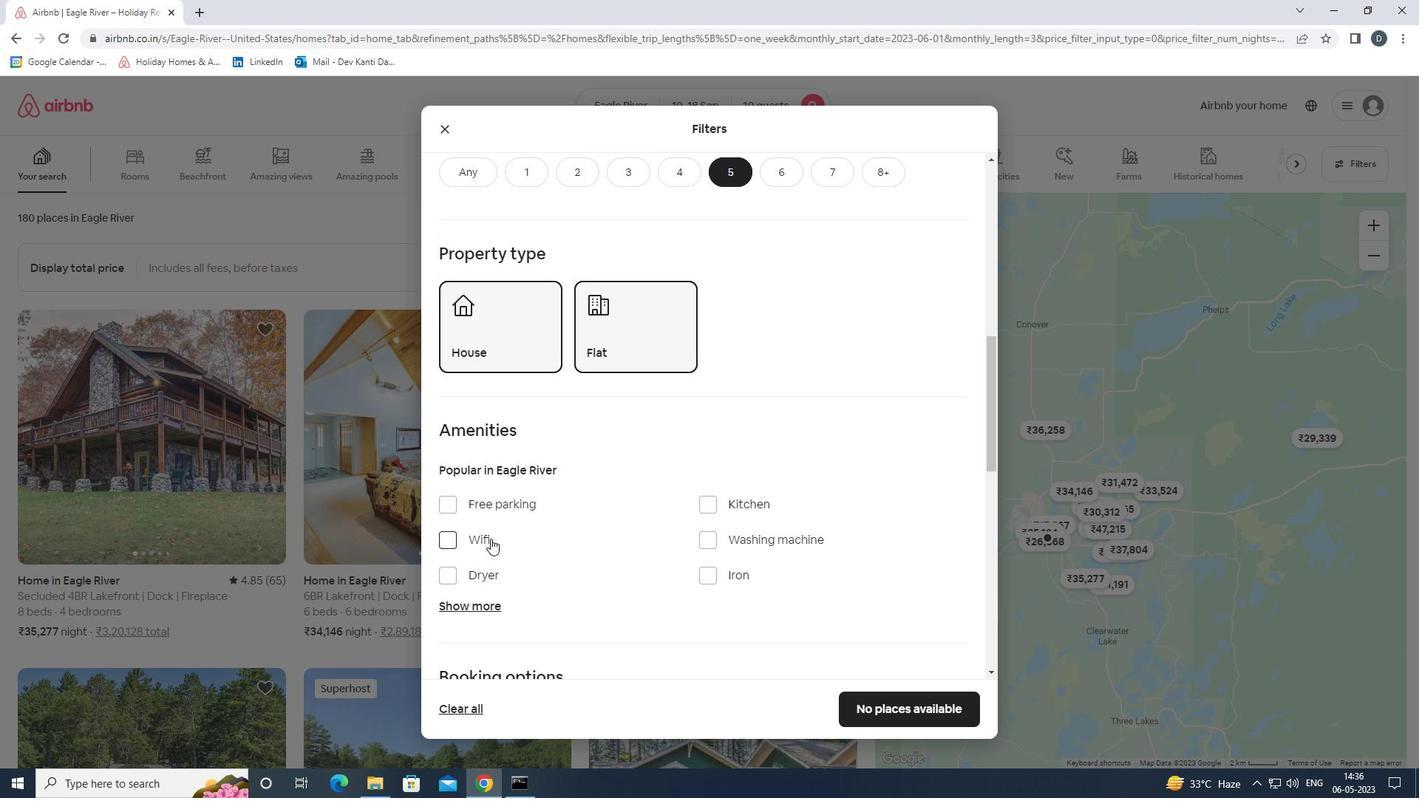 
Action: Mouse moved to (505, 506)
Screenshot: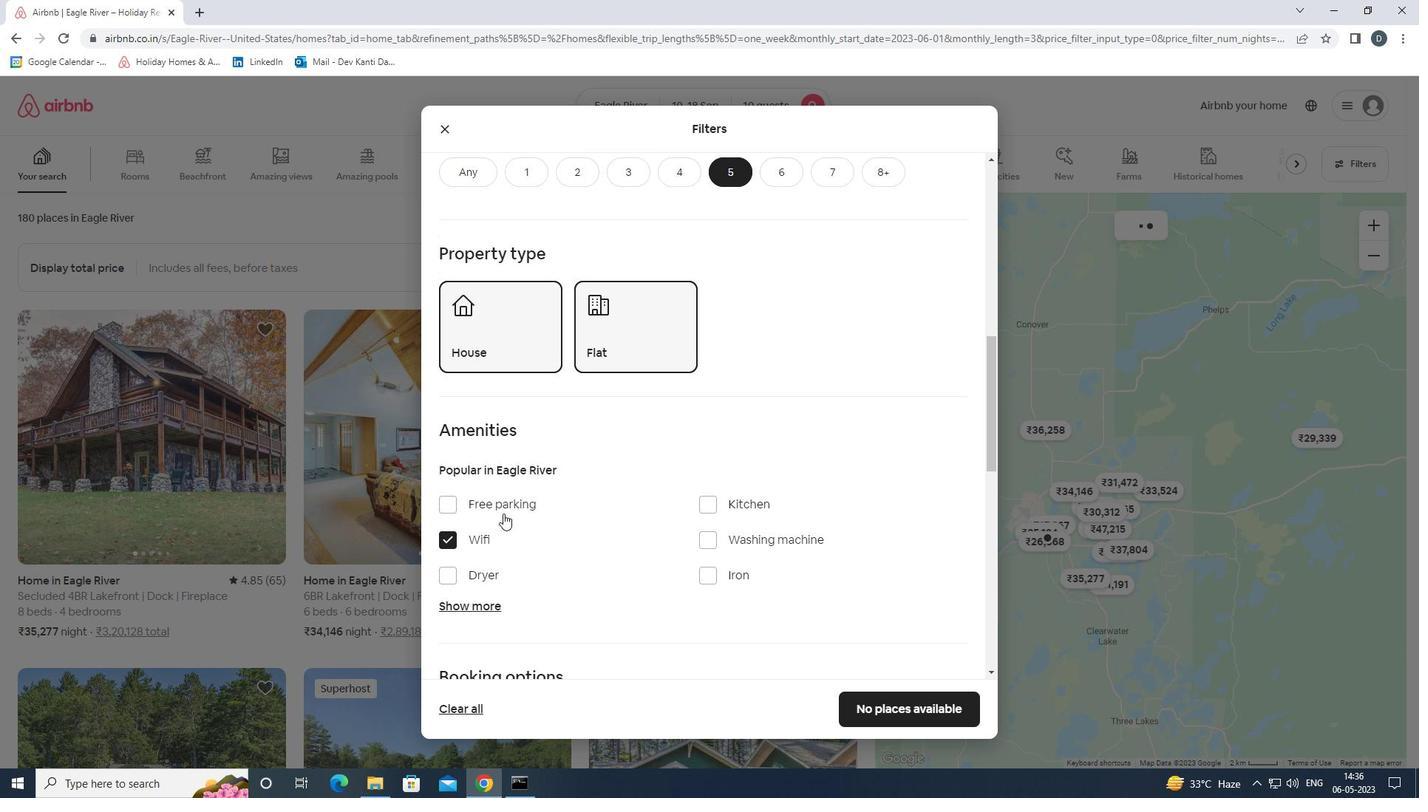
Action: Mouse pressed left at (505, 506)
Screenshot: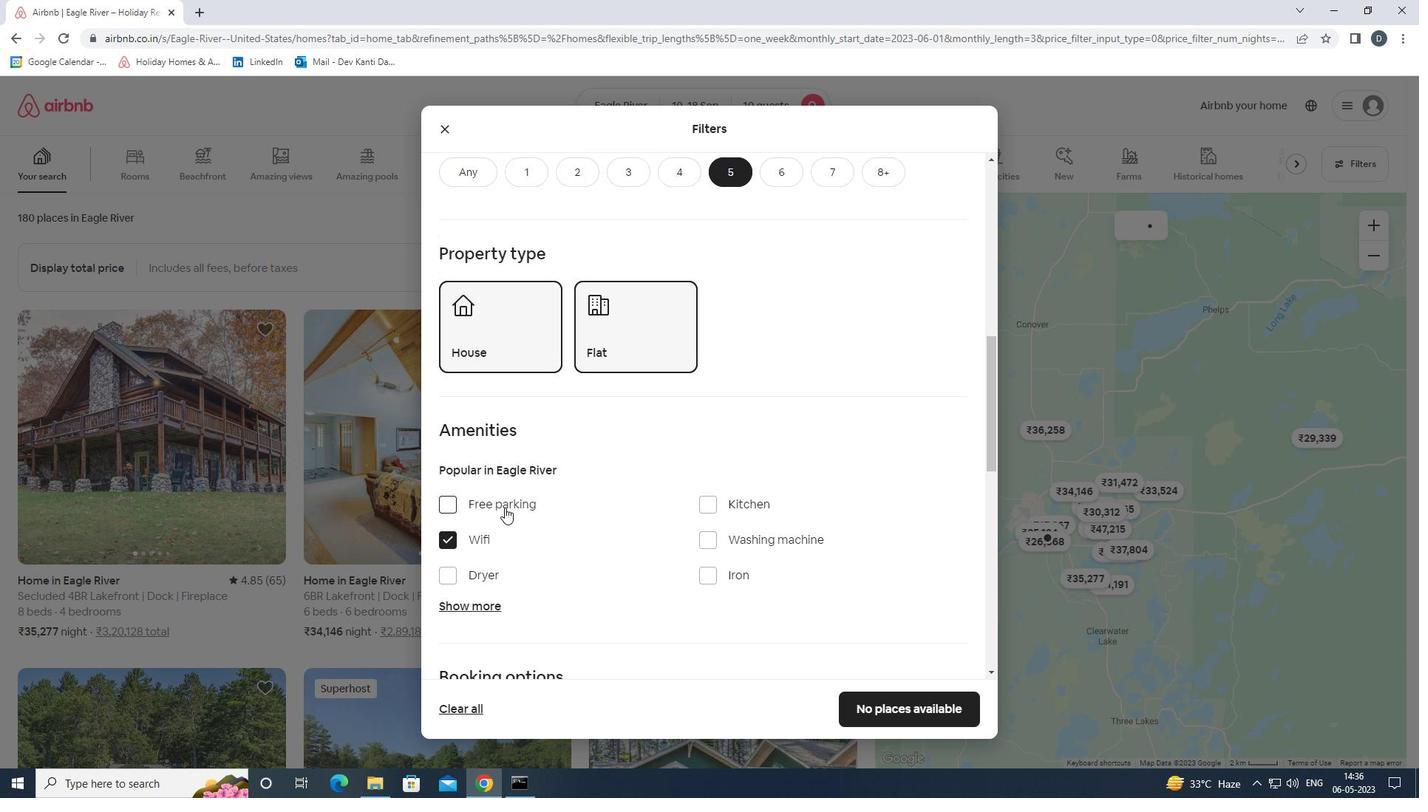 
Action: Mouse moved to (485, 604)
Screenshot: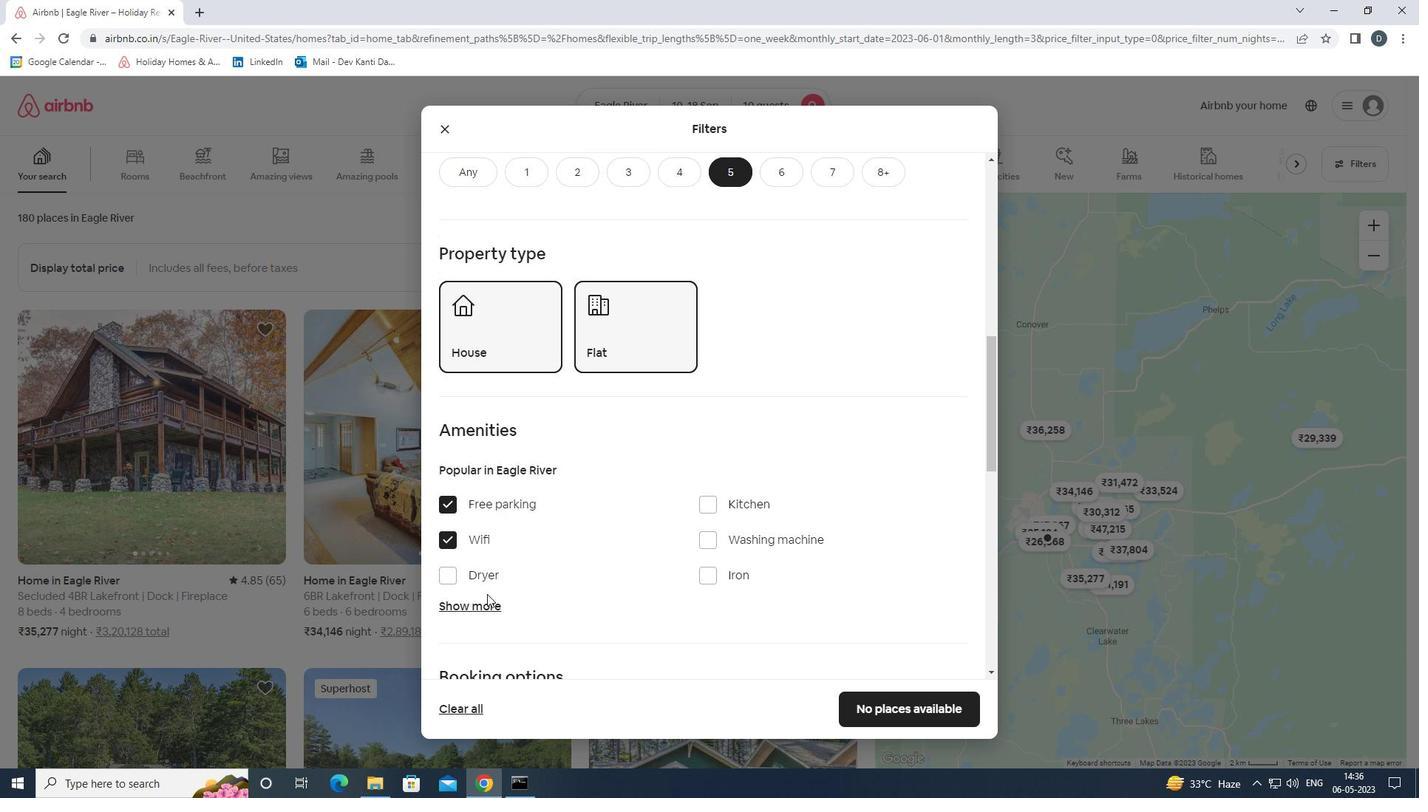 
Action: Mouse pressed left at (485, 604)
Screenshot: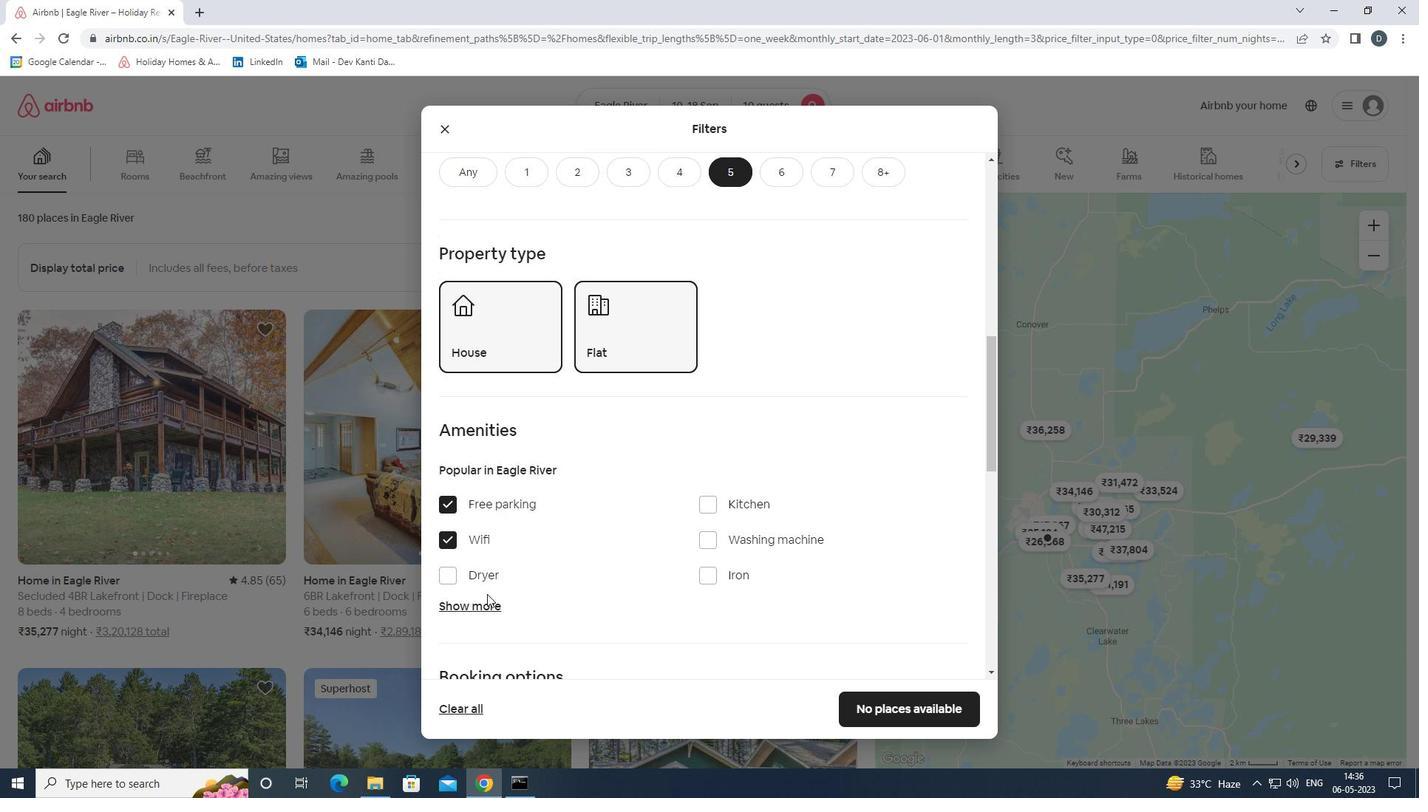 
Action: Mouse moved to (642, 559)
Screenshot: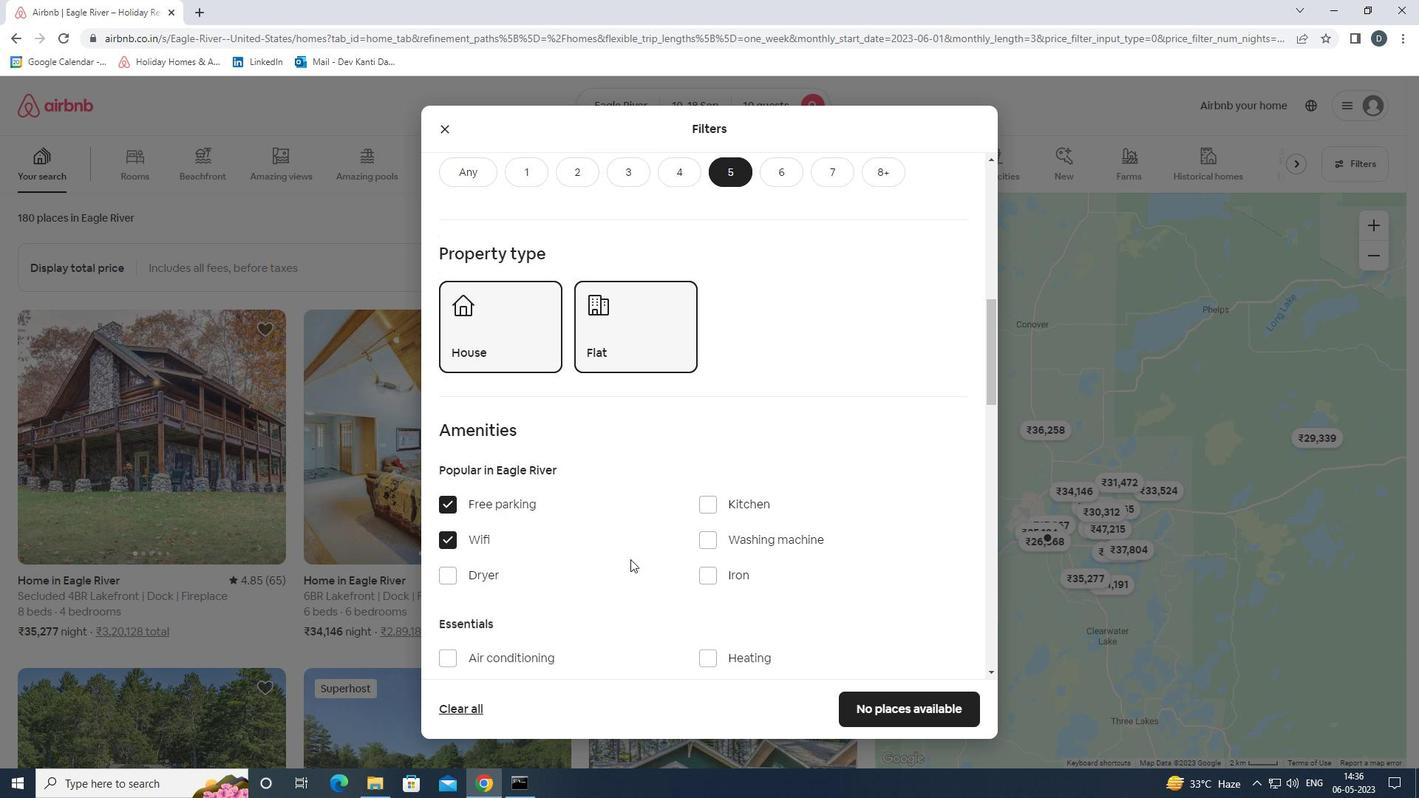 
Action: Mouse scrolled (642, 559) with delta (0, 0)
Screenshot: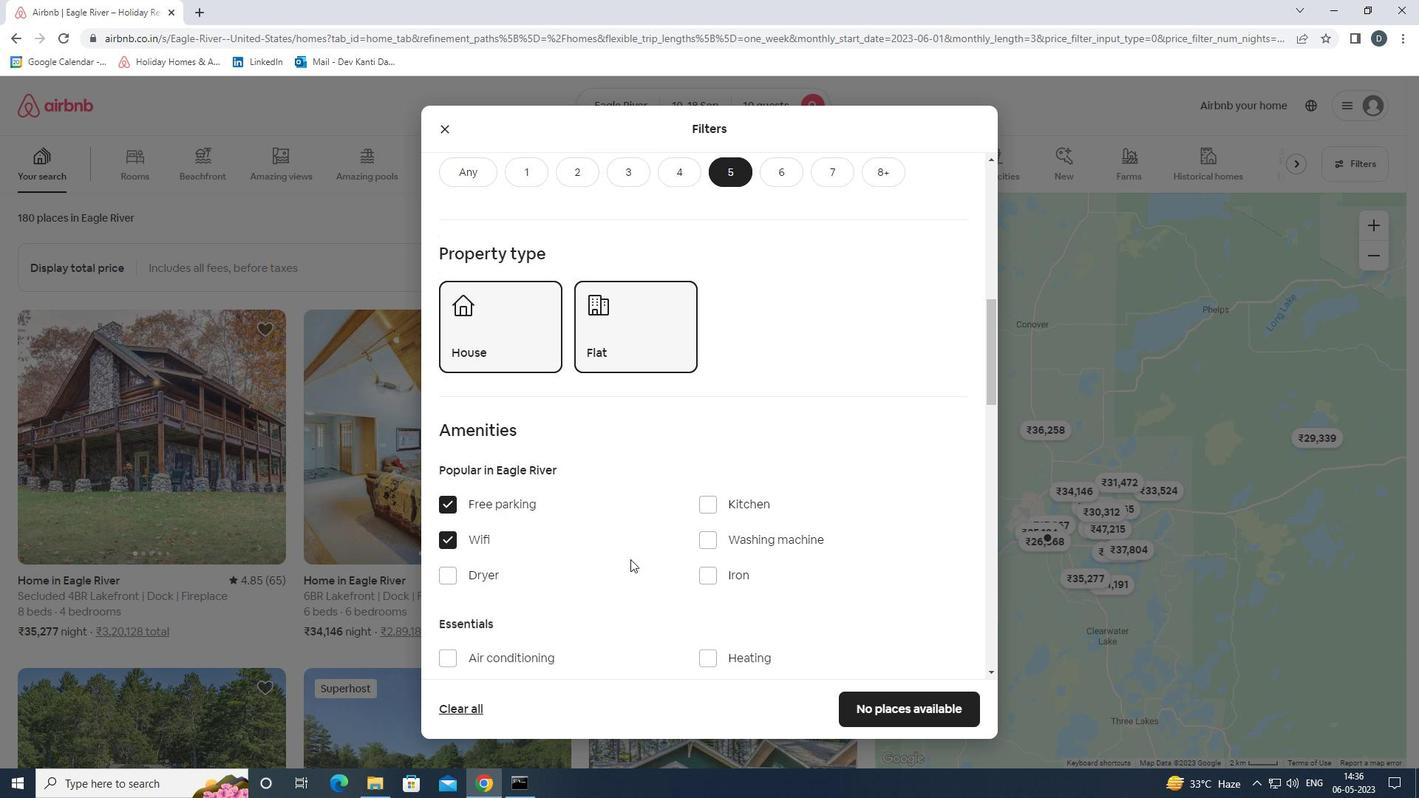 
Action: Mouse moved to (647, 561)
Screenshot: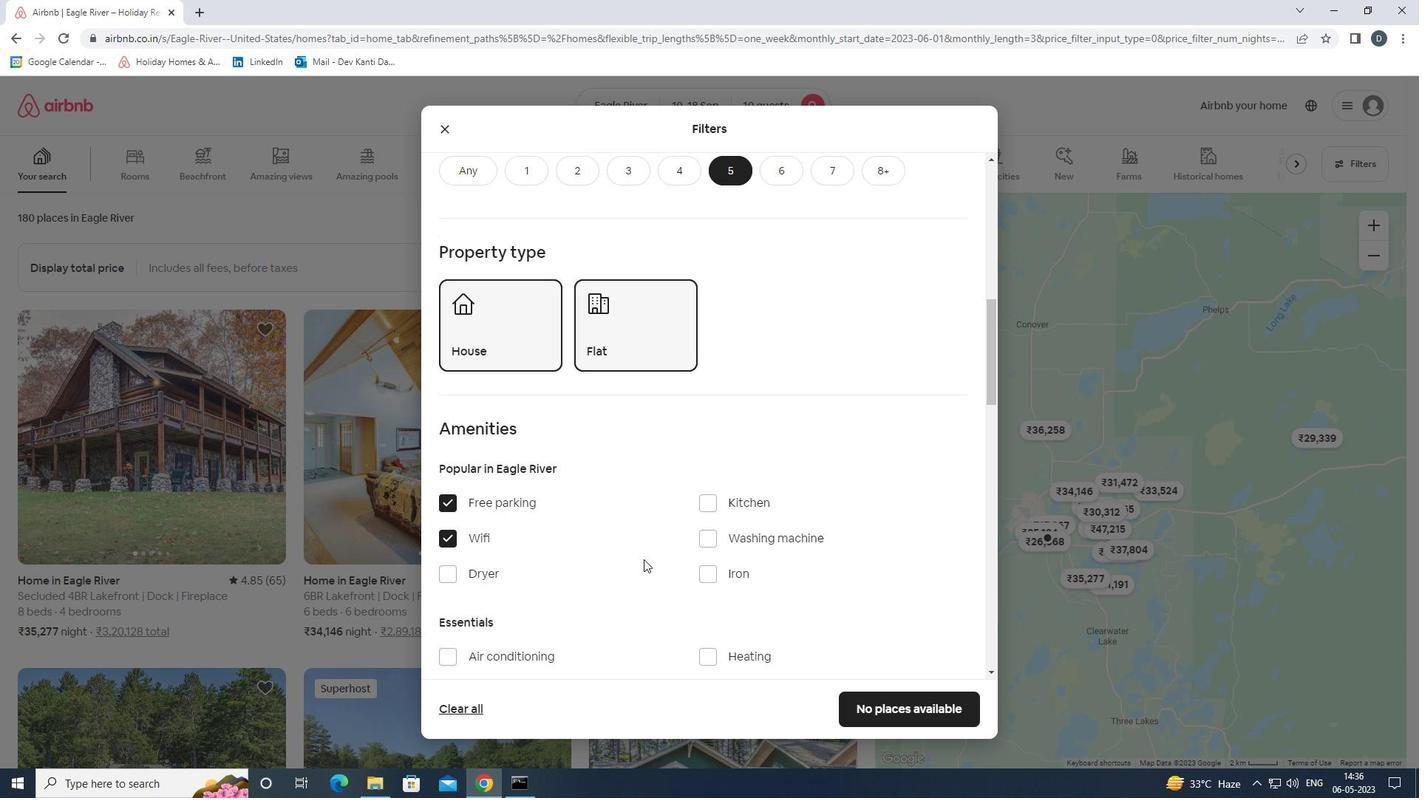 
Action: Mouse scrolled (647, 560) with delta (0, 0)
Screenshot: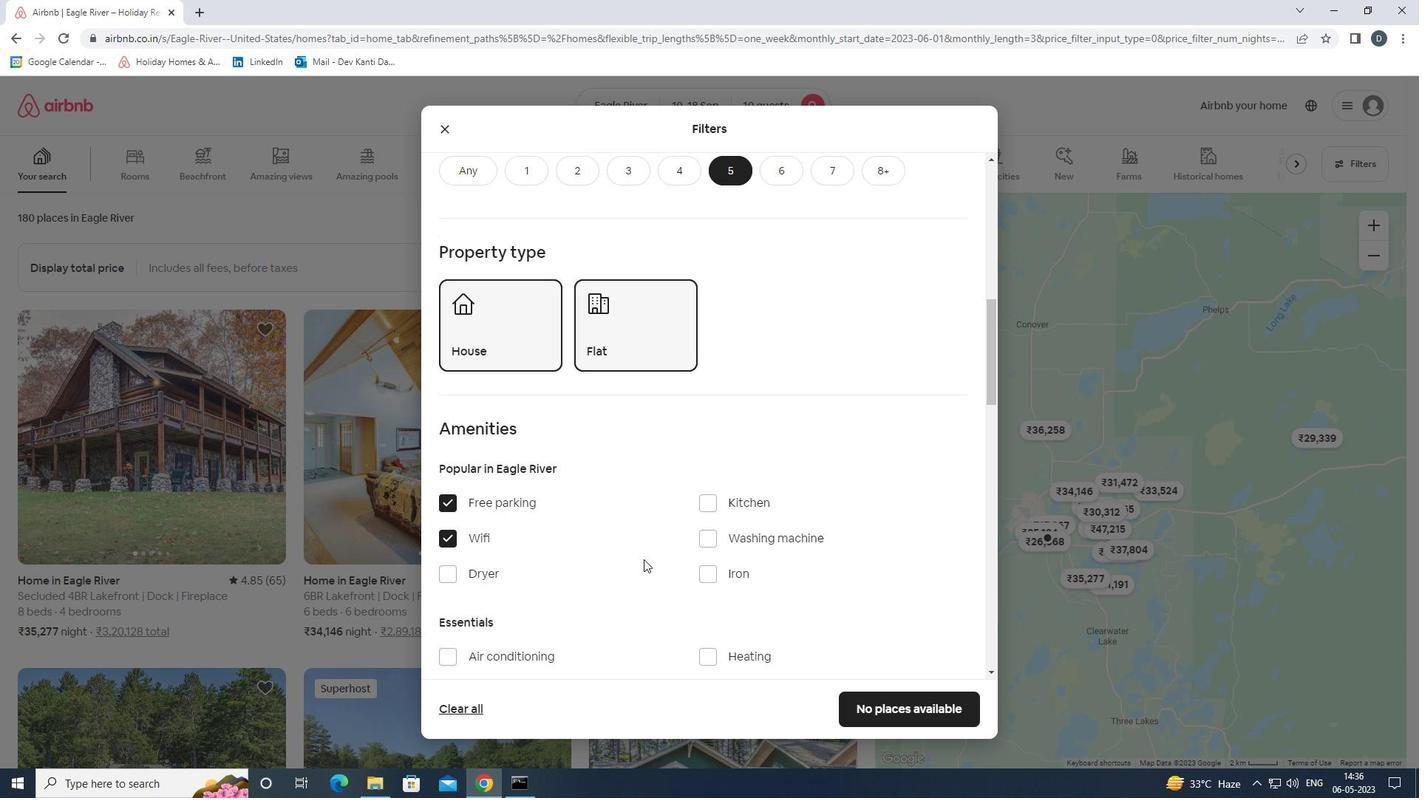 
Action: Mouse moved to (726, 549)
Screenshot: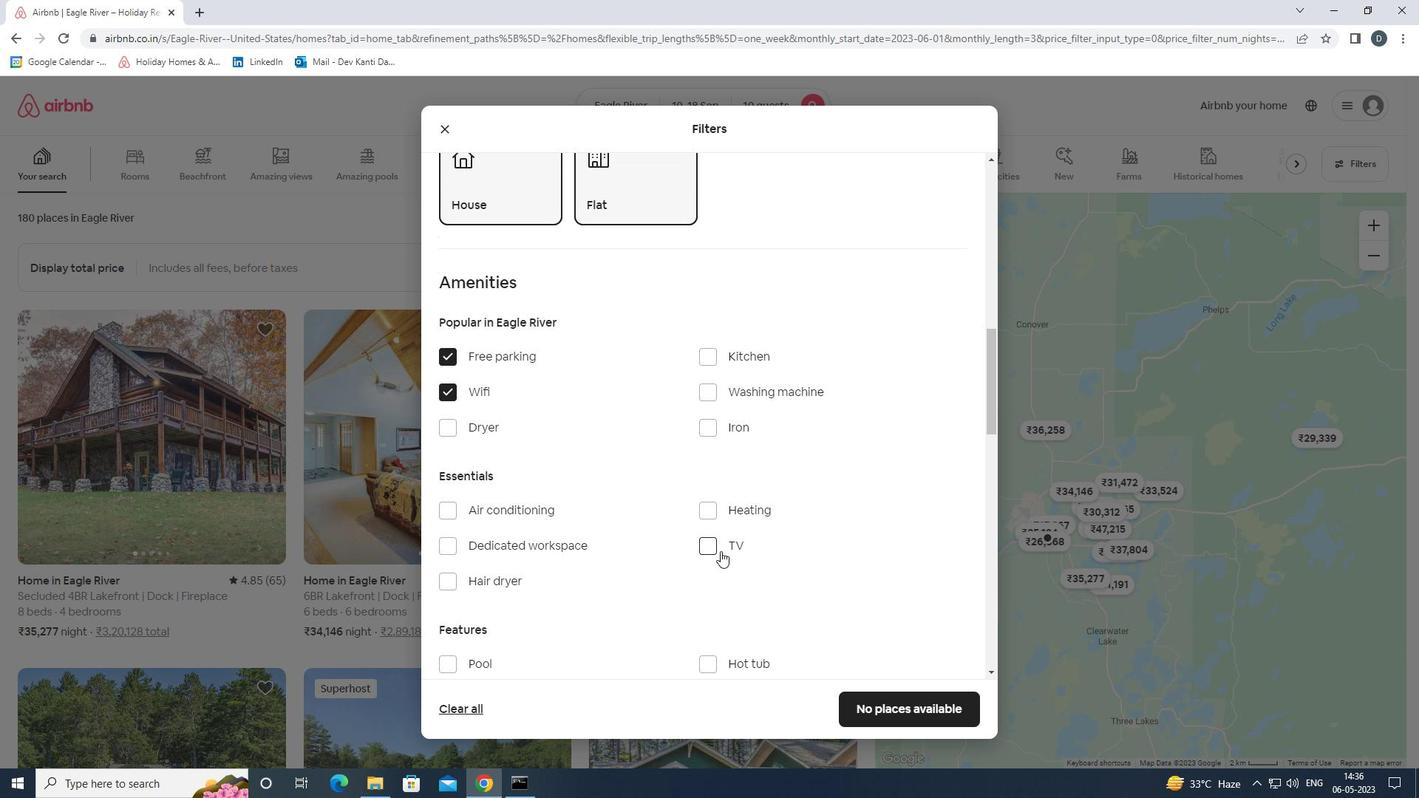
Action: Mouse pressed left at (726, 549)
Screenshot: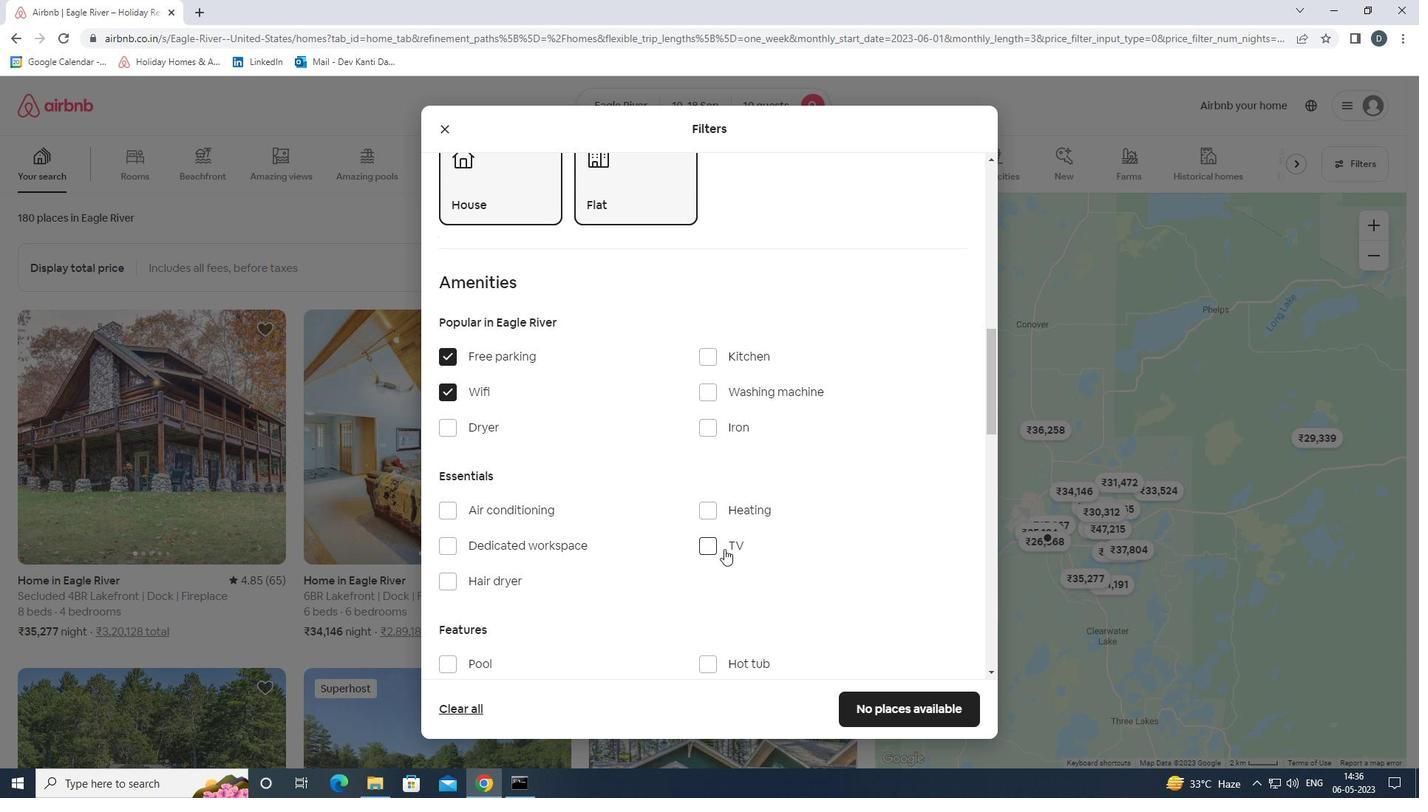 
Action: Mouse scrolled (726, 548) with delta (0, 0)
Screenshot: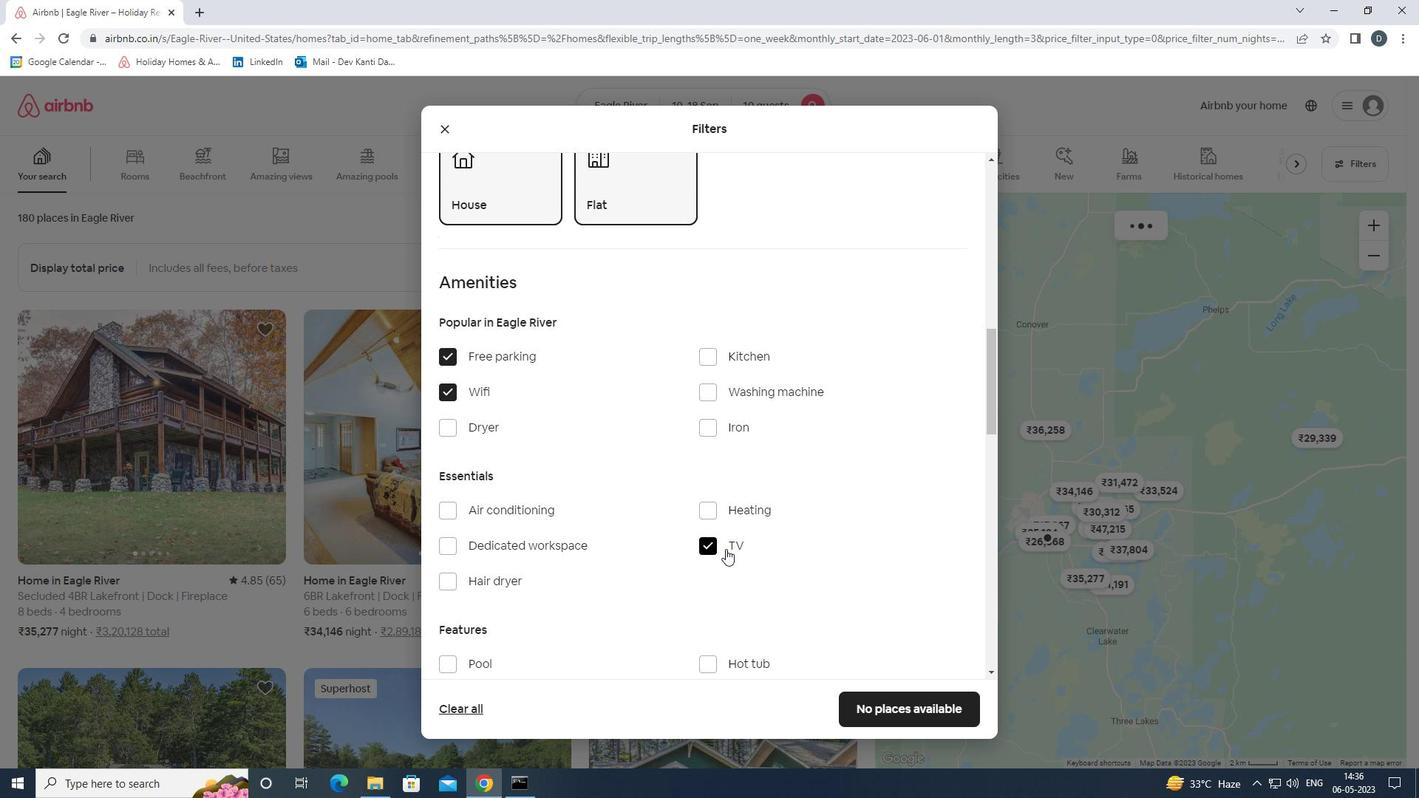 
Action: Mouse scrolled (726, 548) with delta (0, 0)
Screenshot: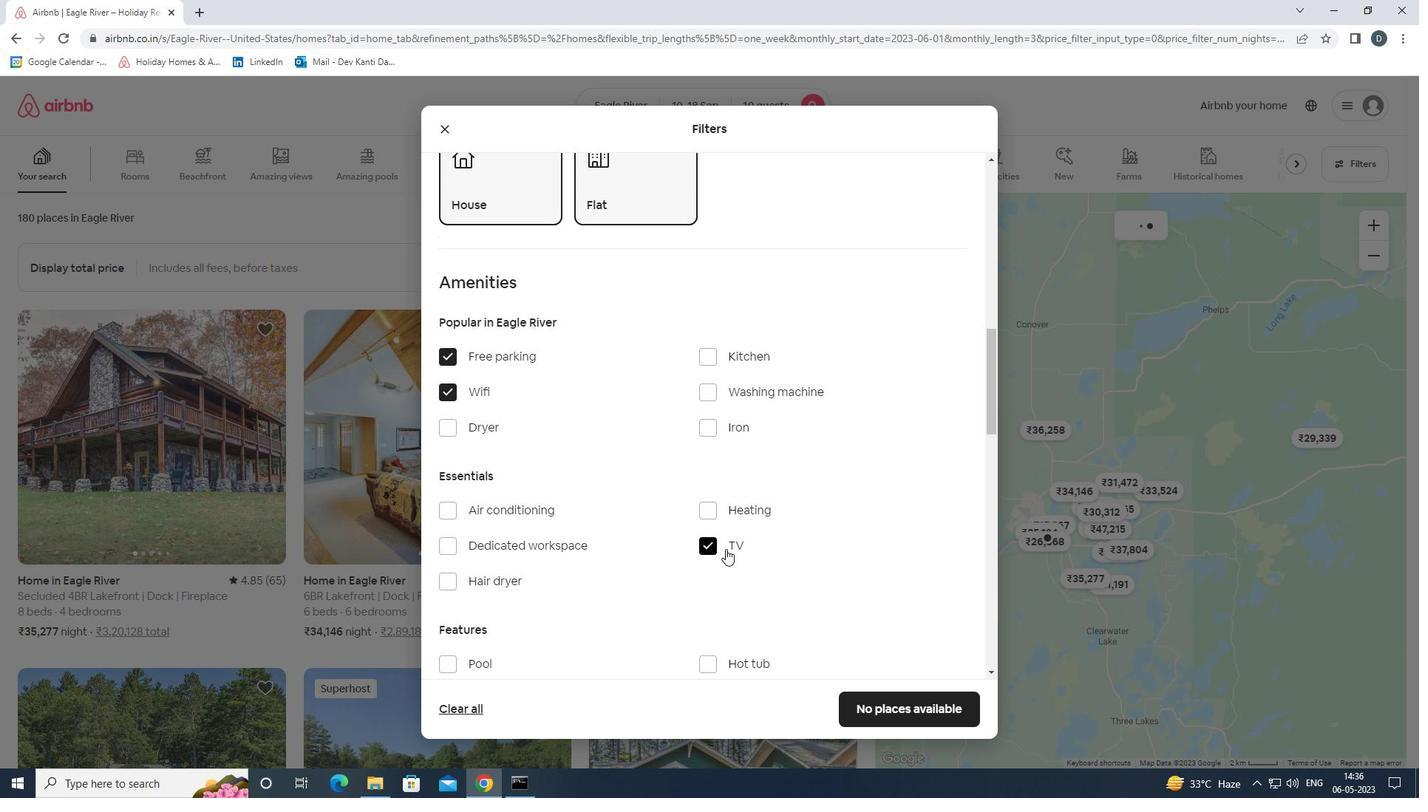 
Action: Mouse scrolled (726, 548) with delta (0, 0)
Screenshot: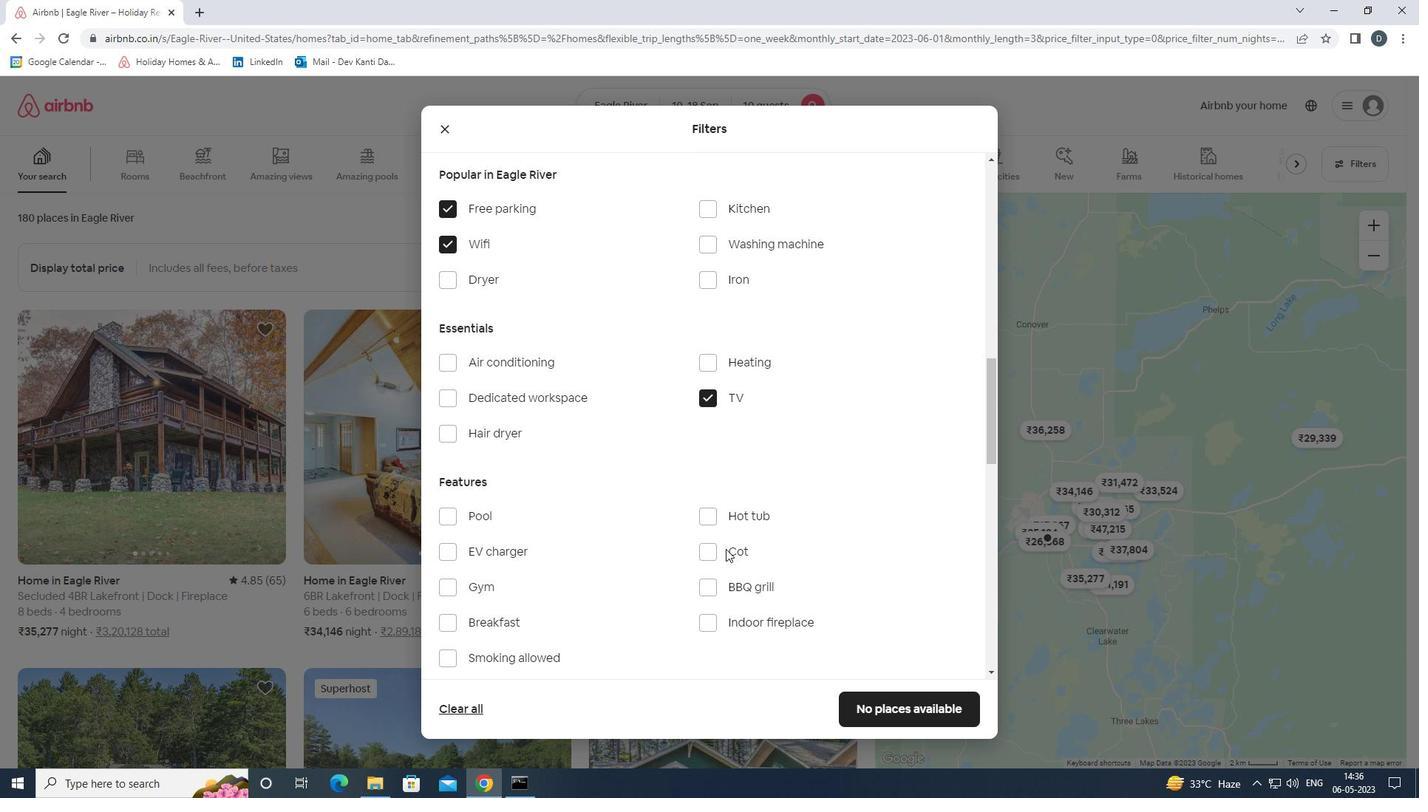 
Action: Mouse moved to (570, 517)
Screenshot: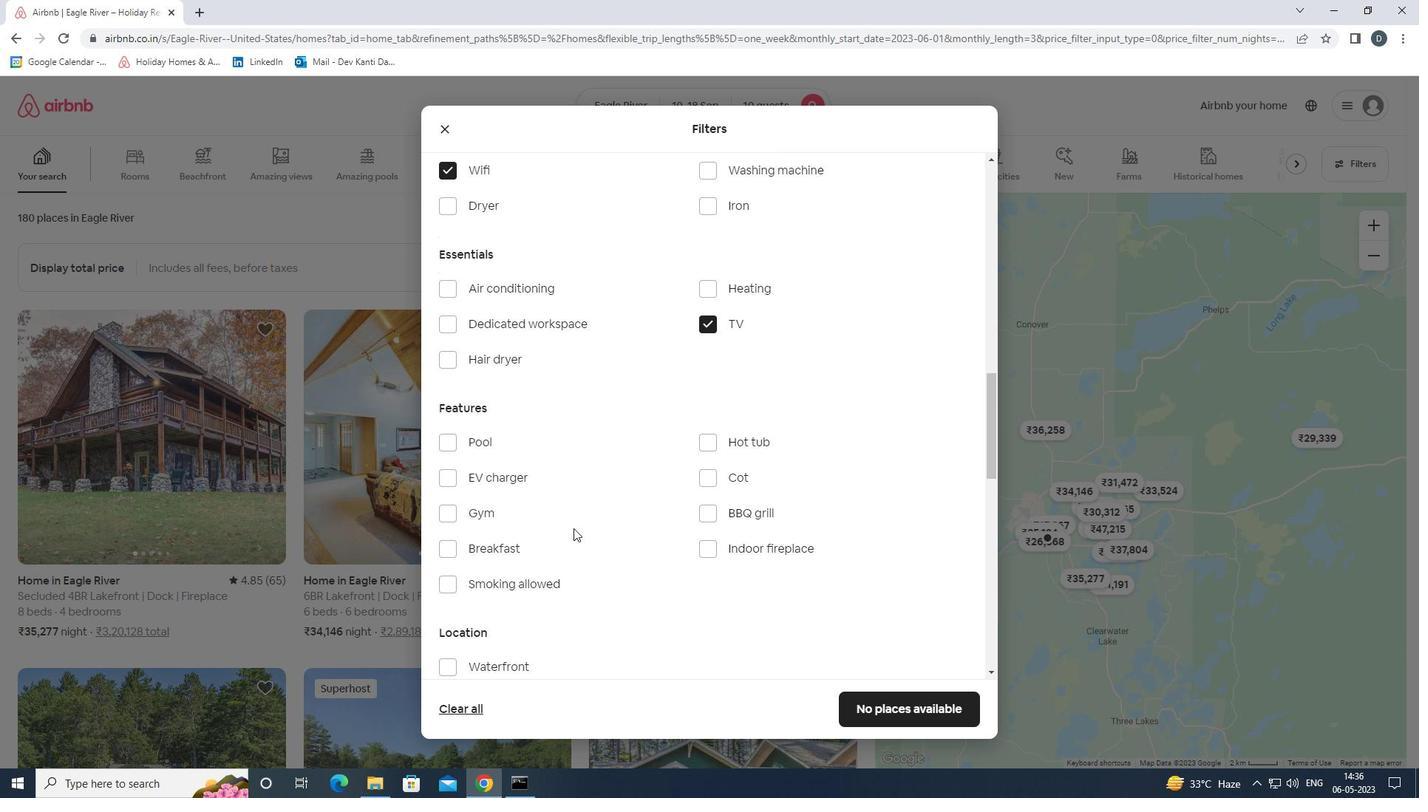 
Action: Mouse pressed left at (570, 517)
Screenshot: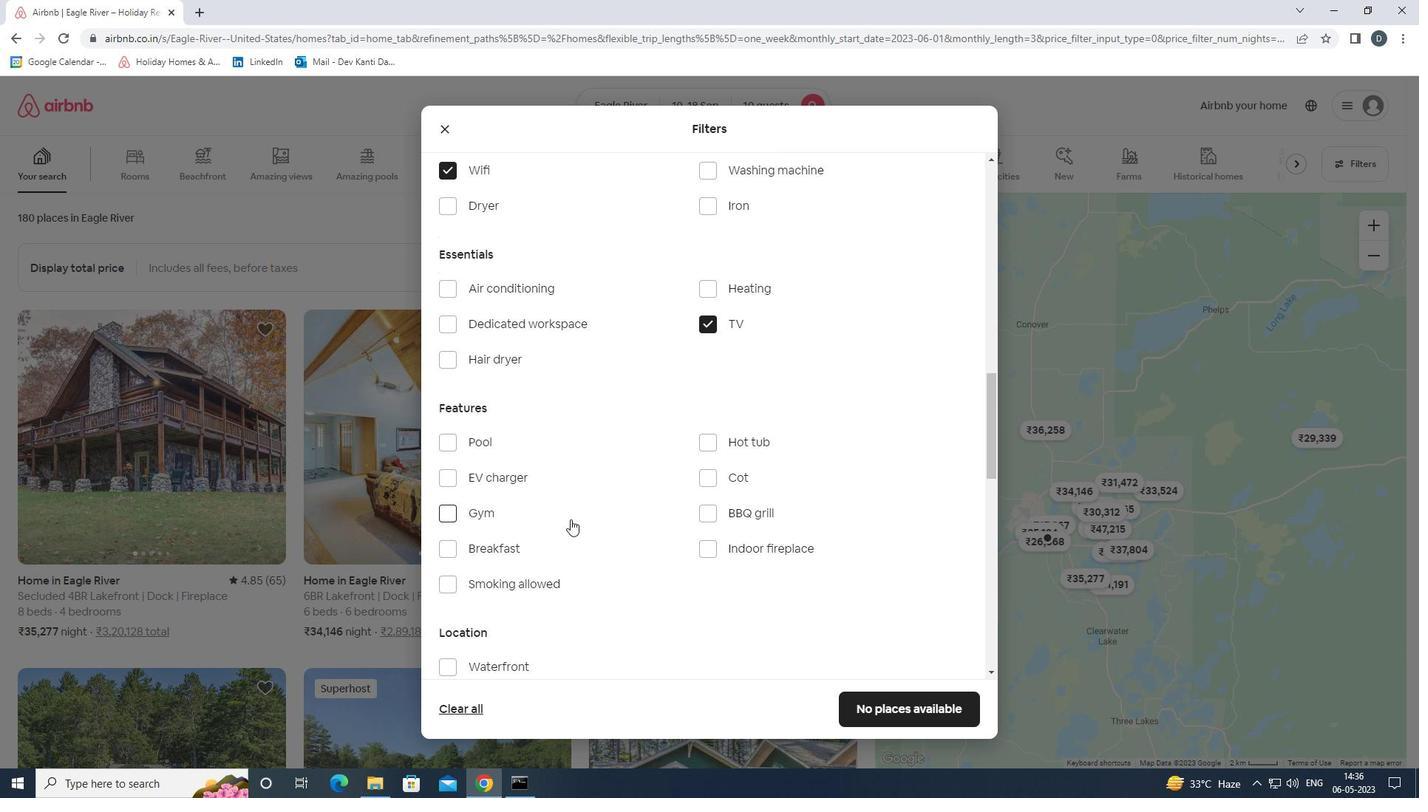 
Action: Mouse moved to (562, 547)
Screenshot: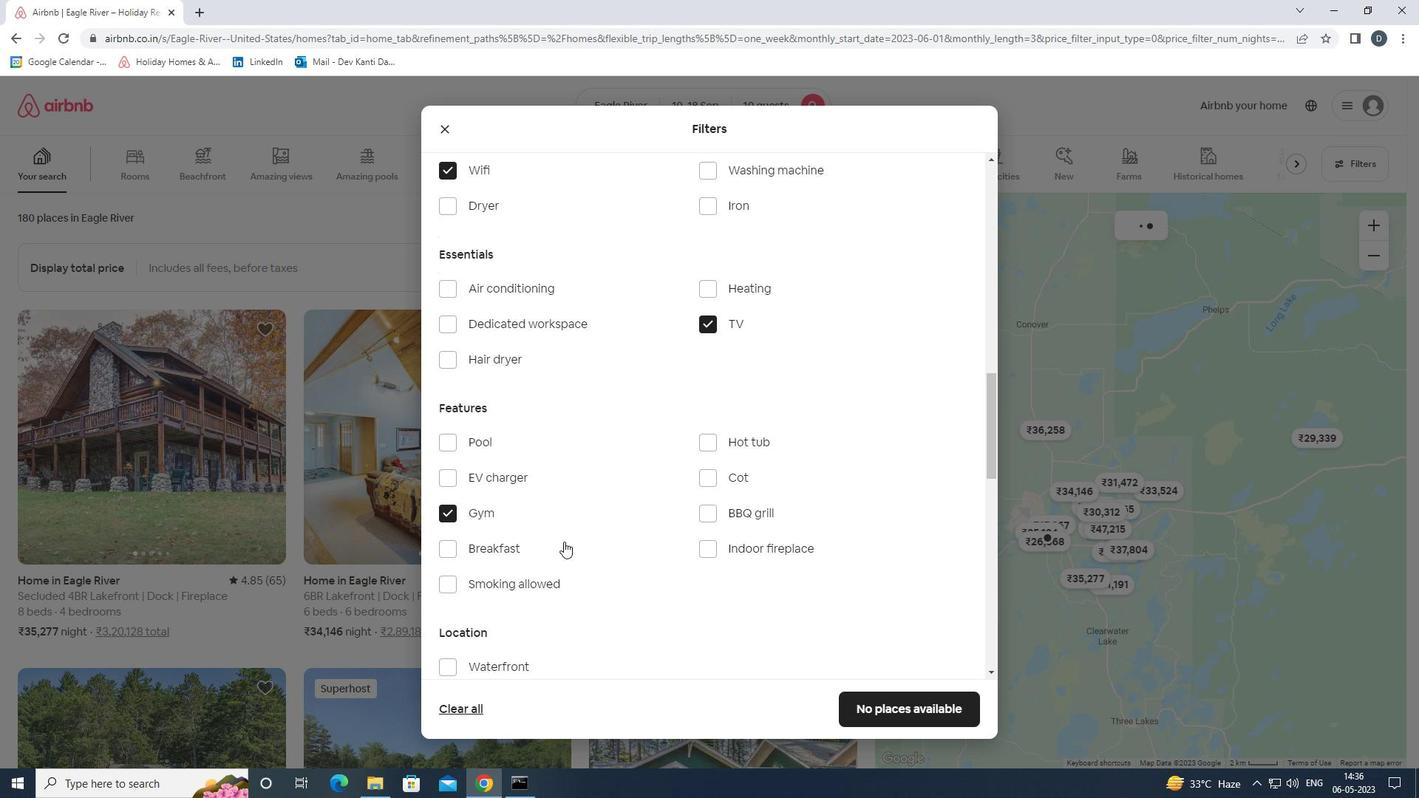 
Action: Mouse pressed left at (562, 547)
Screenshot: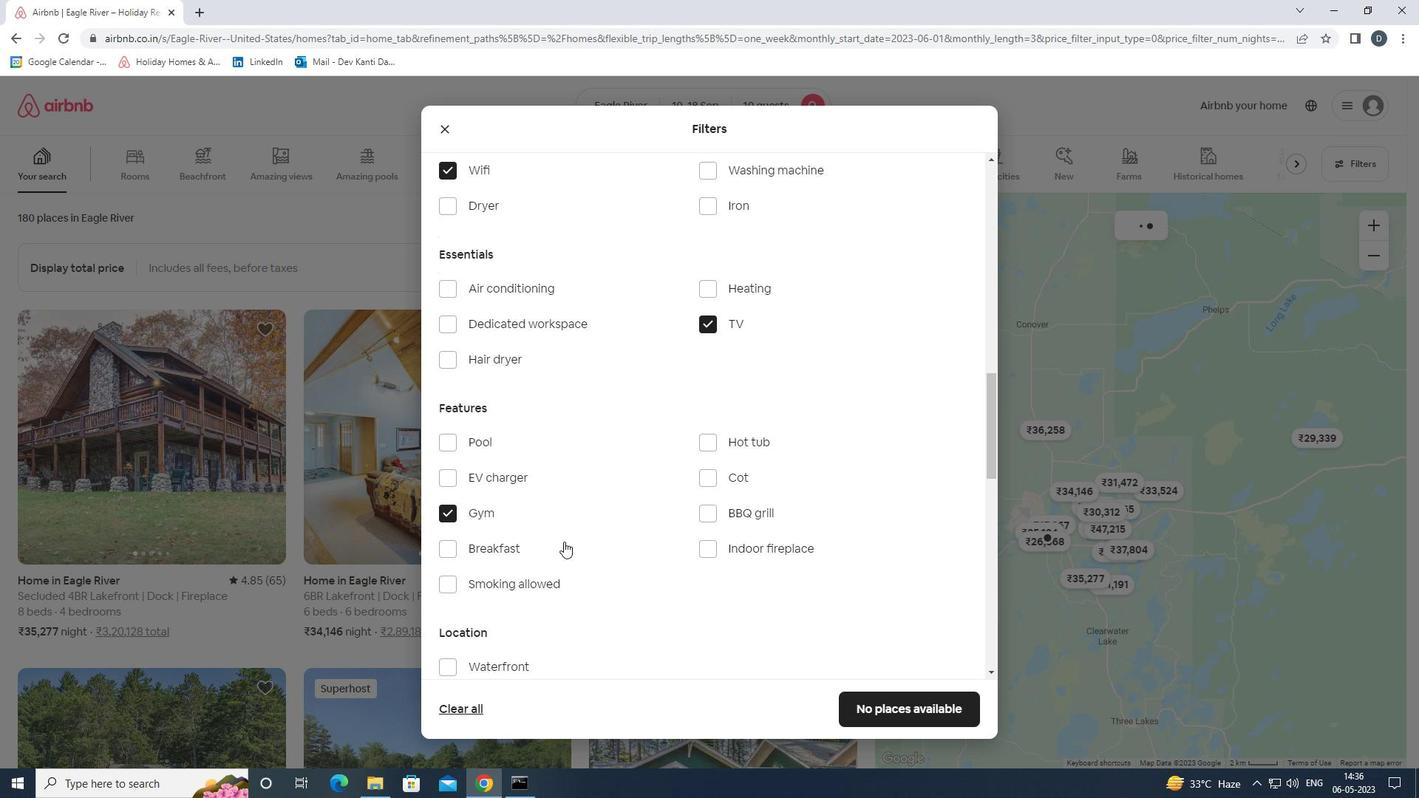 
Action: Mouse moved to (626, 547)
Screenshot: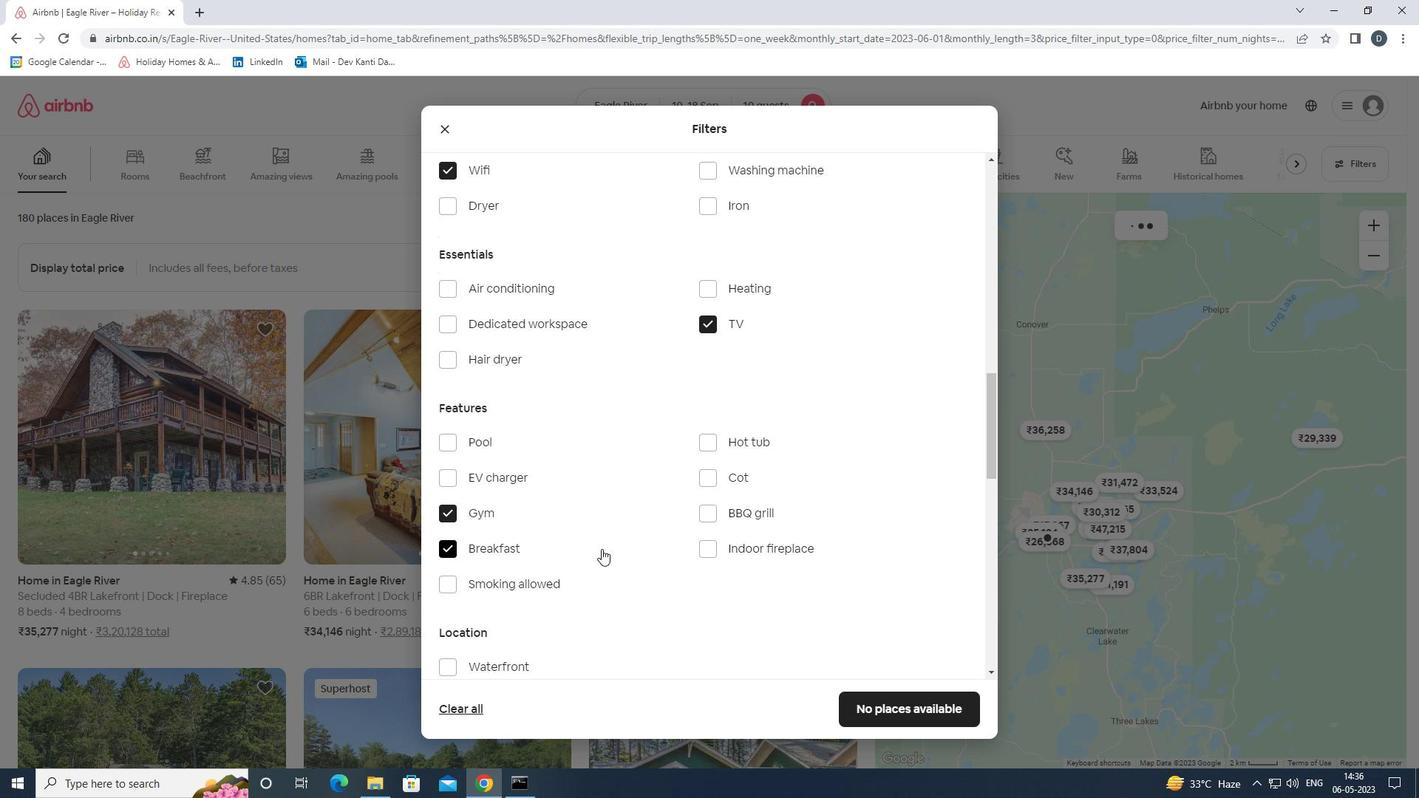 
Action: Mouse scrolled (626, 547) with delta (0, 0)
Screenshot: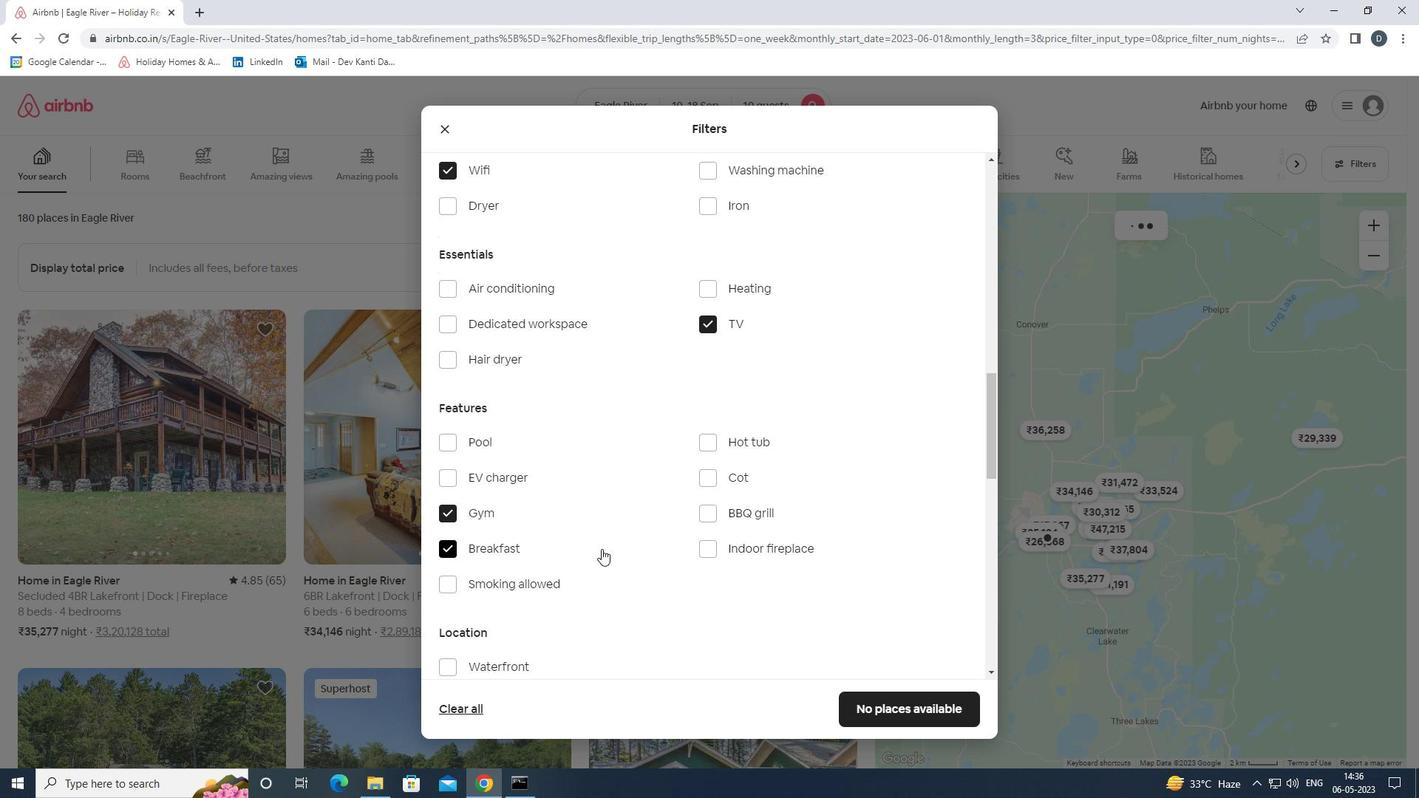 
Action: Mouse moved to (665, 550)
Screenshot: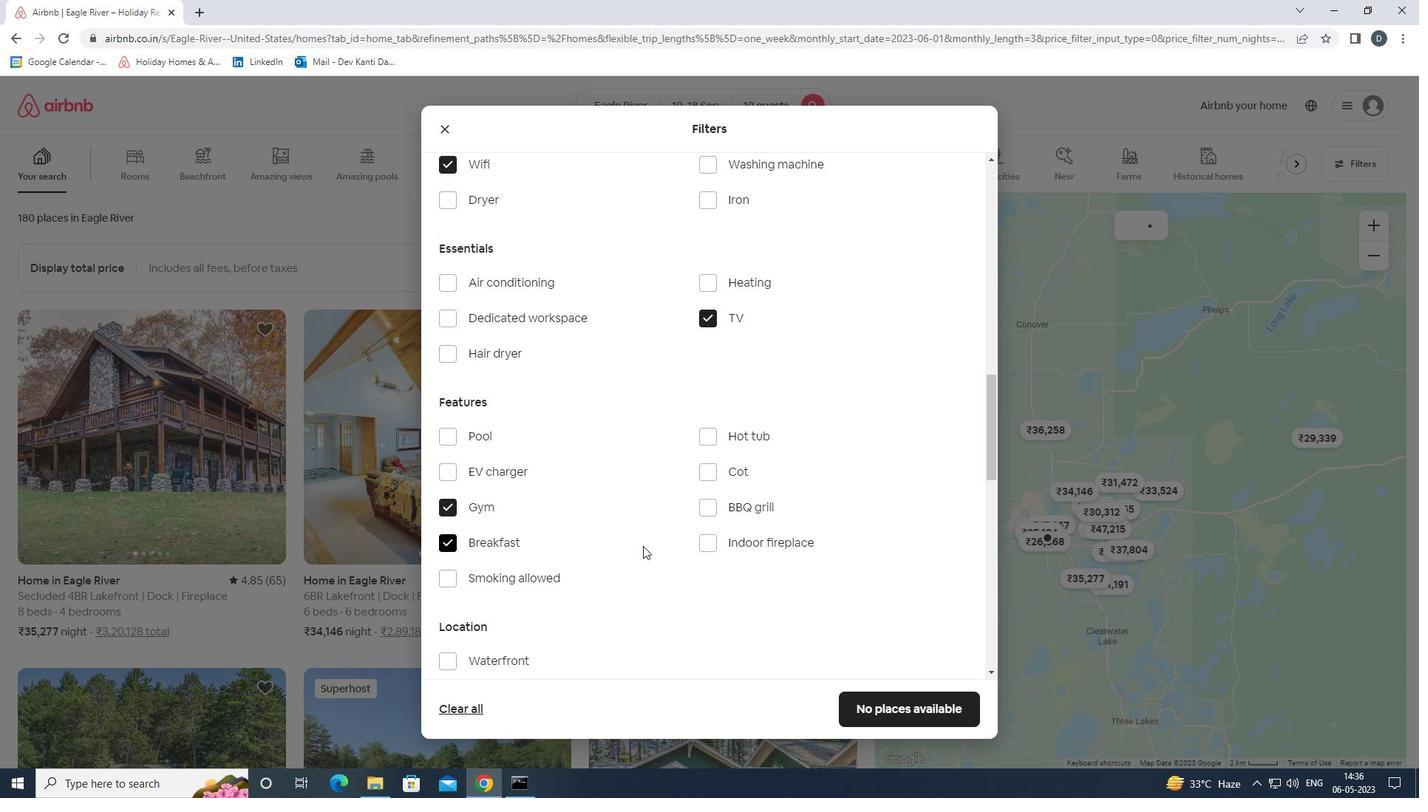 
Action: Mouse scrolled (665, 549) with delta (0, 0)
Screenshot: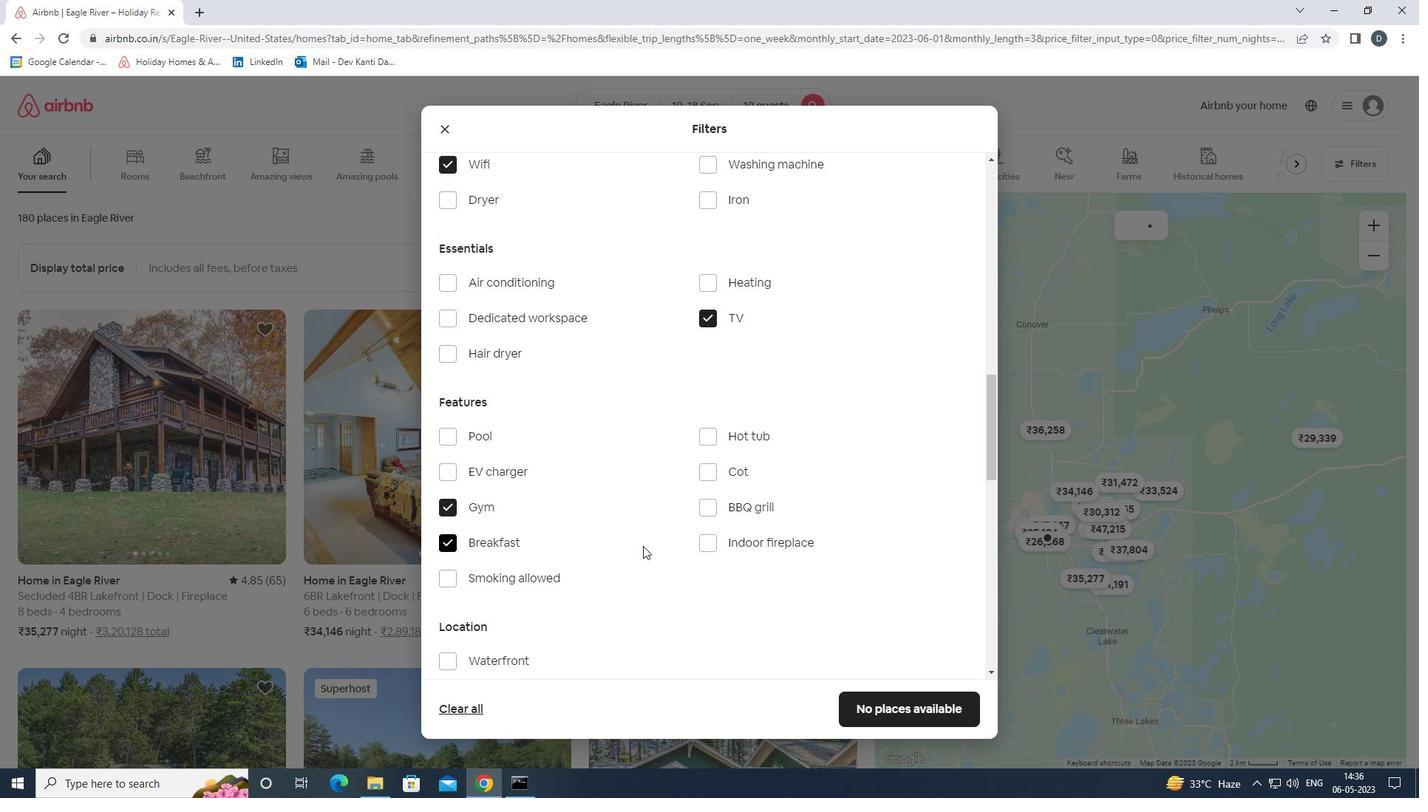 
Action: Mouse moved to (723, 545)
Screenshot: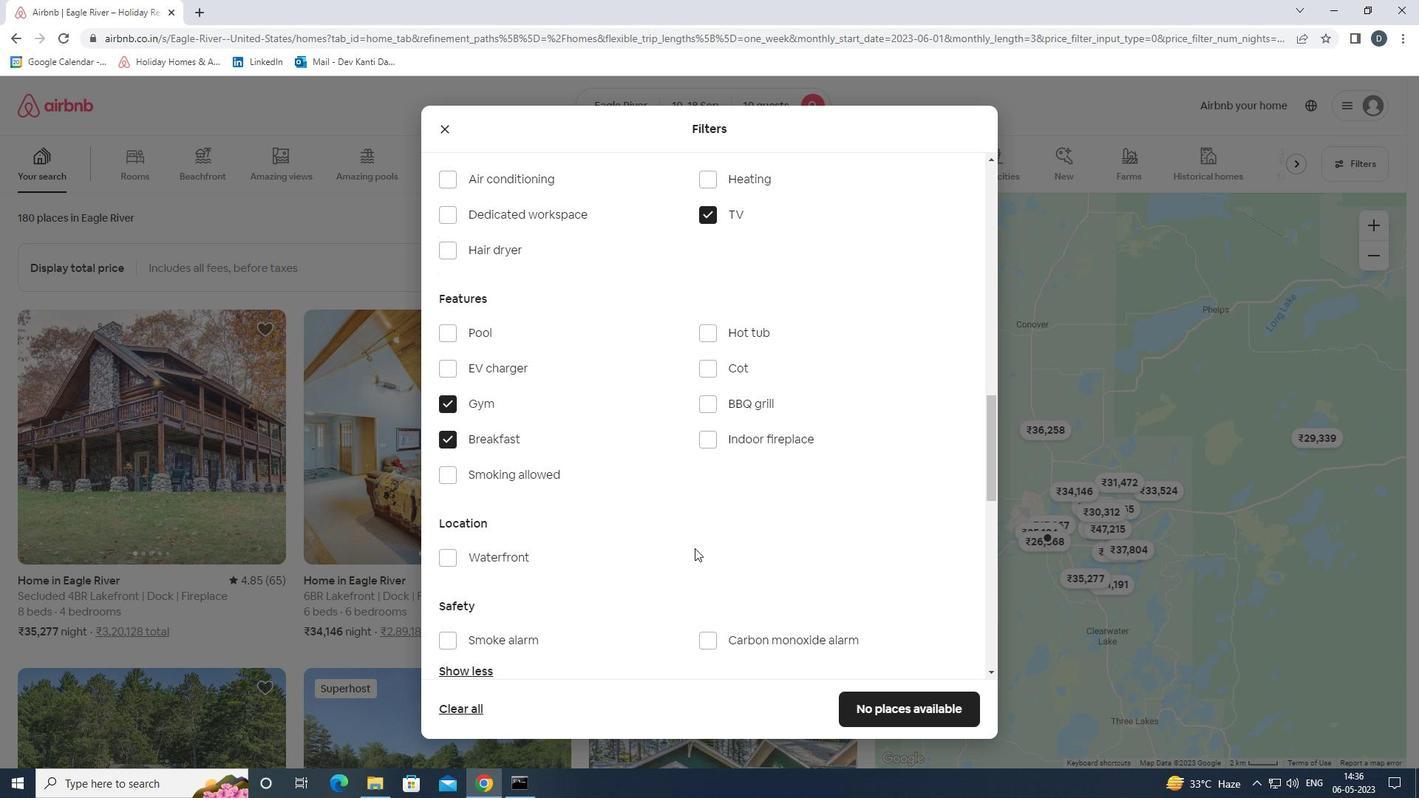 
Action: Mouse scrolled (723, 545) with delta (0, 0)
Screenshot: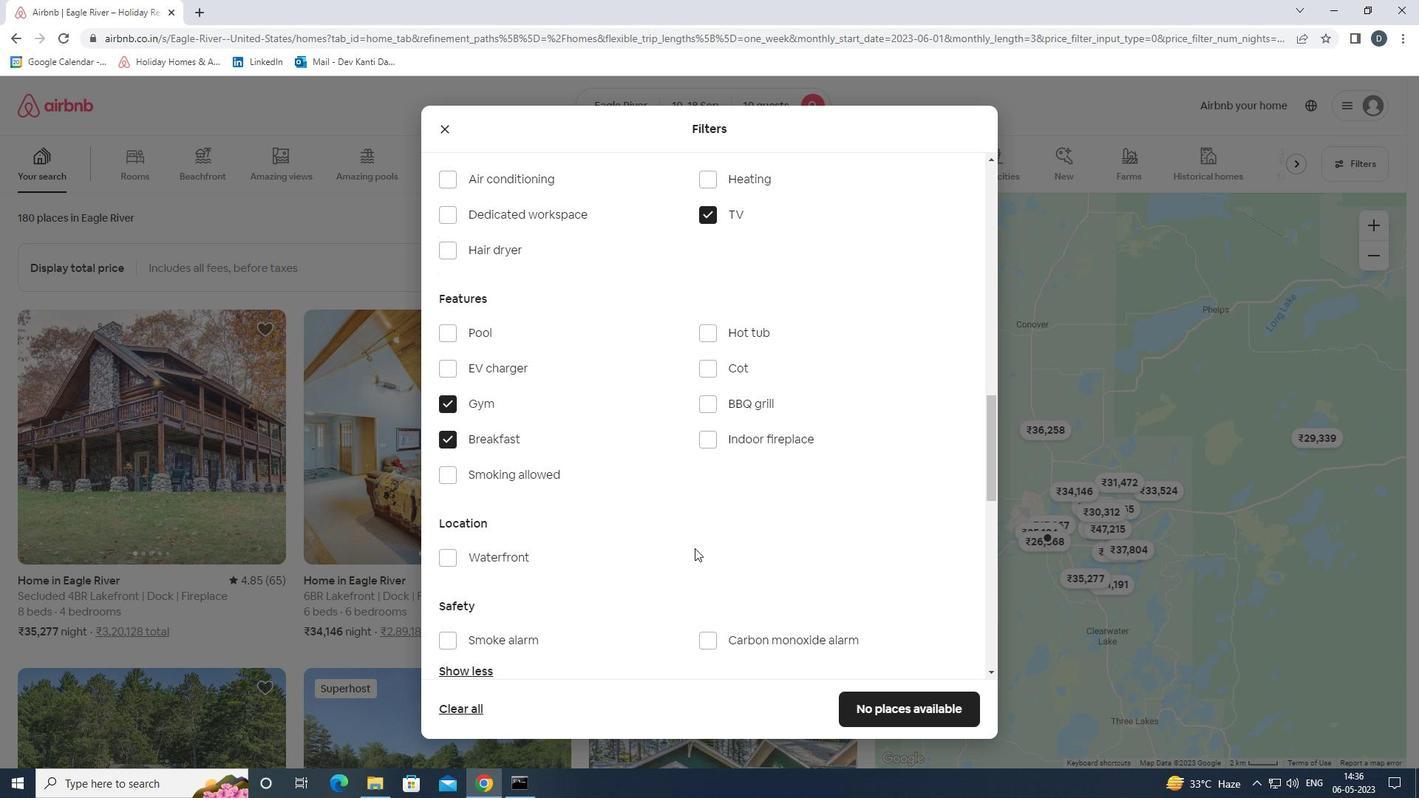 
Action: Mouse moved to (738, 542)
Screenshot: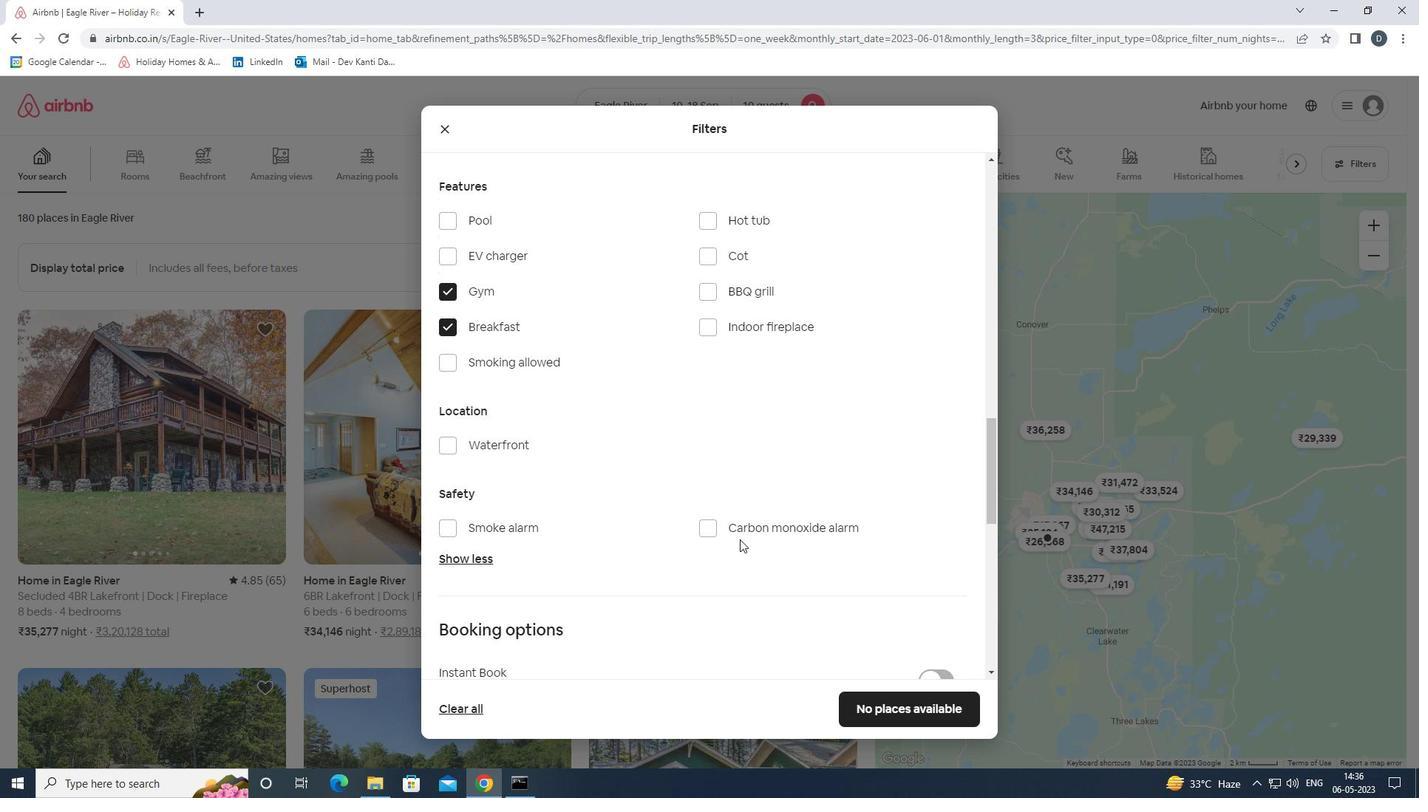 
Action: Mouse scrolled (738, 541) with delta (0, 0)
Screenshot: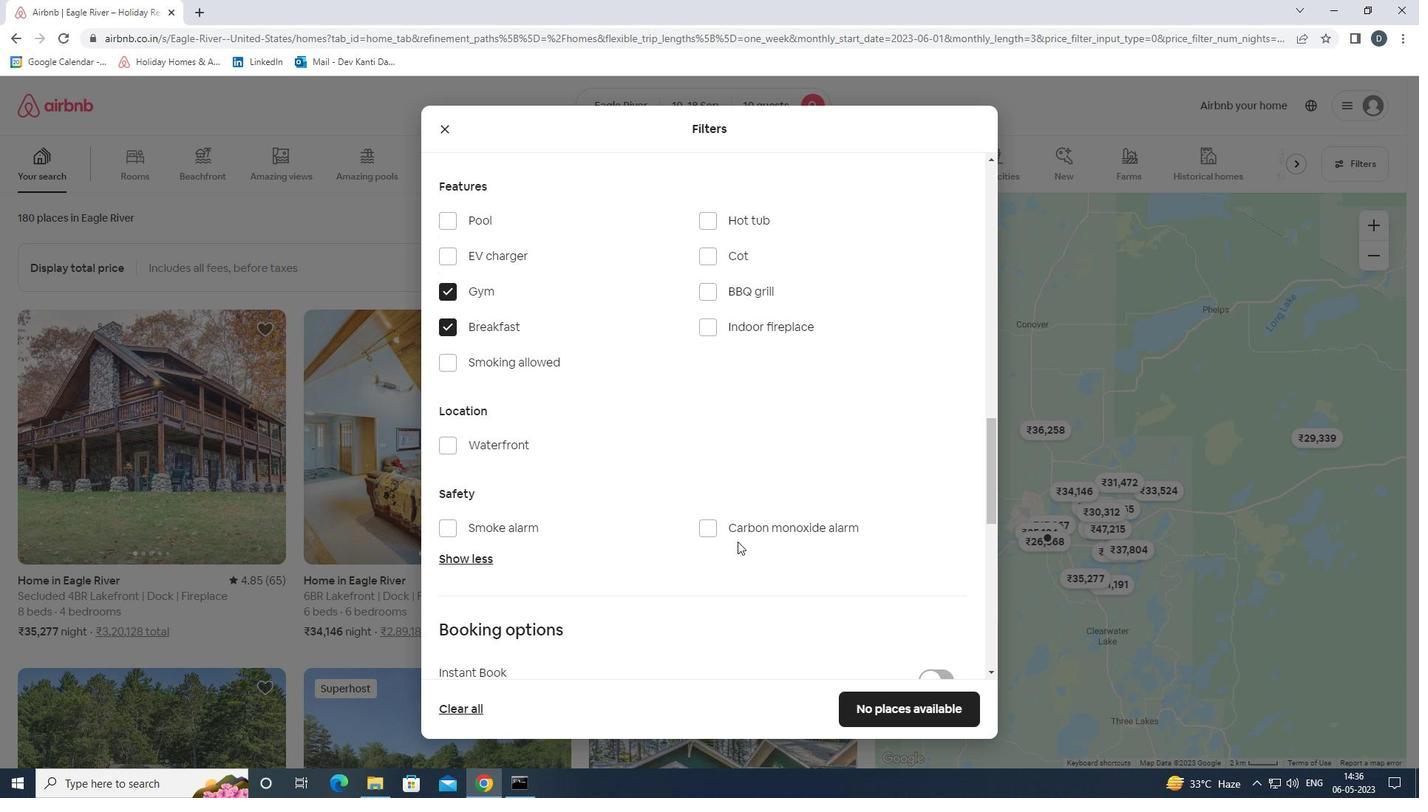 
Action: Mouse moved to (738, 542)
Screenshot: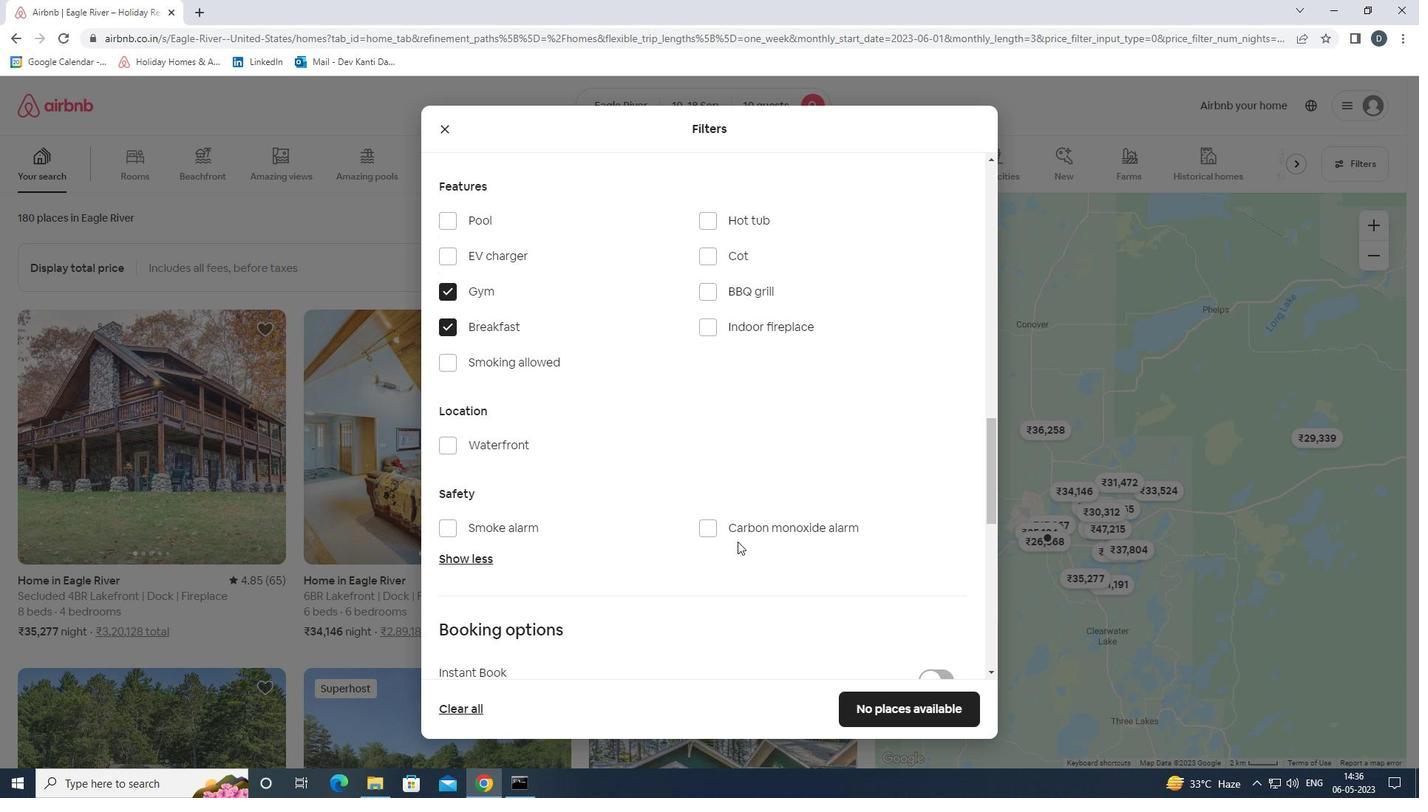 
Action: Mouse scrolled (738, 542) with delta (0, 0)
Screenshot: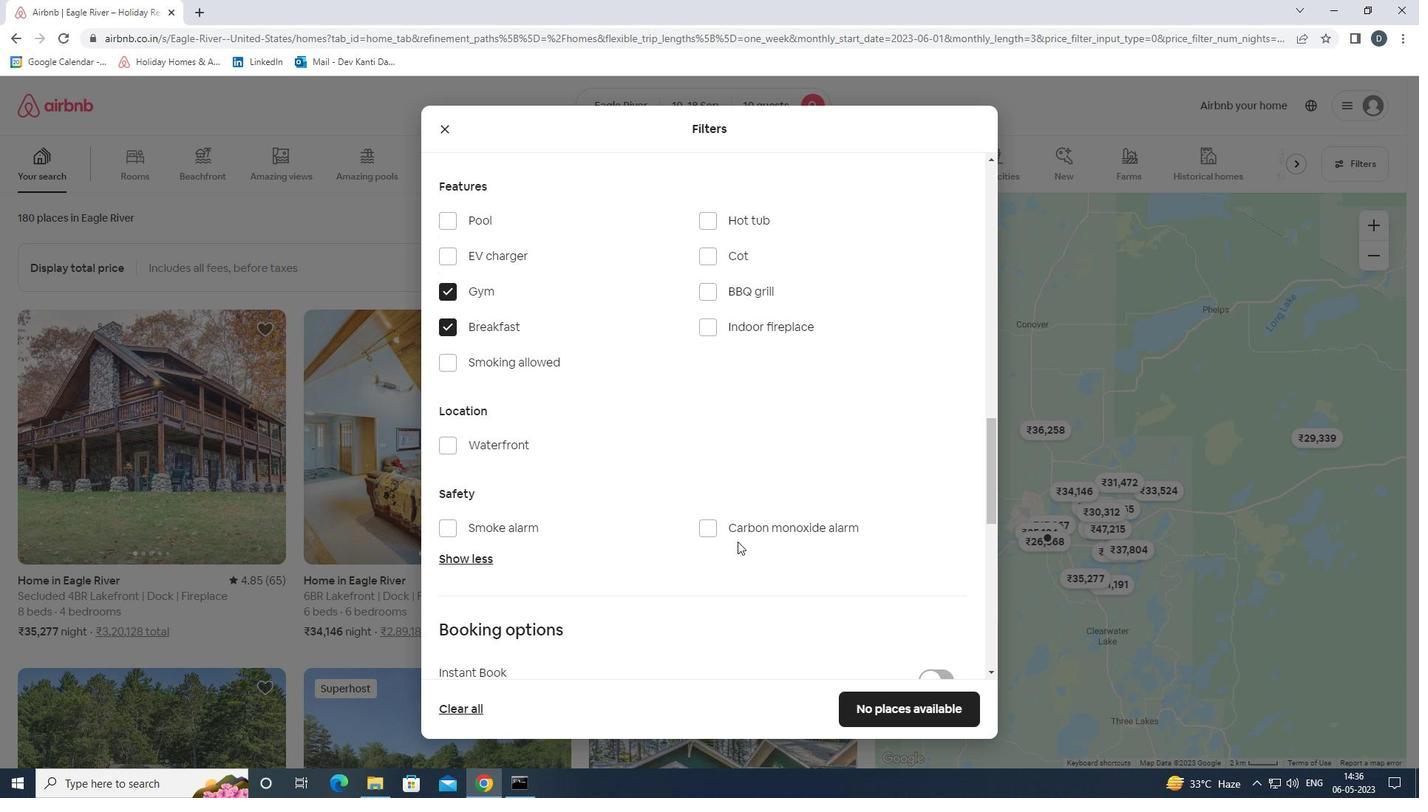 
Action: Mouse moved to (791, 537)
Screenshot: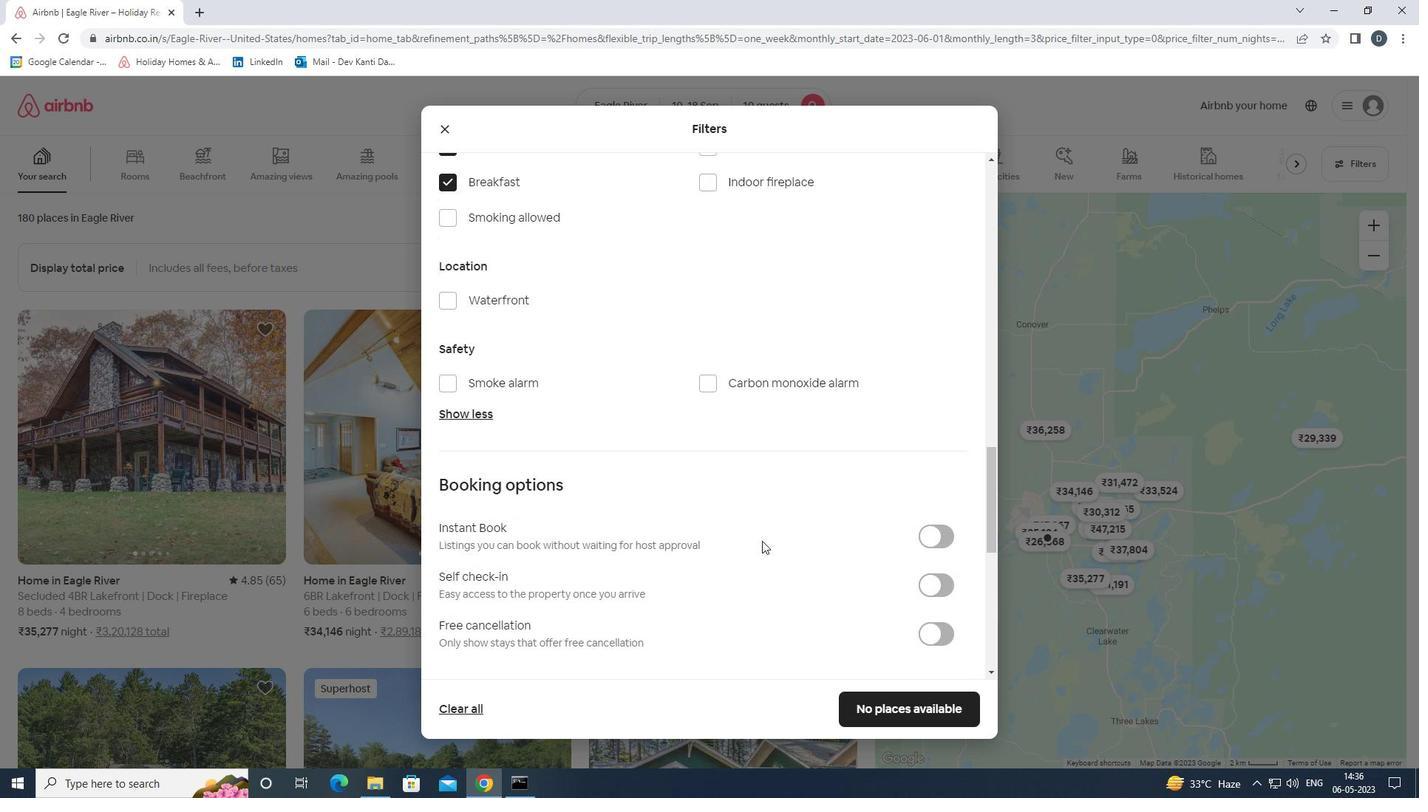 
Action: Mouse scrolled (791, 536) with delta (0, 0)
Screenshot: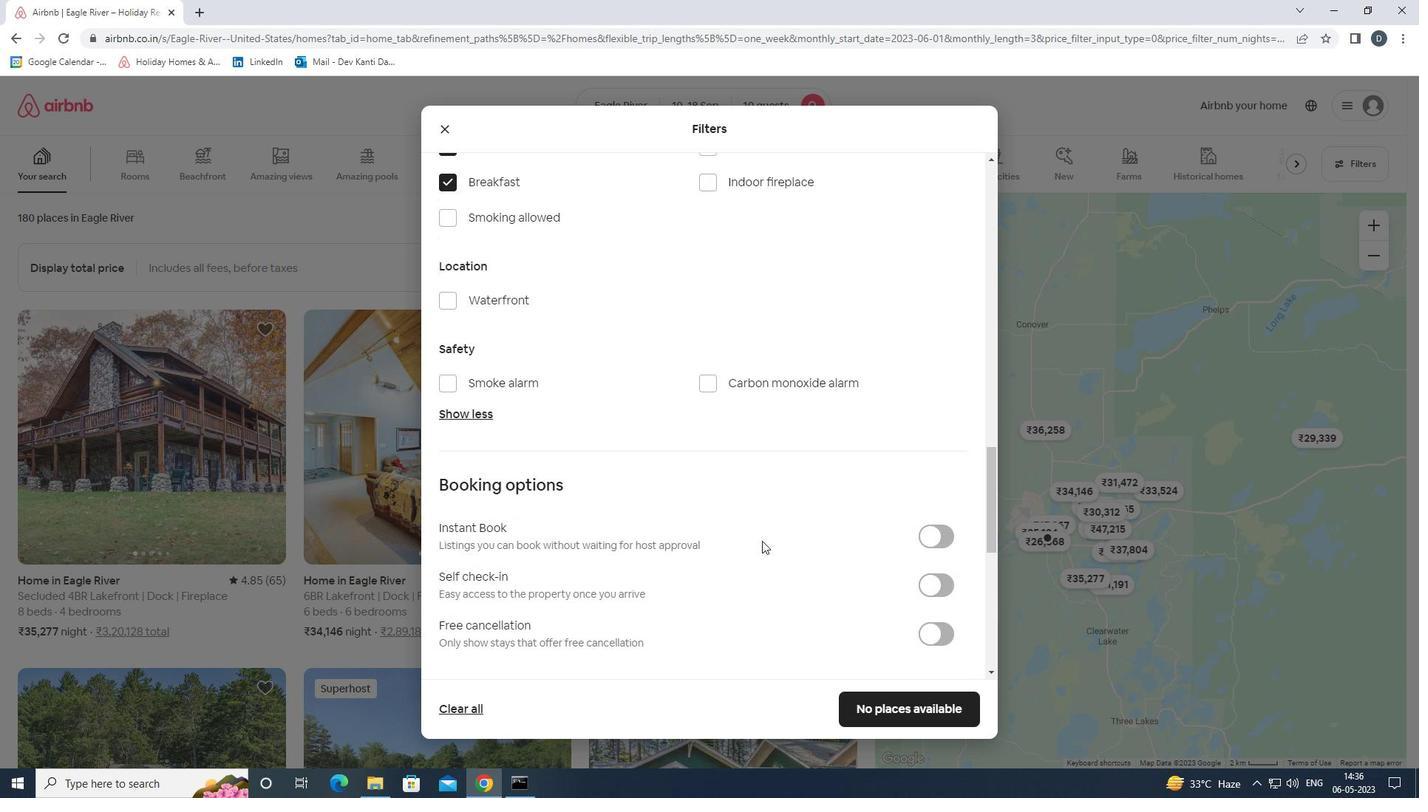
Action: Mouse moved to (828, 530)
Screenshot: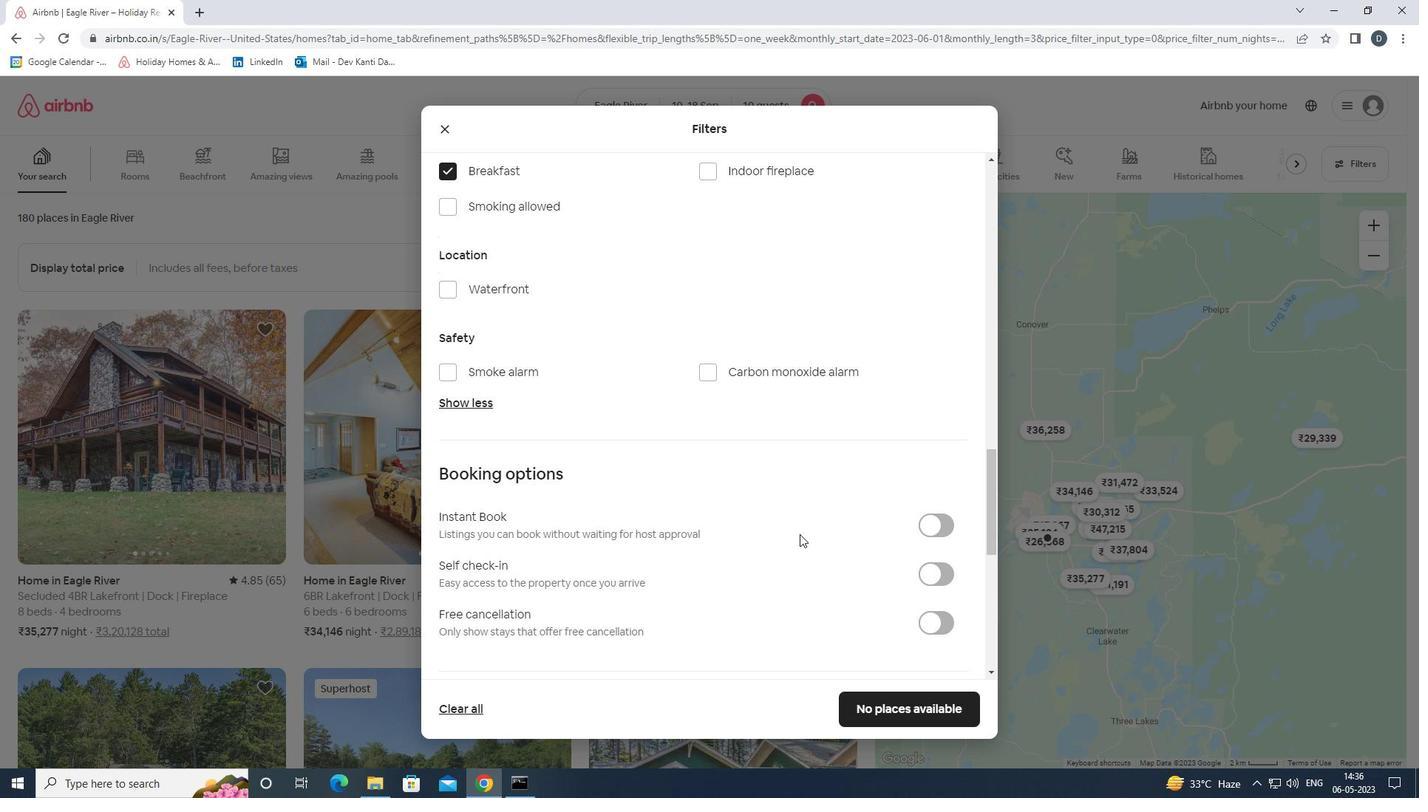 
Action: Mouse scrolled (828, 530) with delta (0, 0)
Screenshot: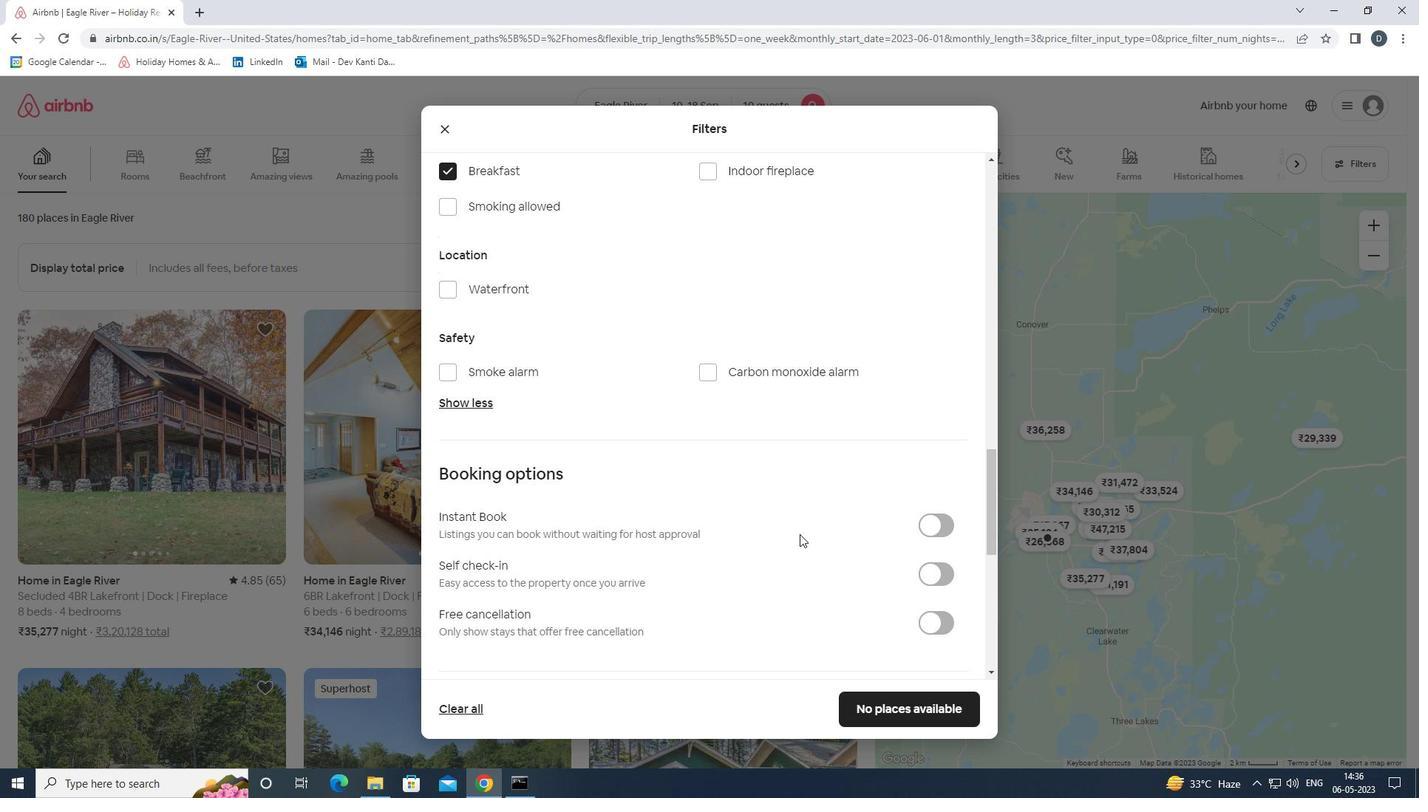 
Action: Mouse moved to (939, 582)
Screenshot: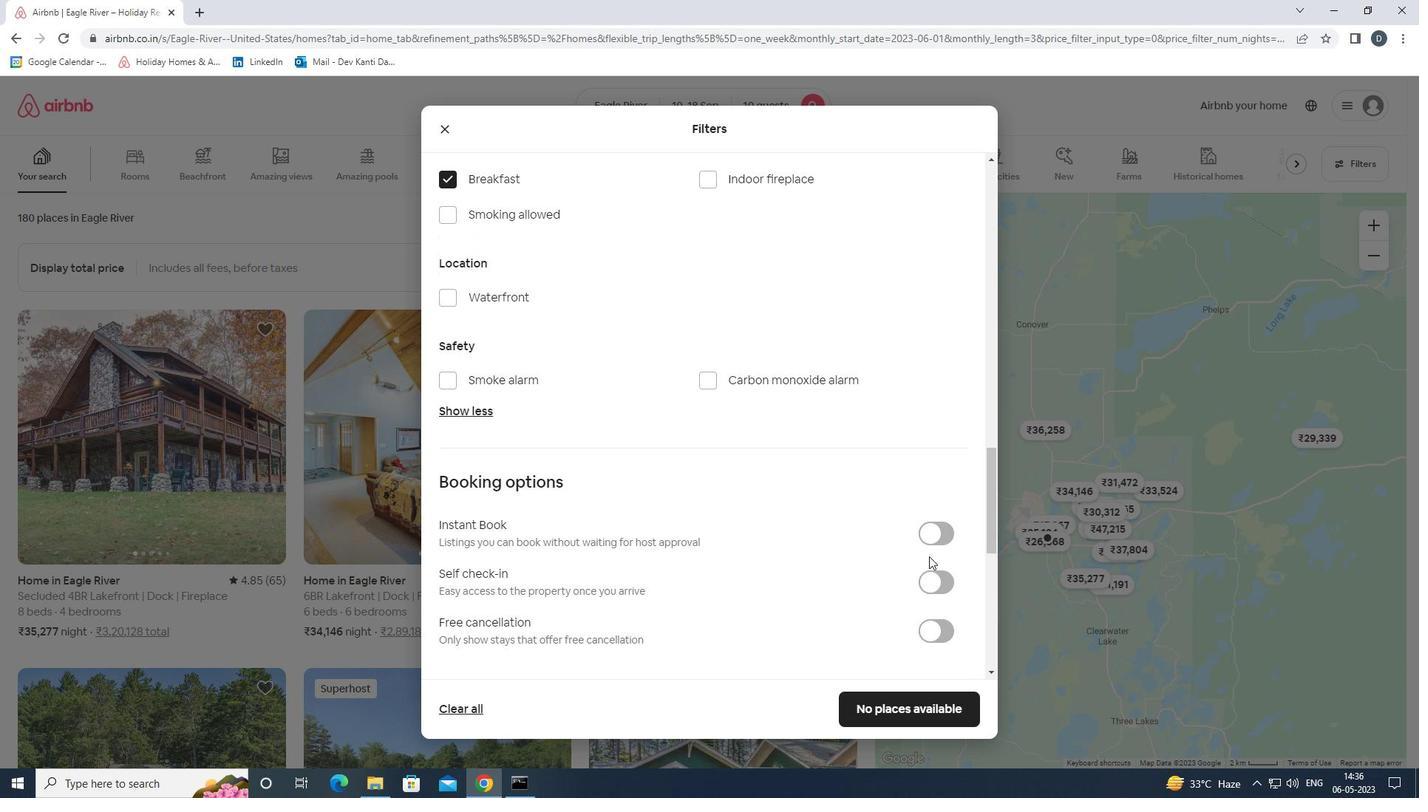 
Action: Mouse pressed left at (939, 582)
Screenshot: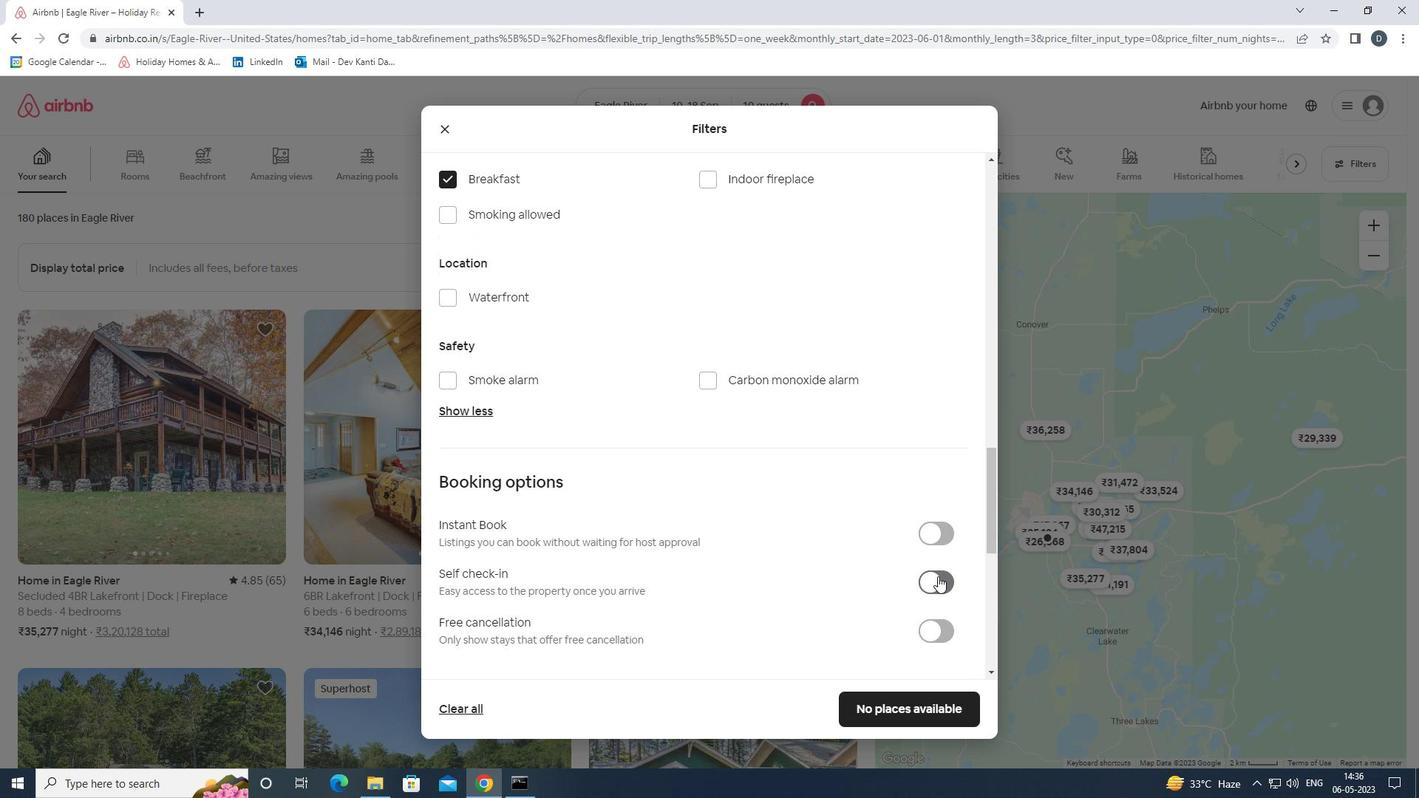 
Action: Mouse moved to (931, 582)
Screenshot: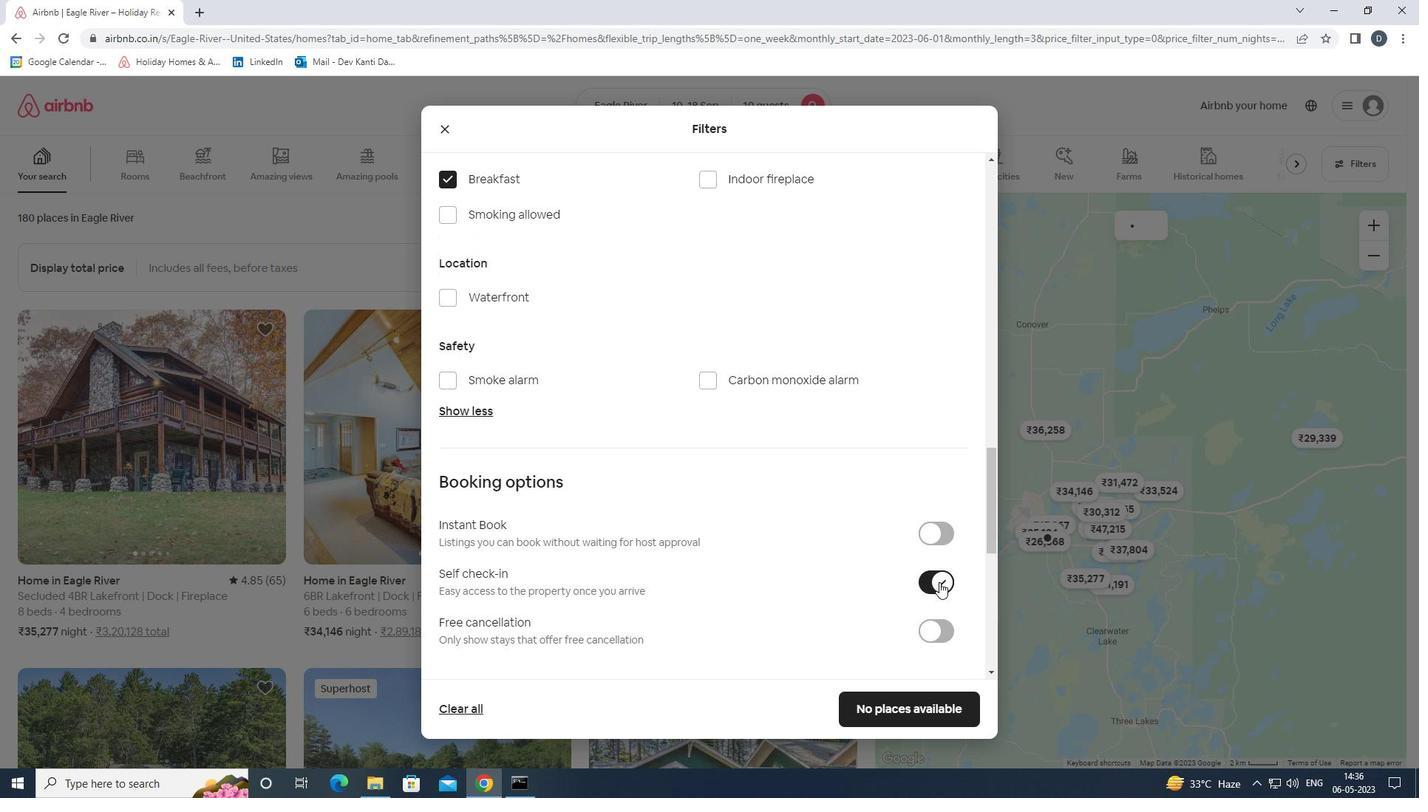 
Action: Mouse scrolled (931, 581) with delta (0, 0)
Screenshot: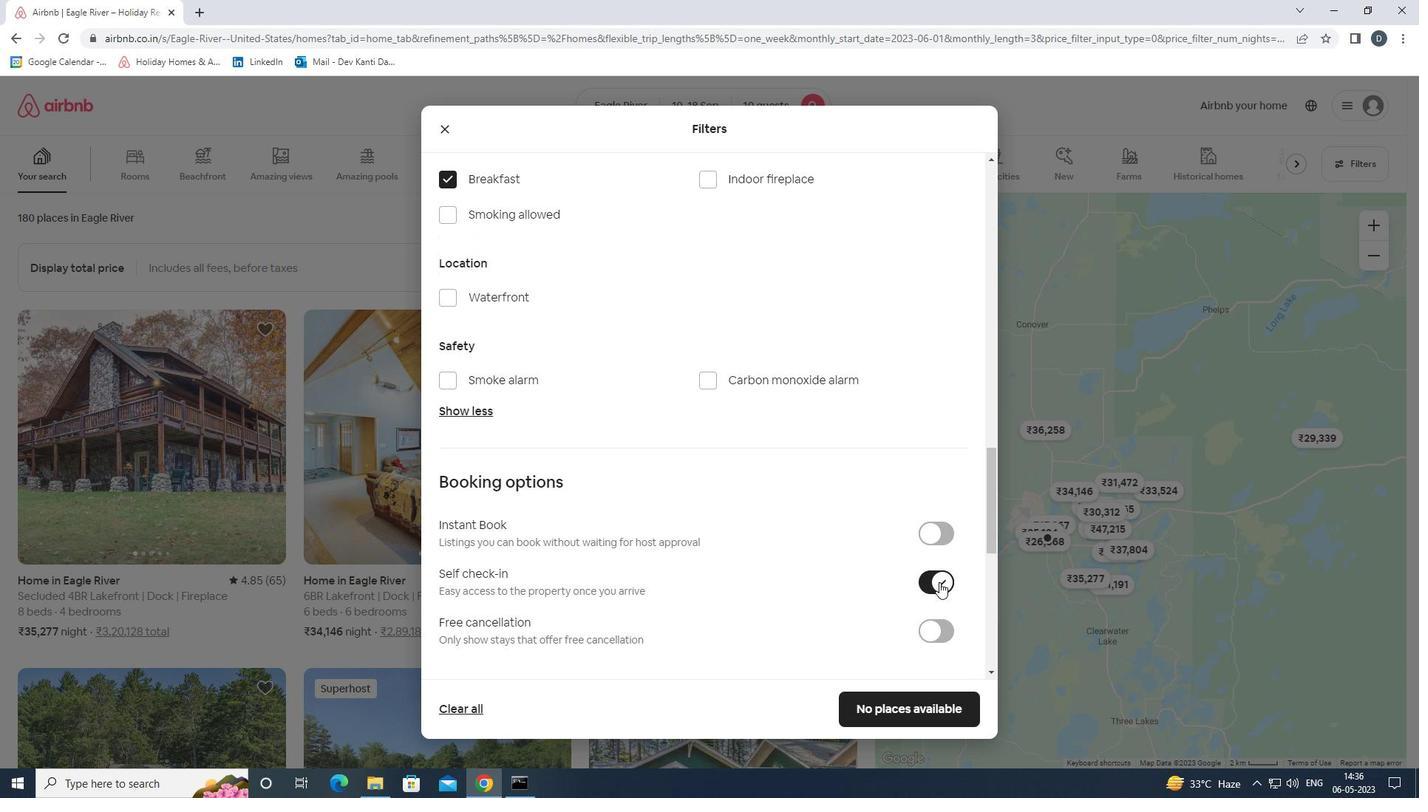 
Action: Mouse scrolled (931, 581) with delta (0, 0)
Screenshot: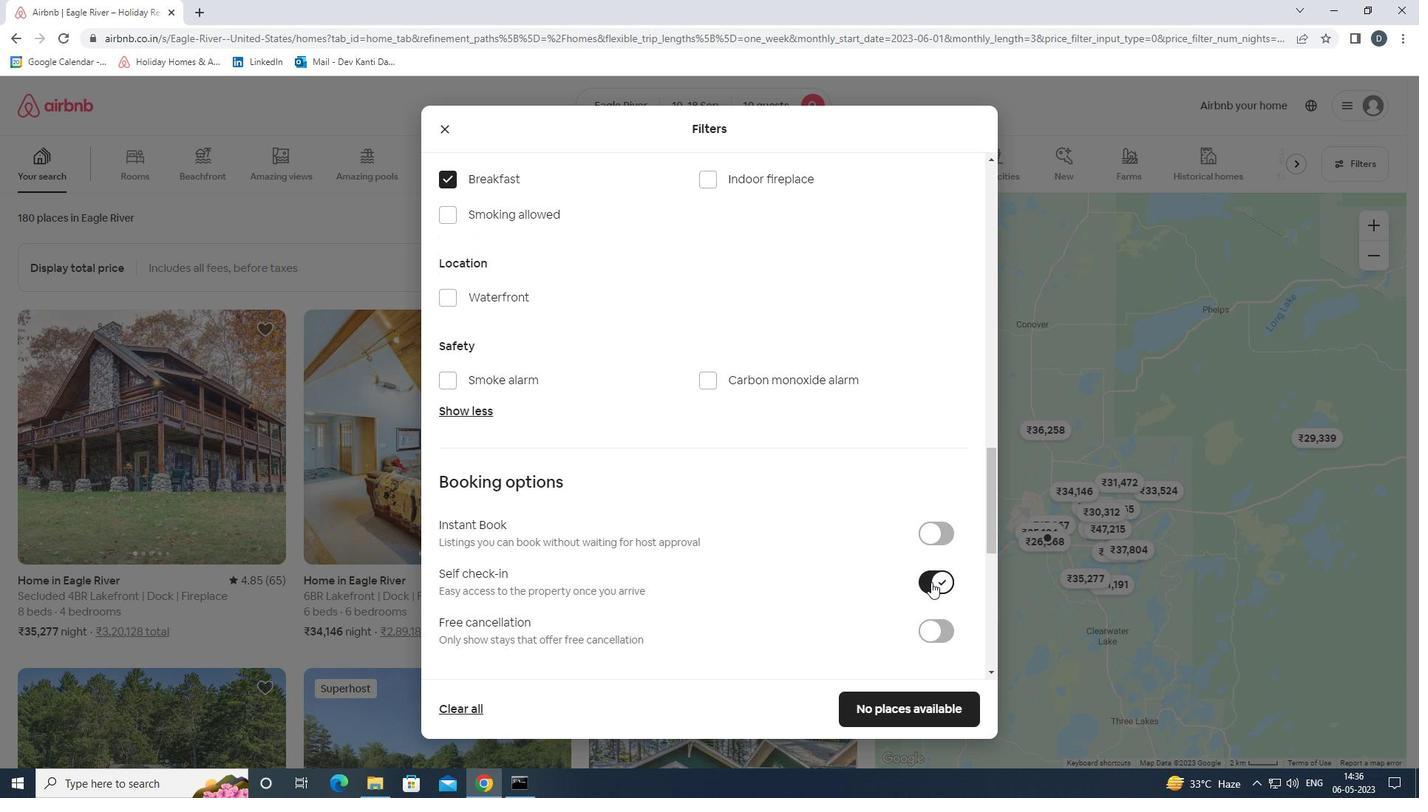 
Action: Mouse scrolled (931, 581) with delta (0, 0)
Screenshot: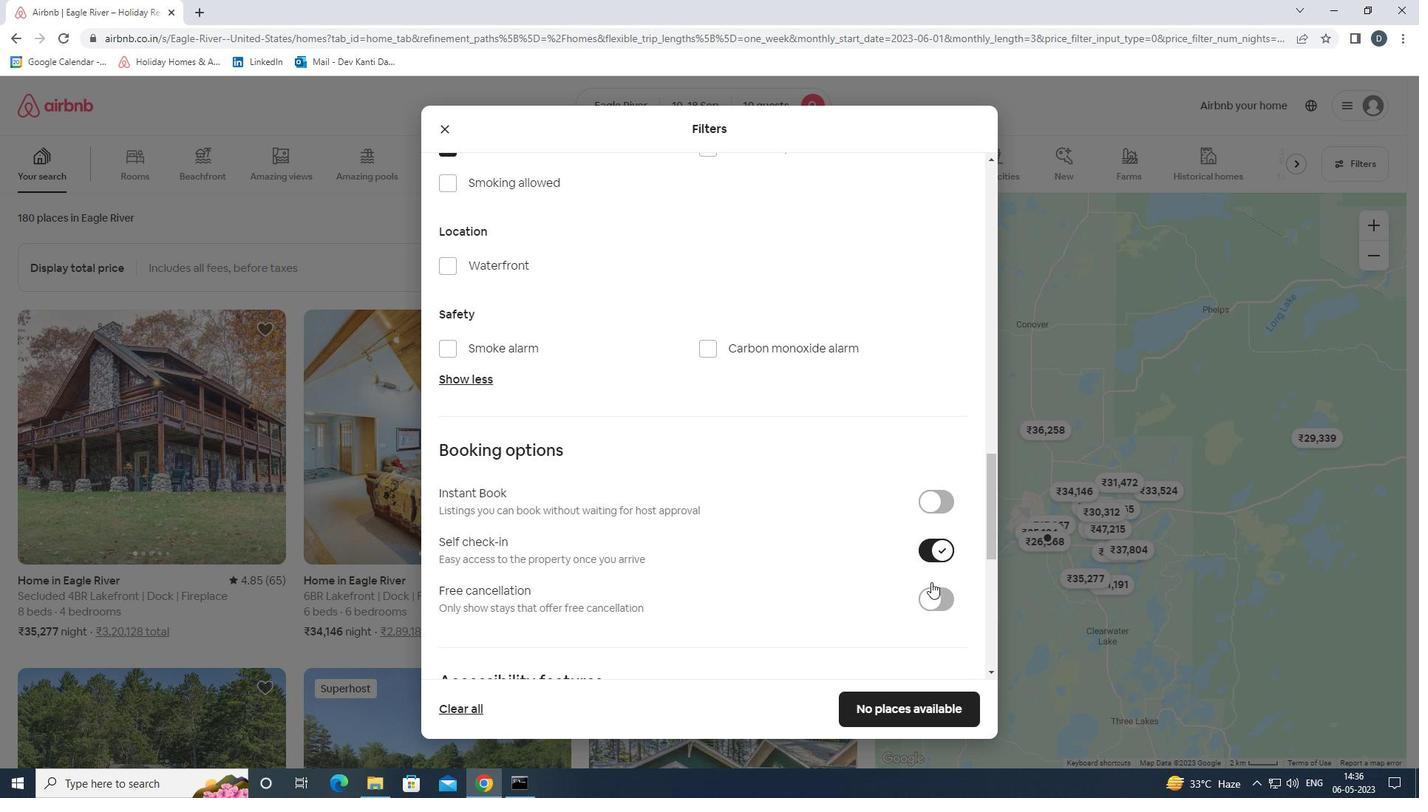 
Action: Mouse moved to (931, 583)
Screenshot: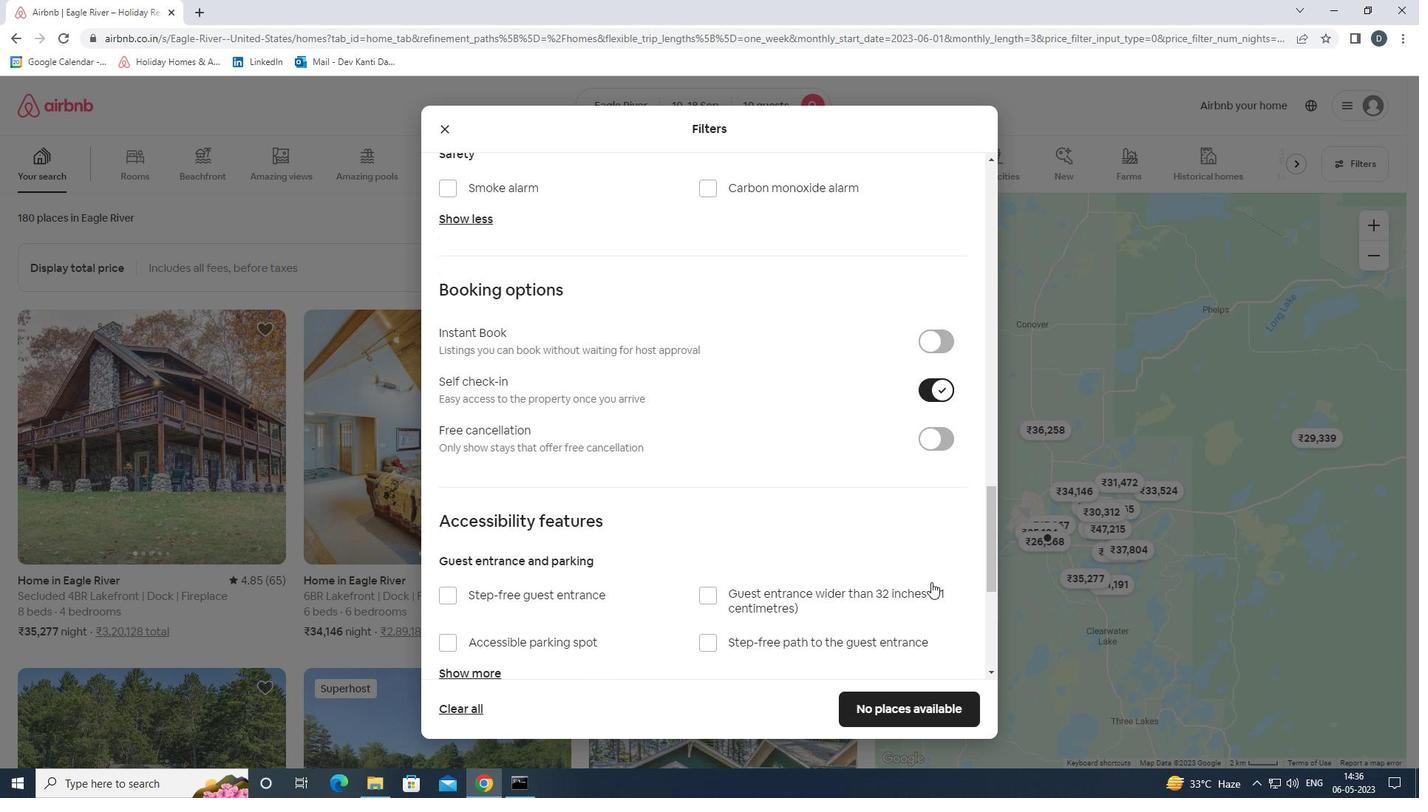 
Action: Mouse scrolled (931, 582) with delta (0, 0)
Screenshot: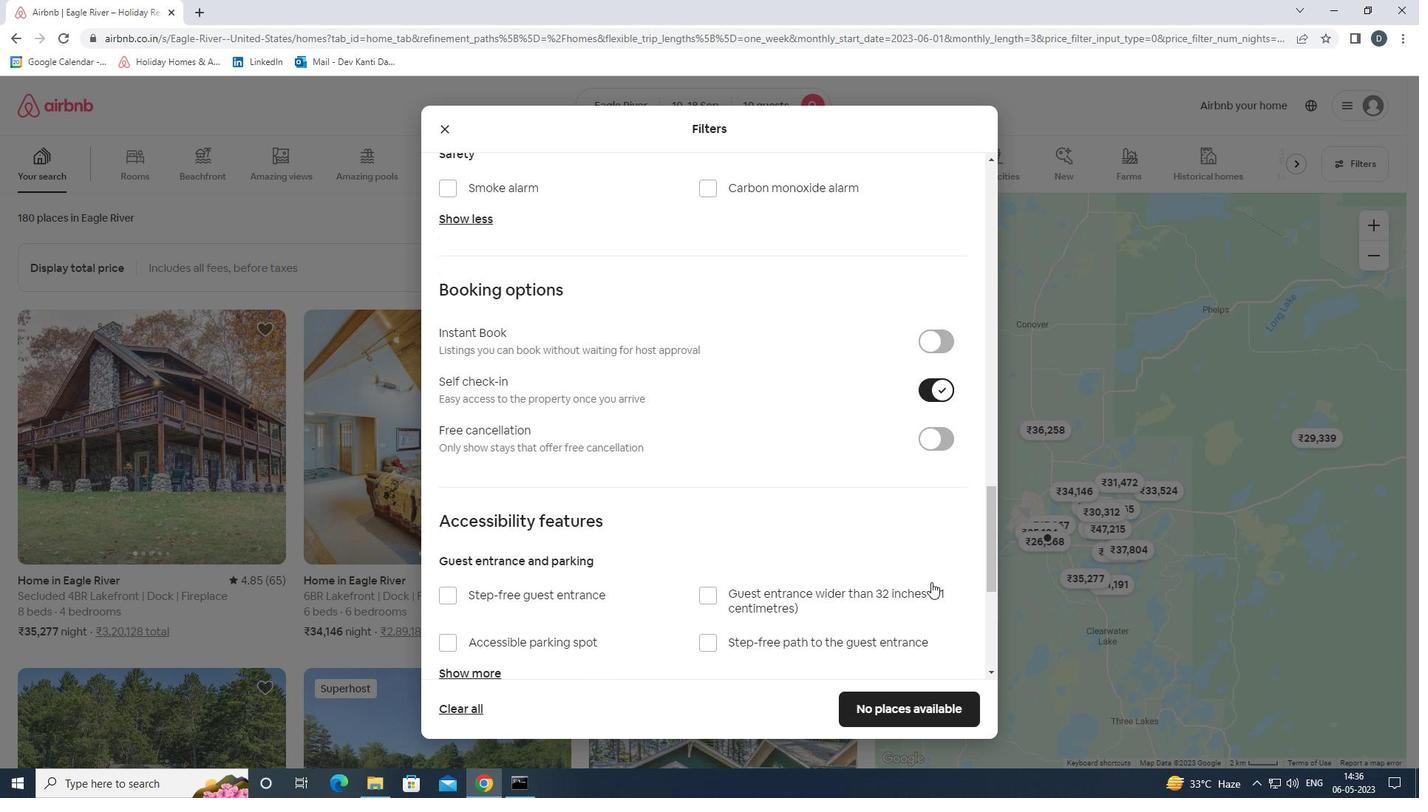 
Action: Mouse scrolled (931, 582) with delta (0, 0)
Screenshot: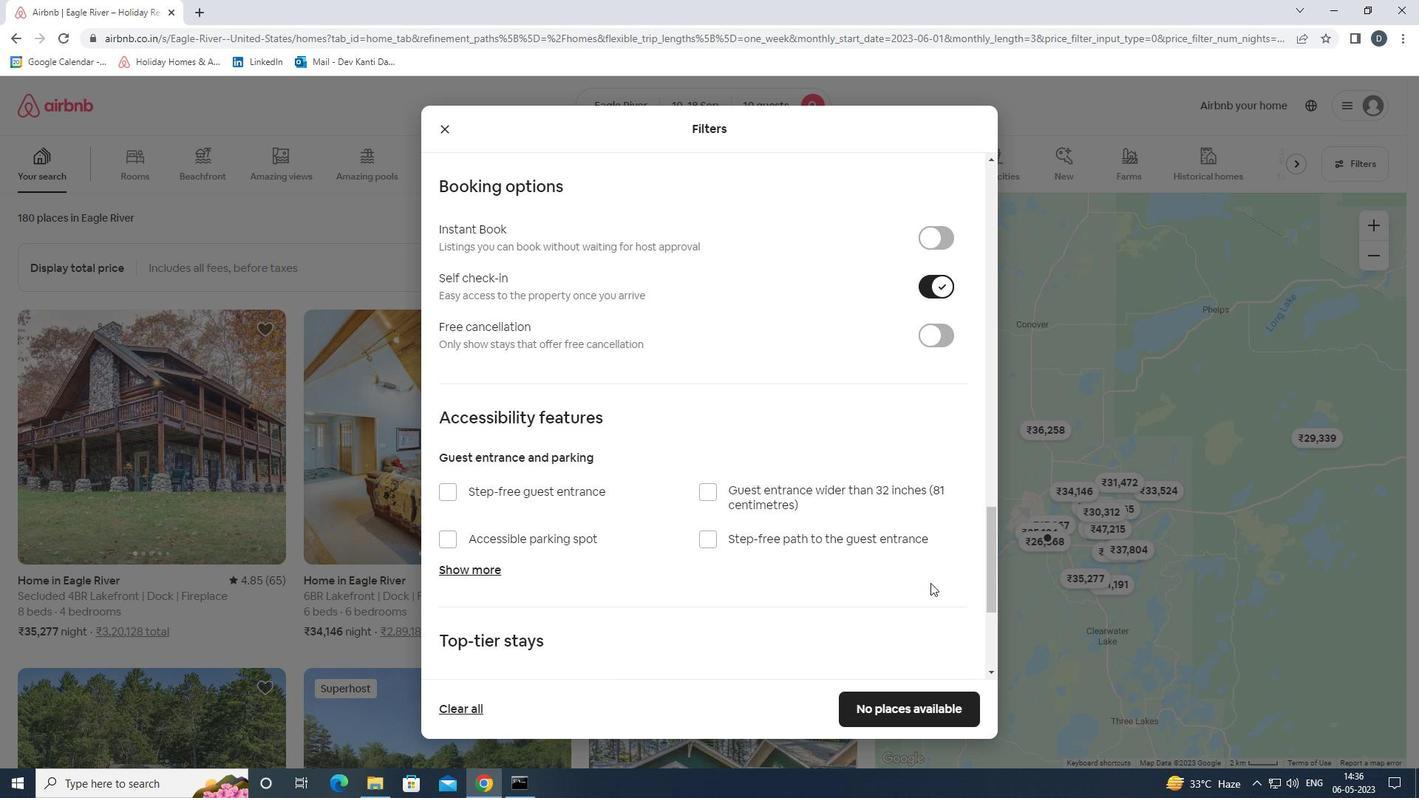 
Action: Mouse scrolled (931, 582) with delta (0, 0)
Screenshot: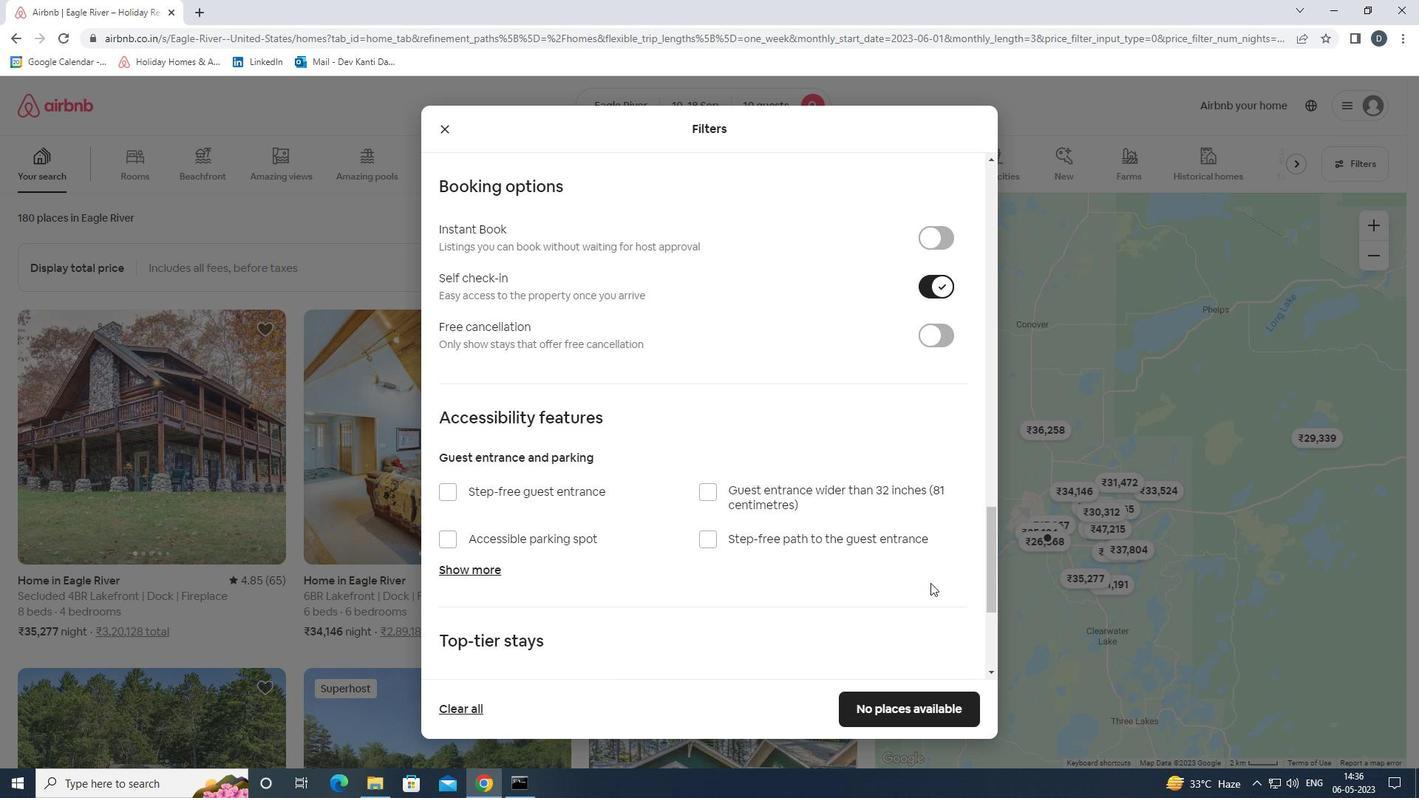 
Action: Mouse scrolled (931, 582) with delta (0, 0)
Screenshot: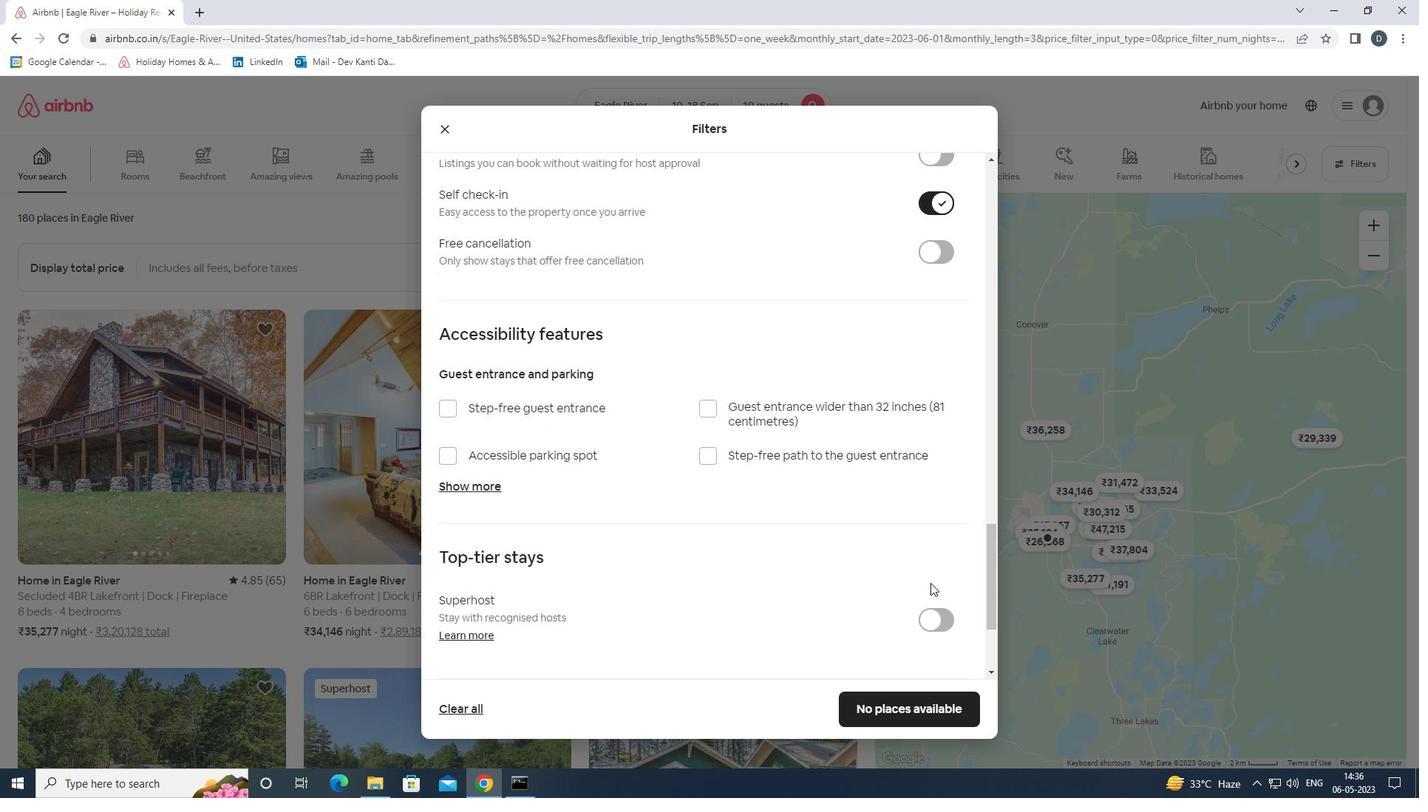 
Action: Mouse moved to (926, 584)
Screenshot: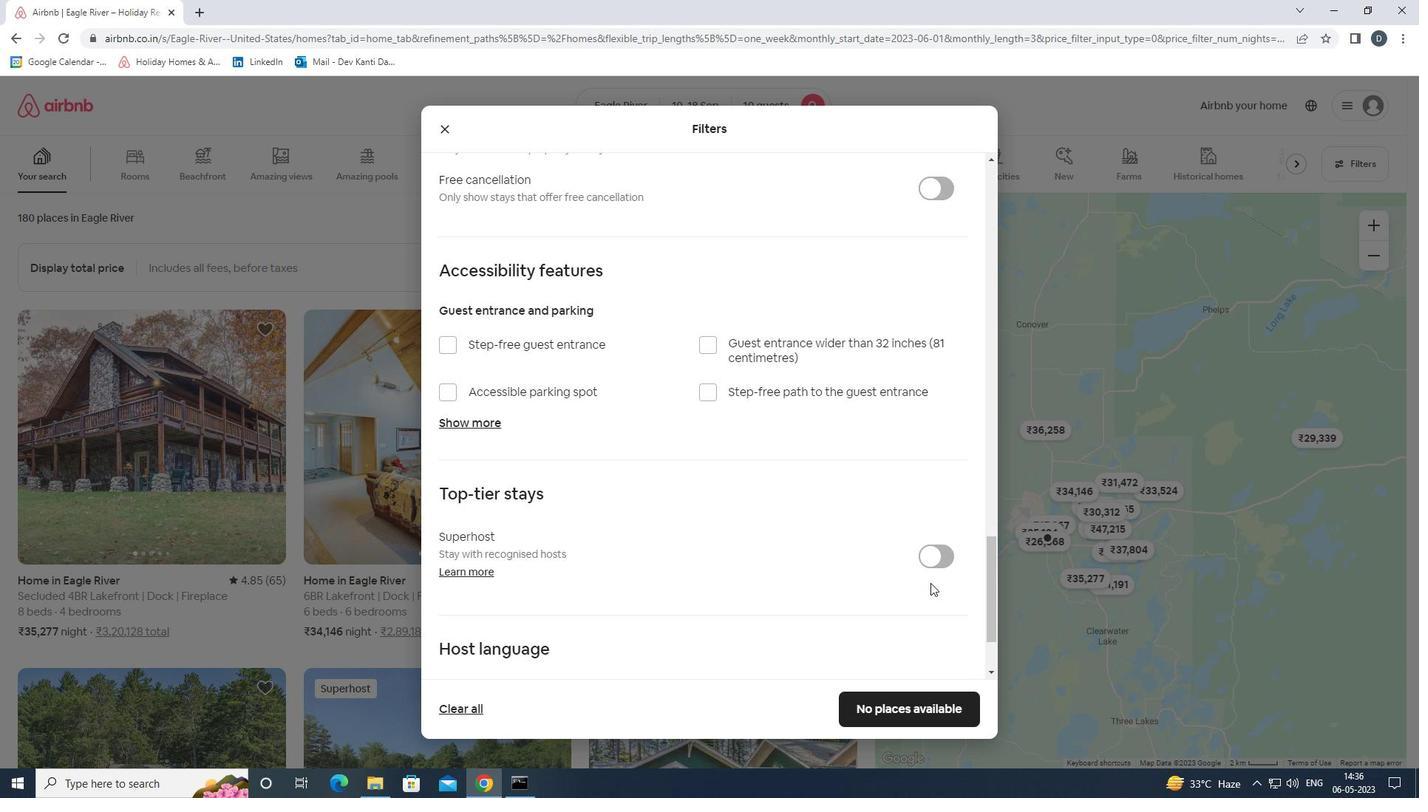 
Action: Mouse scrolled (926, 583) with delta (0, 0)
Screenshot: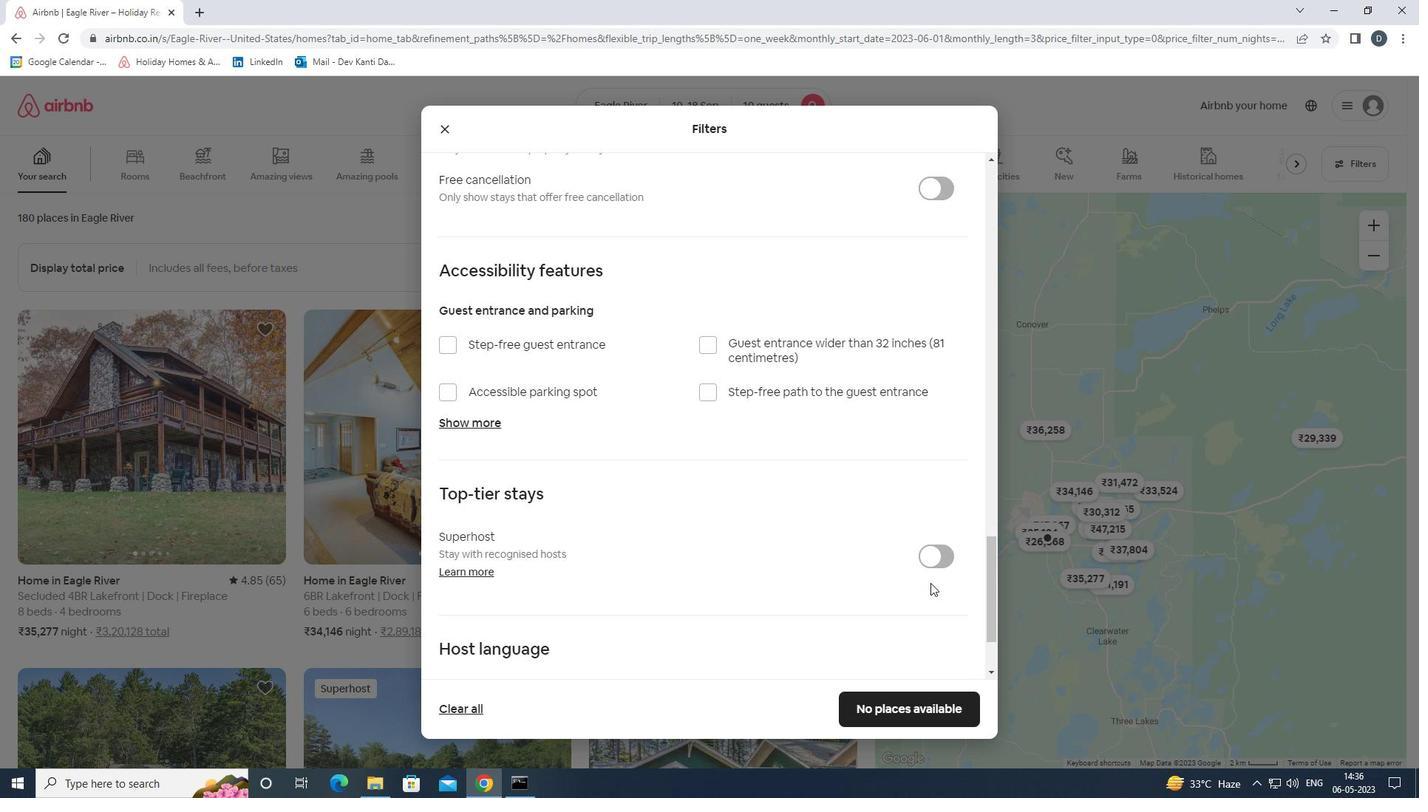 
Action: Mouse moved to (507, 579)
Screenshot: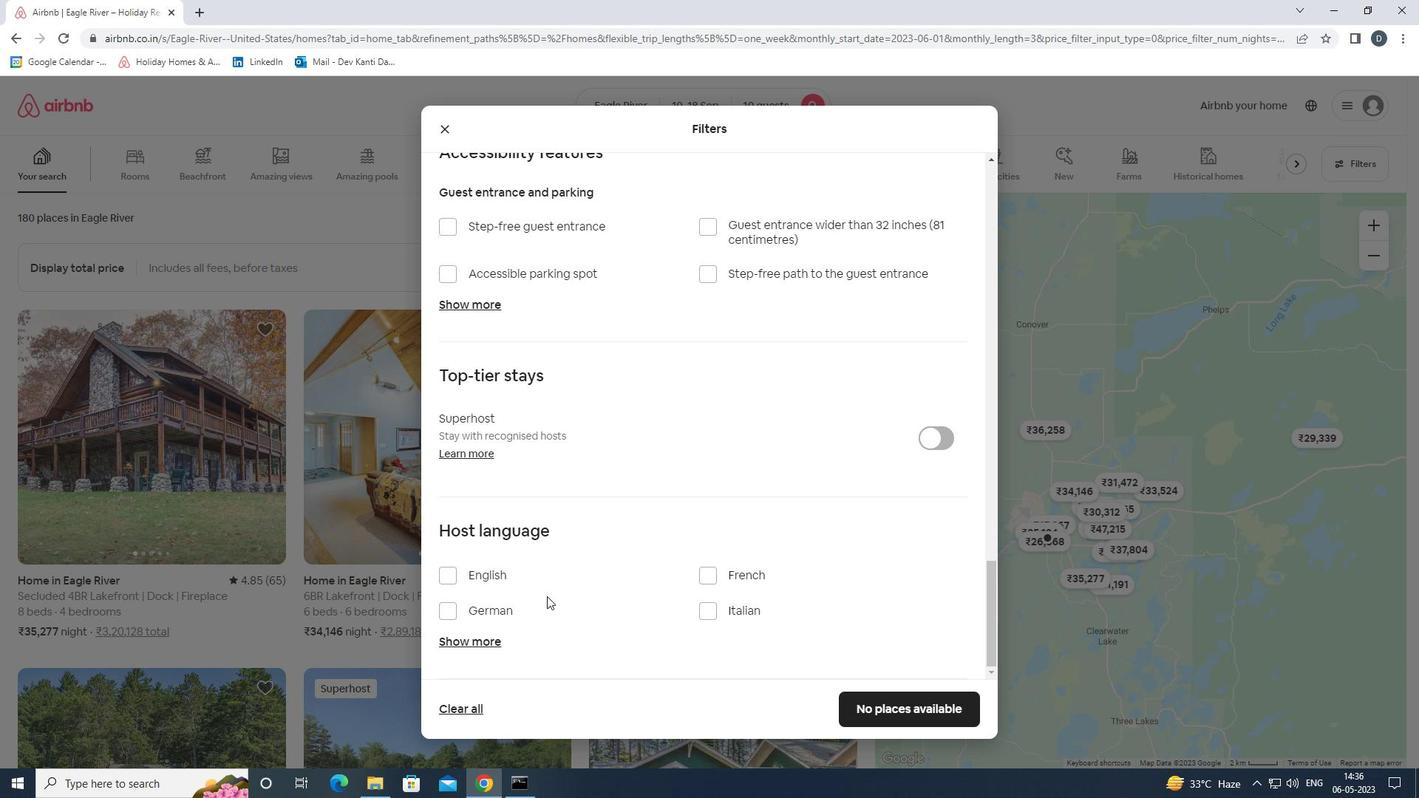 
Action: Mouse pressed left at (507, 579)
Screenshot: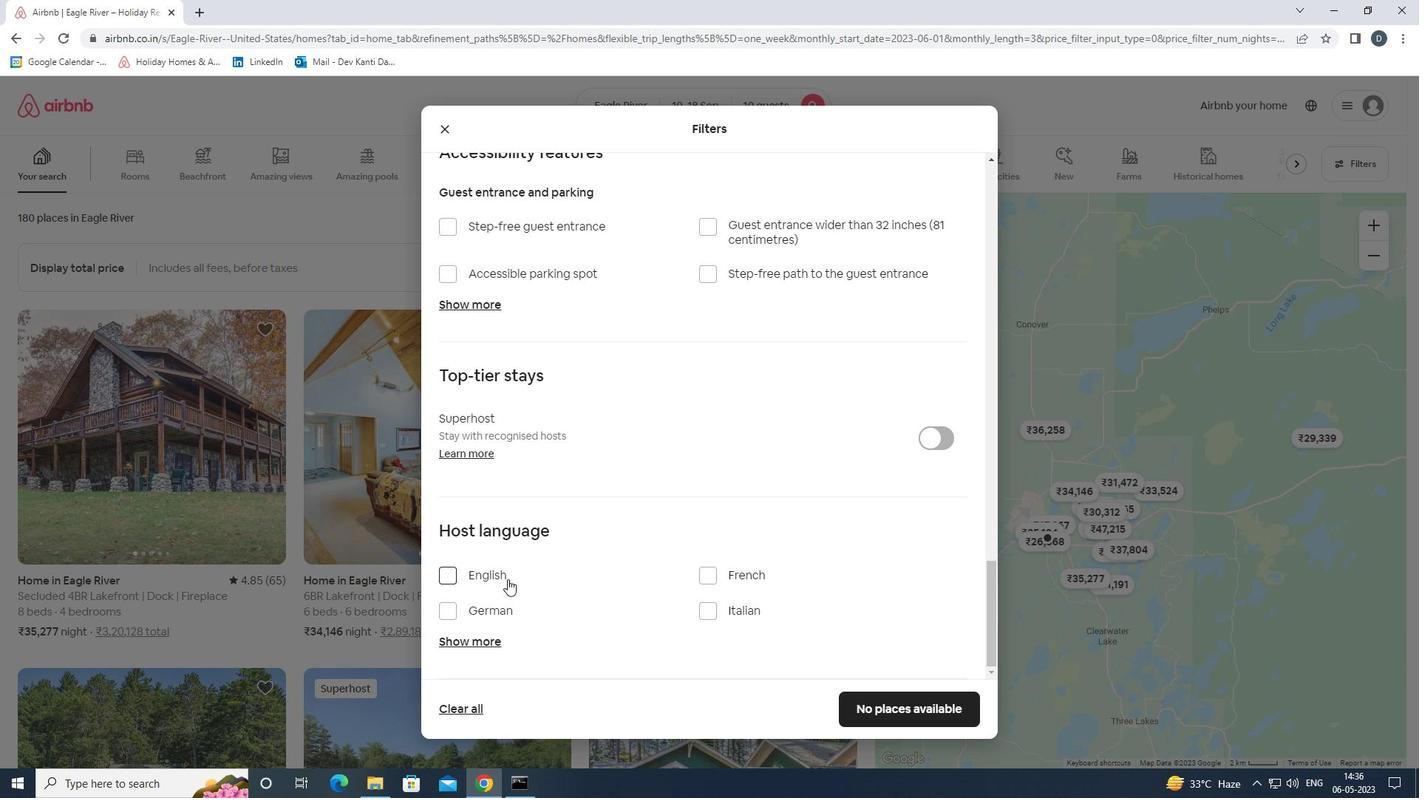 
Action: Mouse moved to (890, 707)
Screenshot: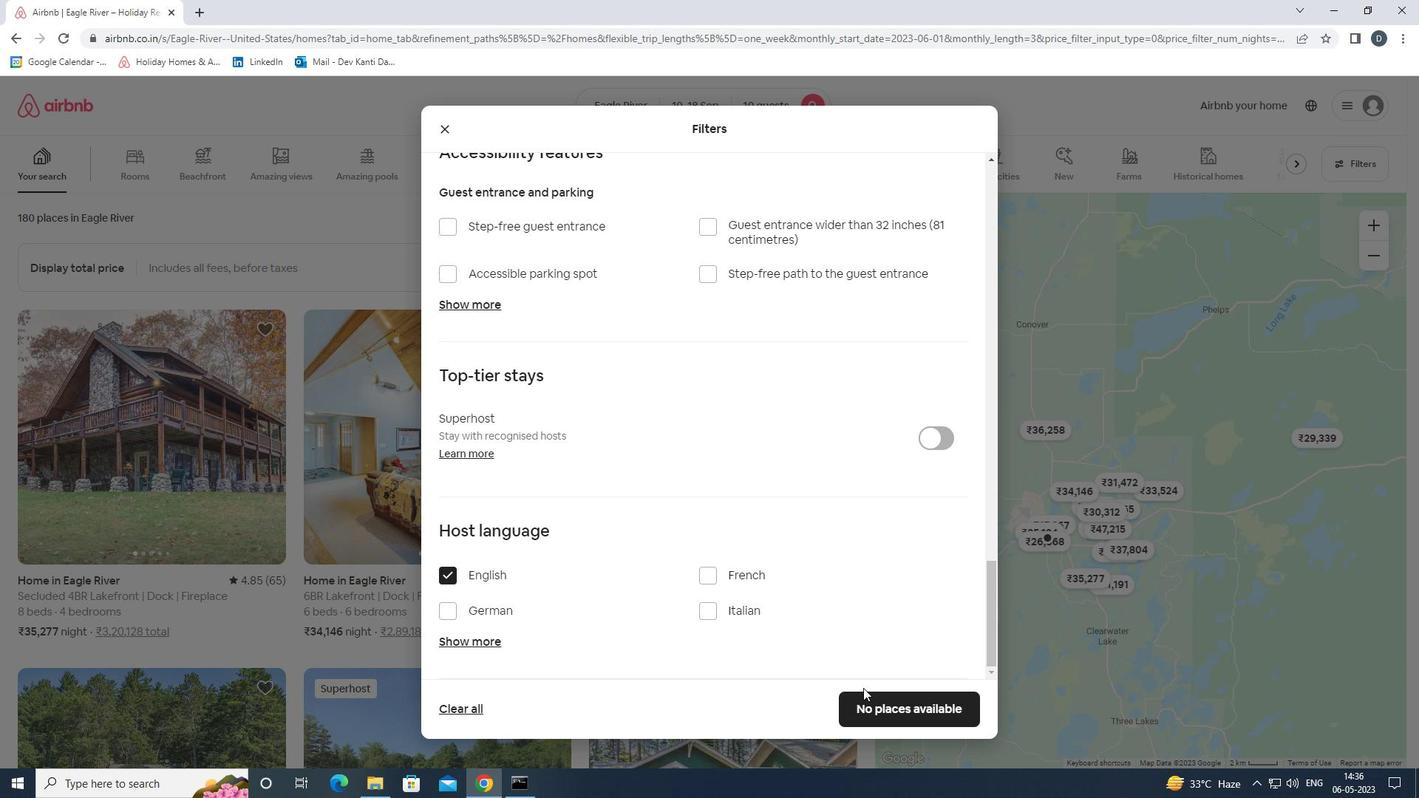 
Action: Mouse pressed left at (890, 707)
Screenshot: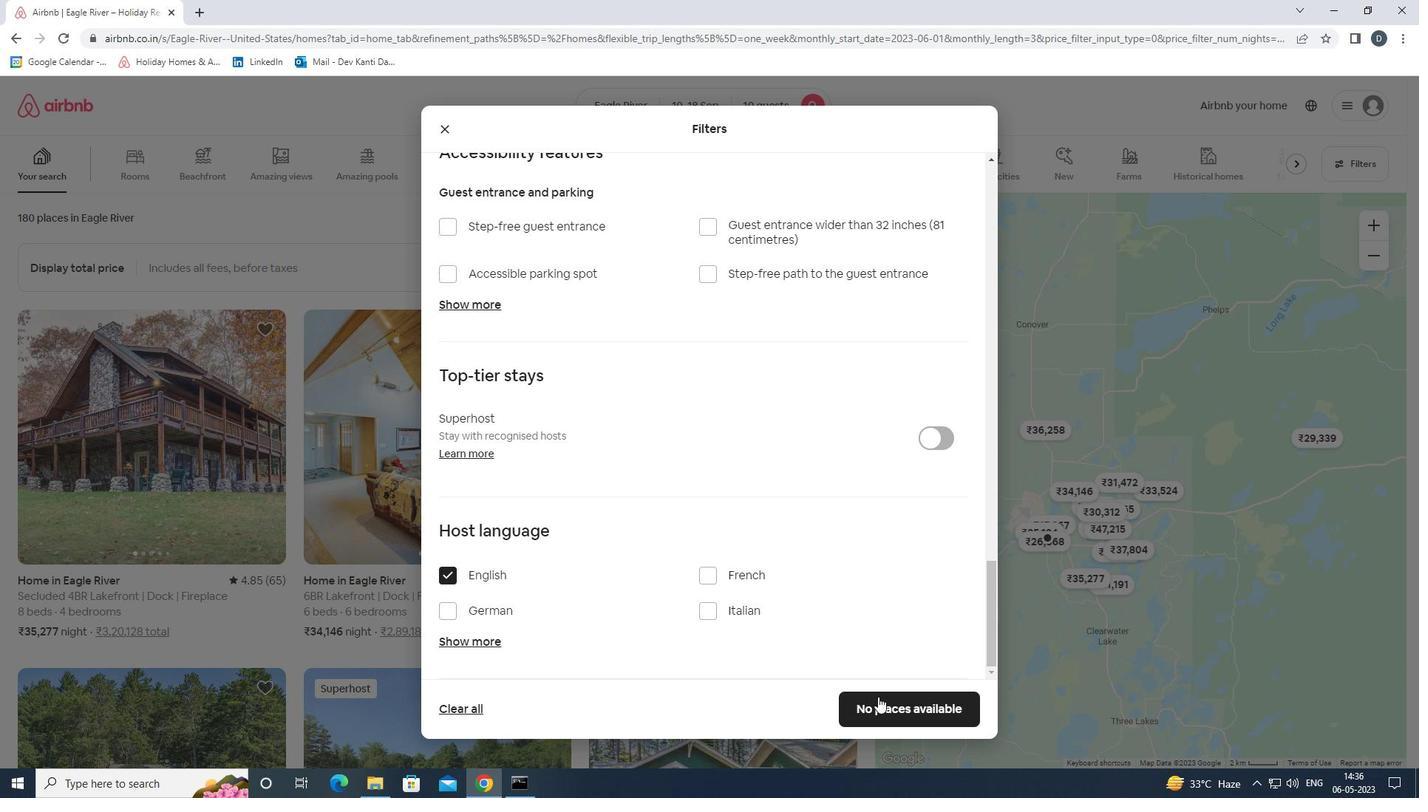 
Action: Mouse moved to (843, 601)
Screenshot: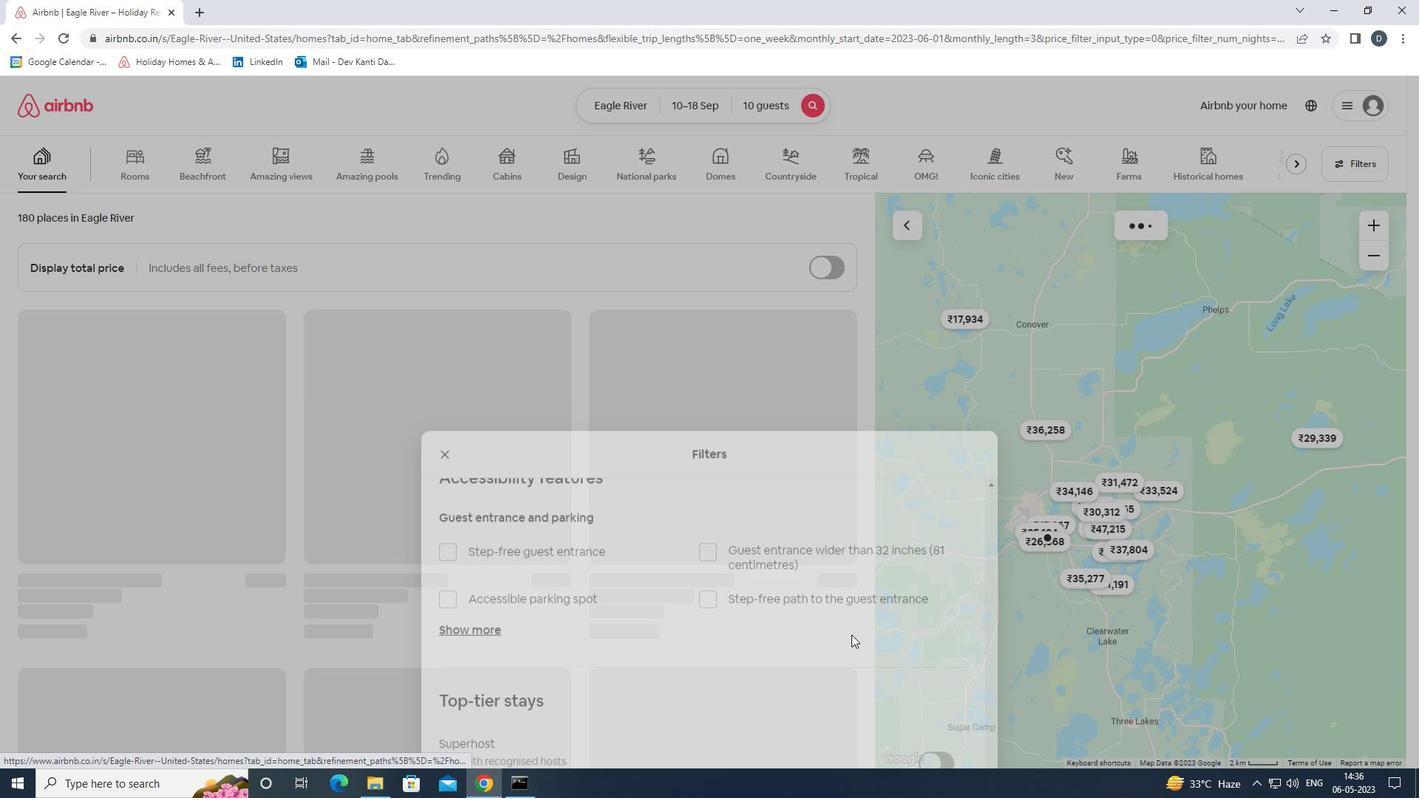 
